 Task: Search one way flight ticket for 2 adults, 2 children, 2 infants in seat in first from Portsmouth: Portsmouth International Airport At Pease to Fort Wayne: Fort Wayne International Airport on 5-4-2023. Number of bags: 2 checked bags. Price is upto 86000. Outbound departure time preference is 13:30.
Action: Mouse moved to (374, 149)
Screenshot: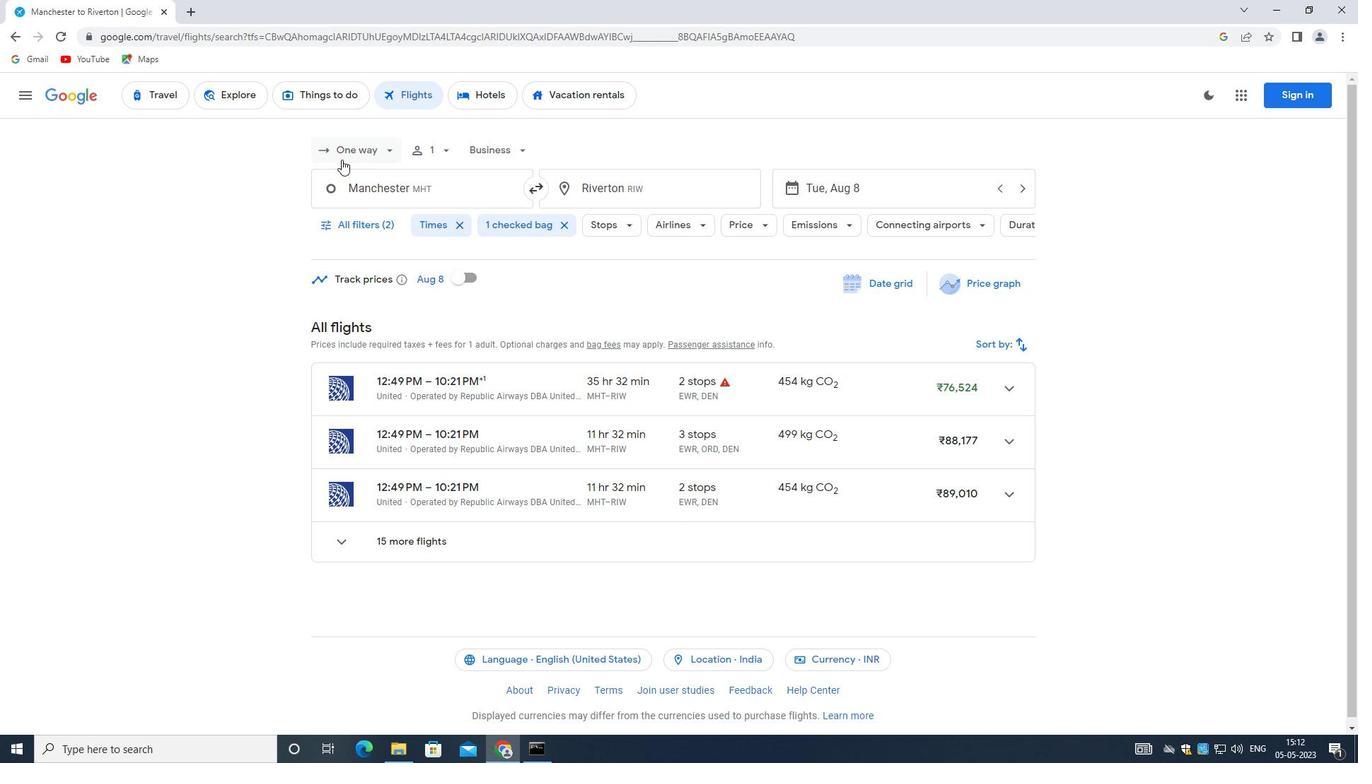 
Action: Mouse pressed left at (374, 149)
Screenshot: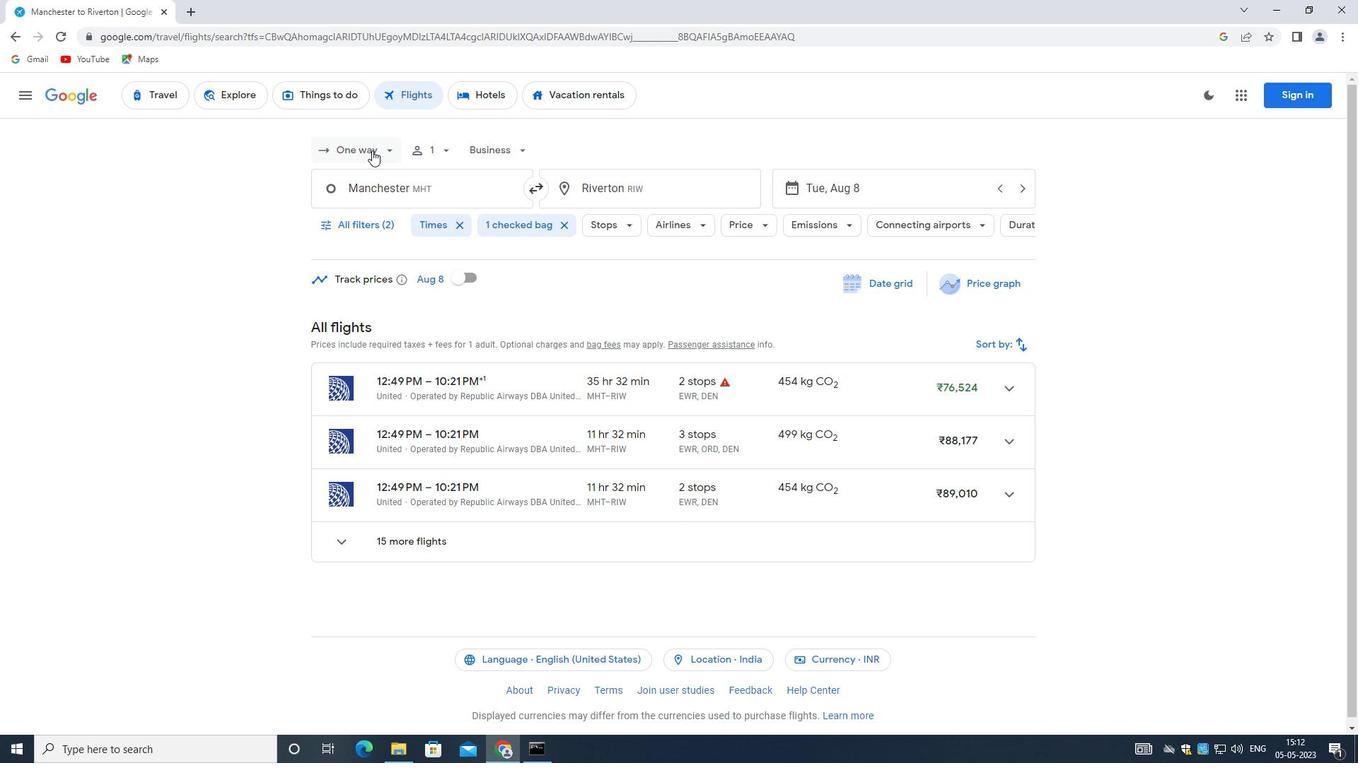 
Action: Mouse moved to (379, 210)
Screenshot: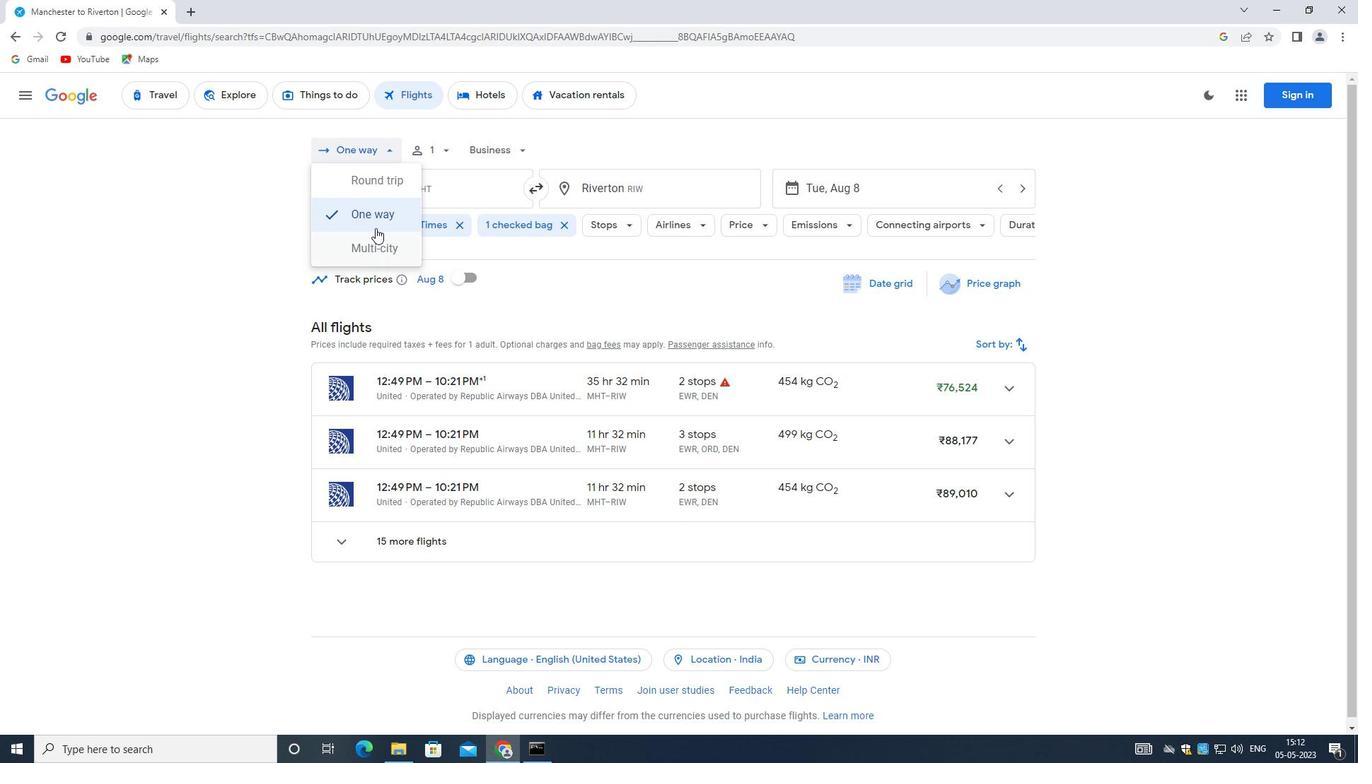 
Action: Mouse pressed left at (379, 210)
Screenshot: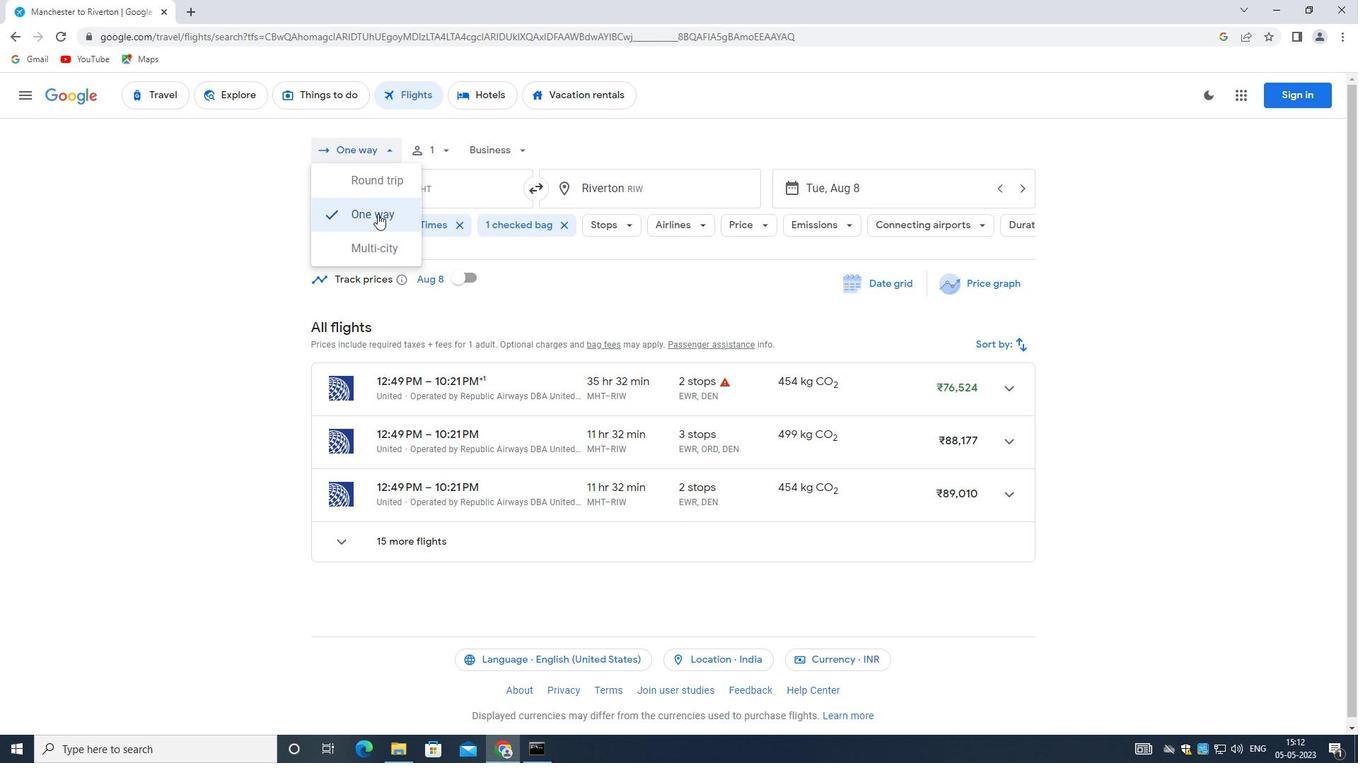 
Action: Mouse moved to (446, 152)
Screenshot: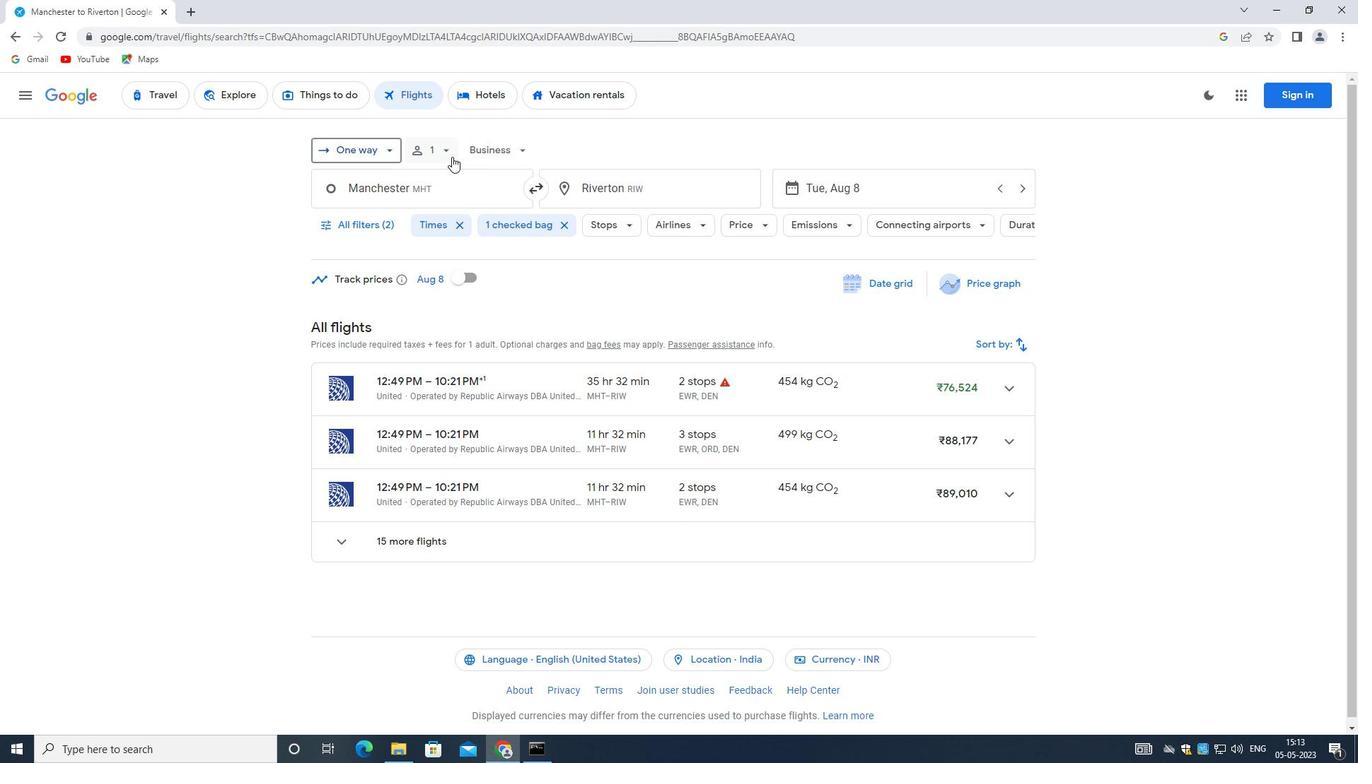 
Action: Mouse pressed left at (446, 152)
Screenshot: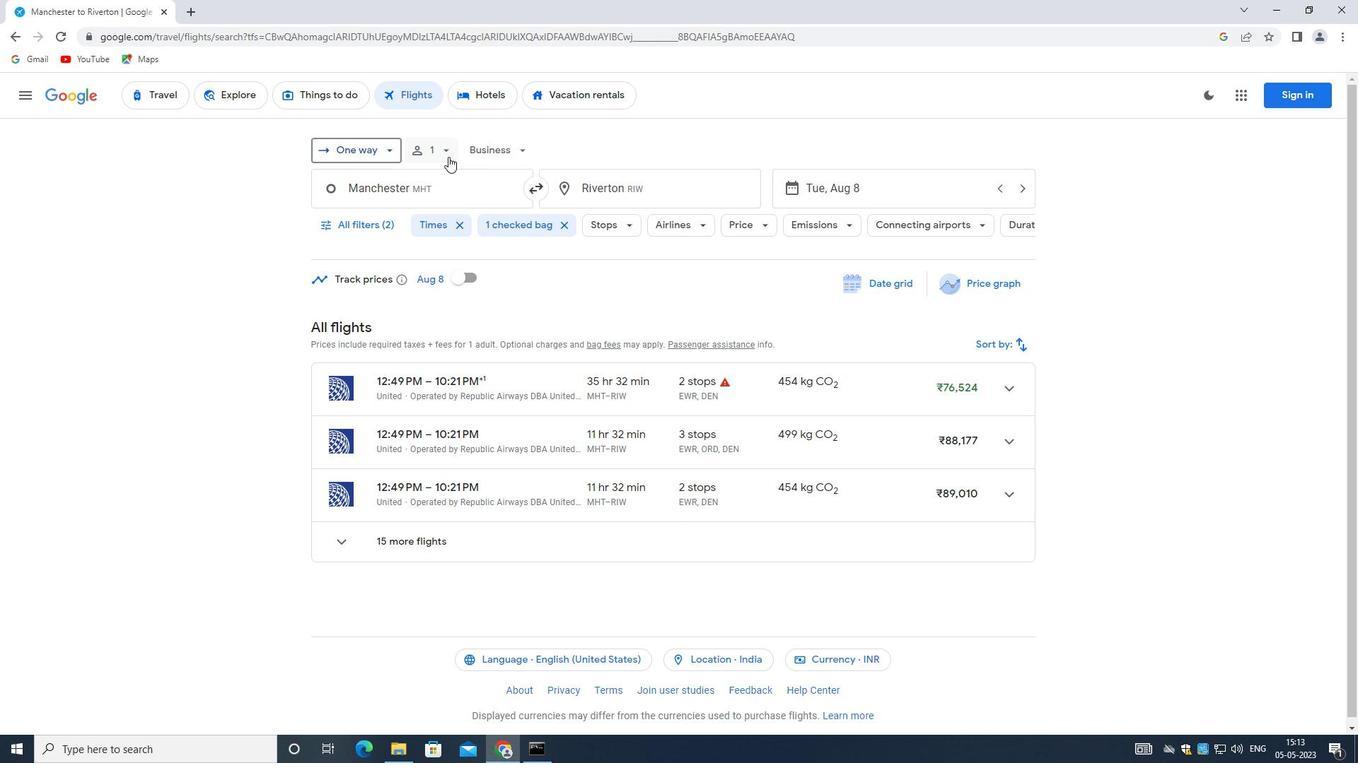 
Action: Mouse moved to (552, 180)
Screenshot: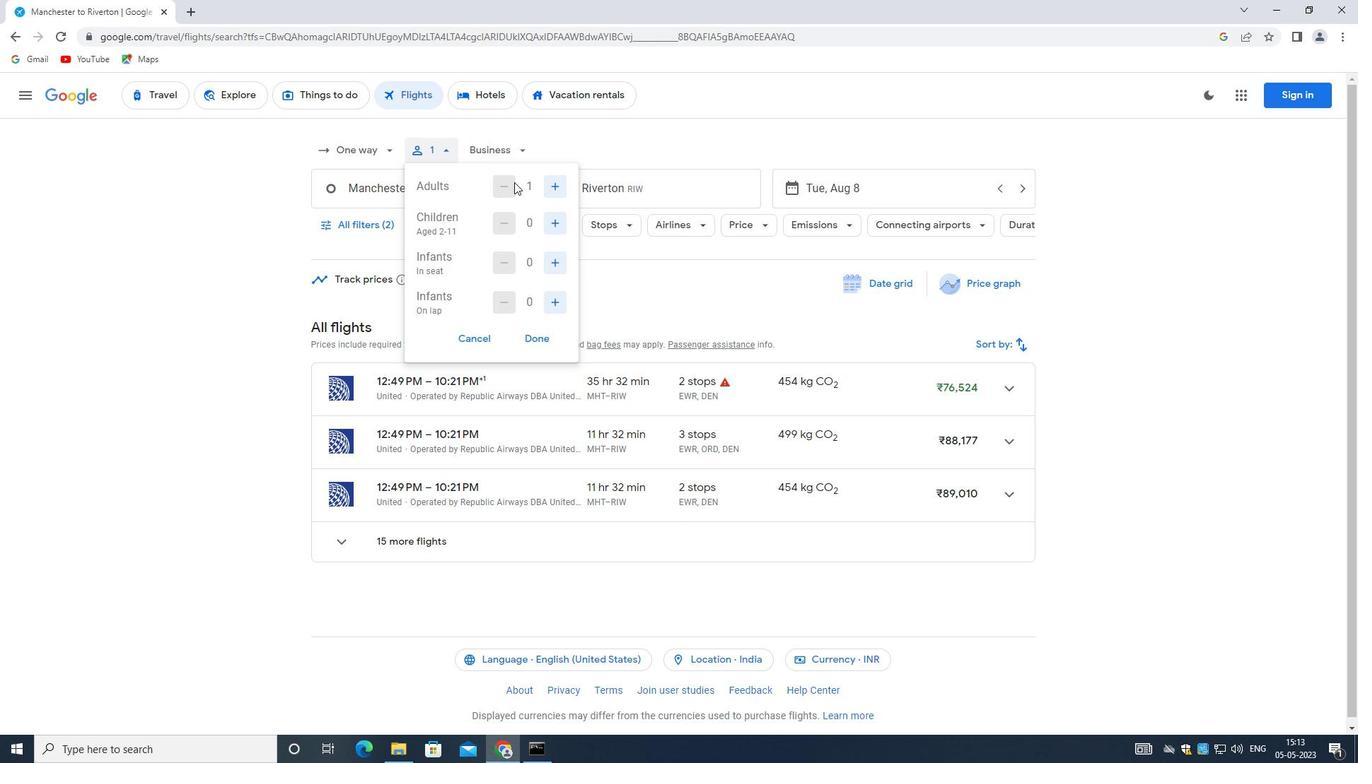 
Action: Mouse pressed left at (552, 180)
Screenshot: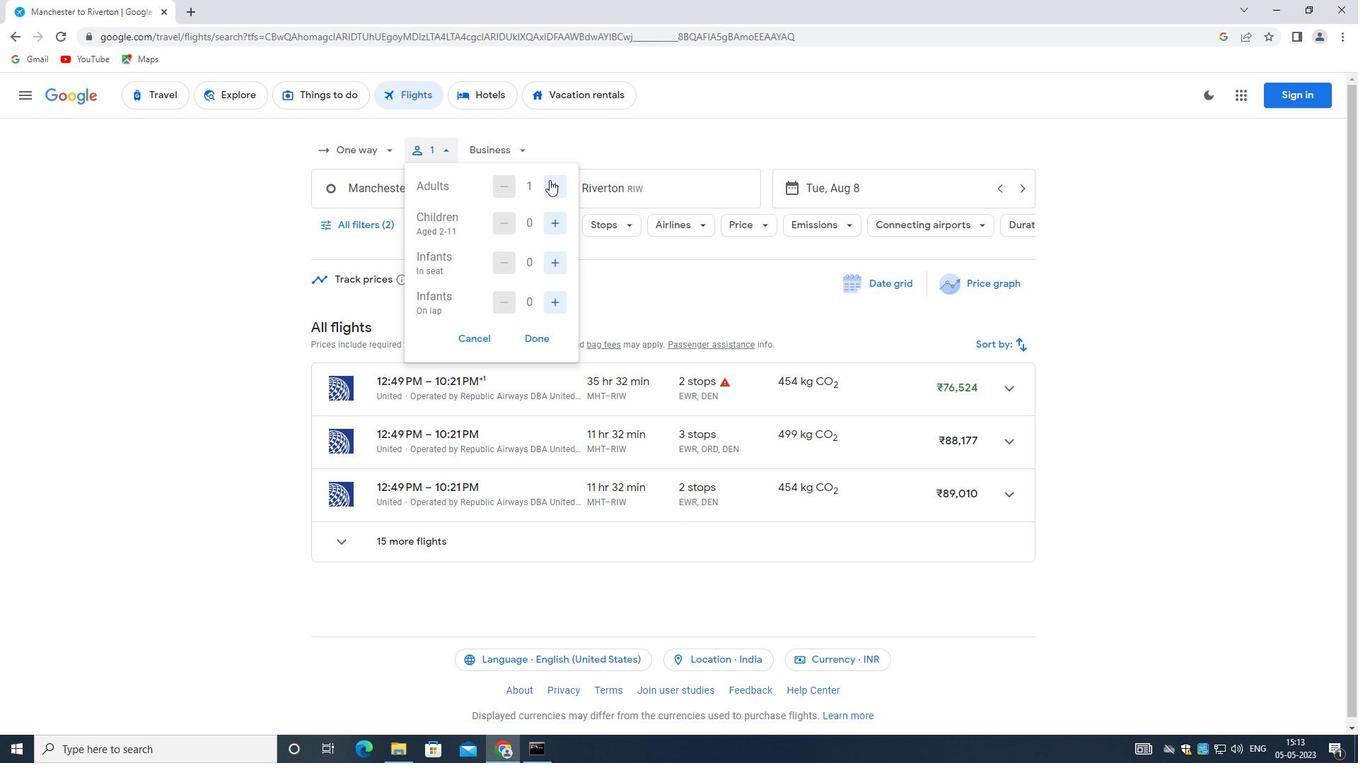 
Action: Mouse moved to (554, 222)
Screenshot: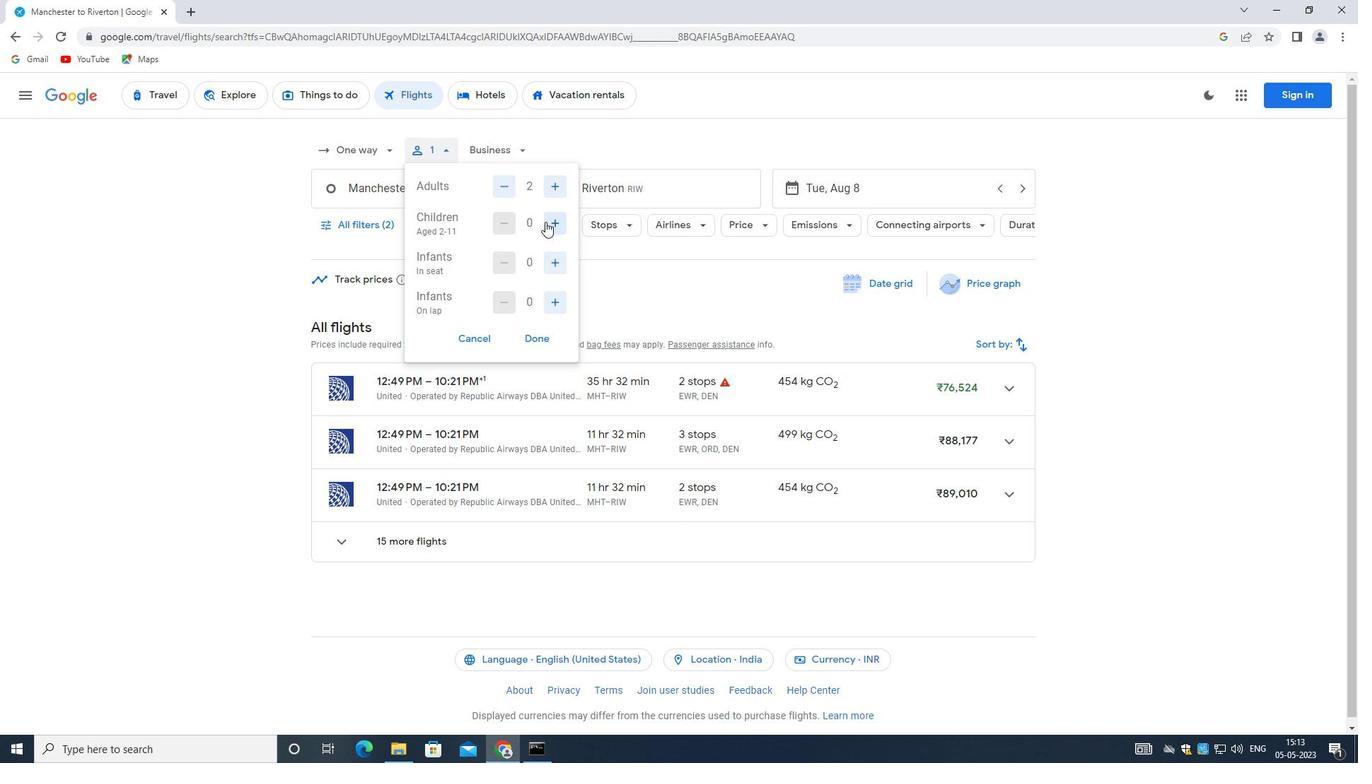 
Action: Mouse pressed left at (554, 222)
Screenshot: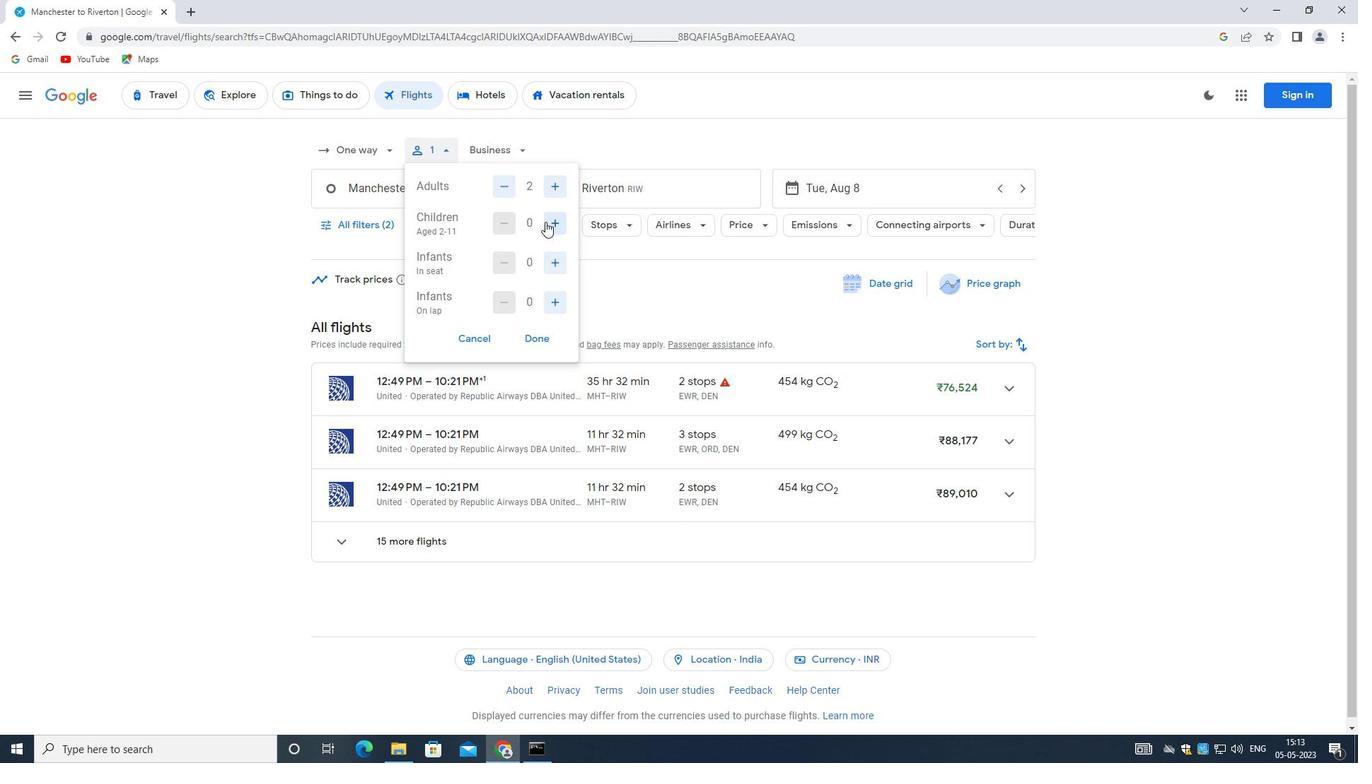 
Action: Mouse pressed left at (554, 222)
Screenshot: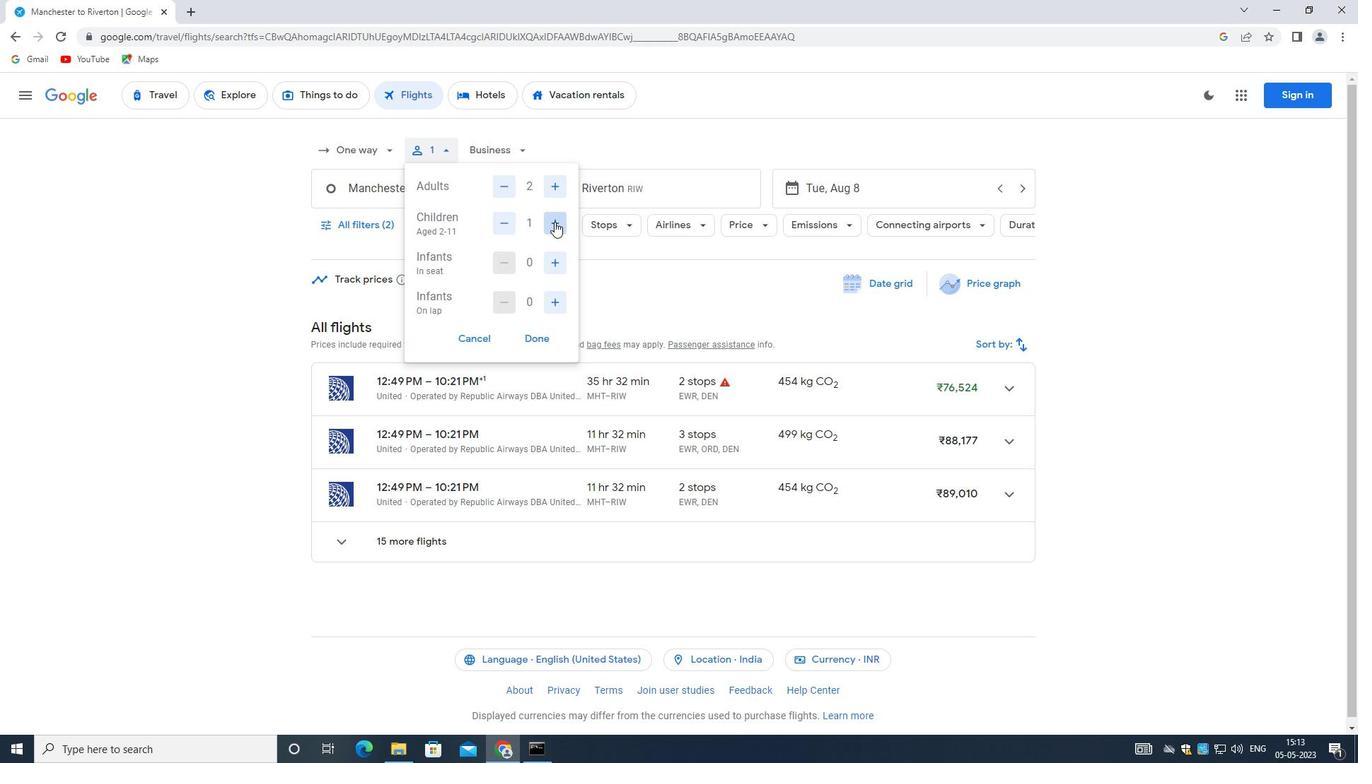 
Action: Mouse moved to (548, 261)
Screenshot: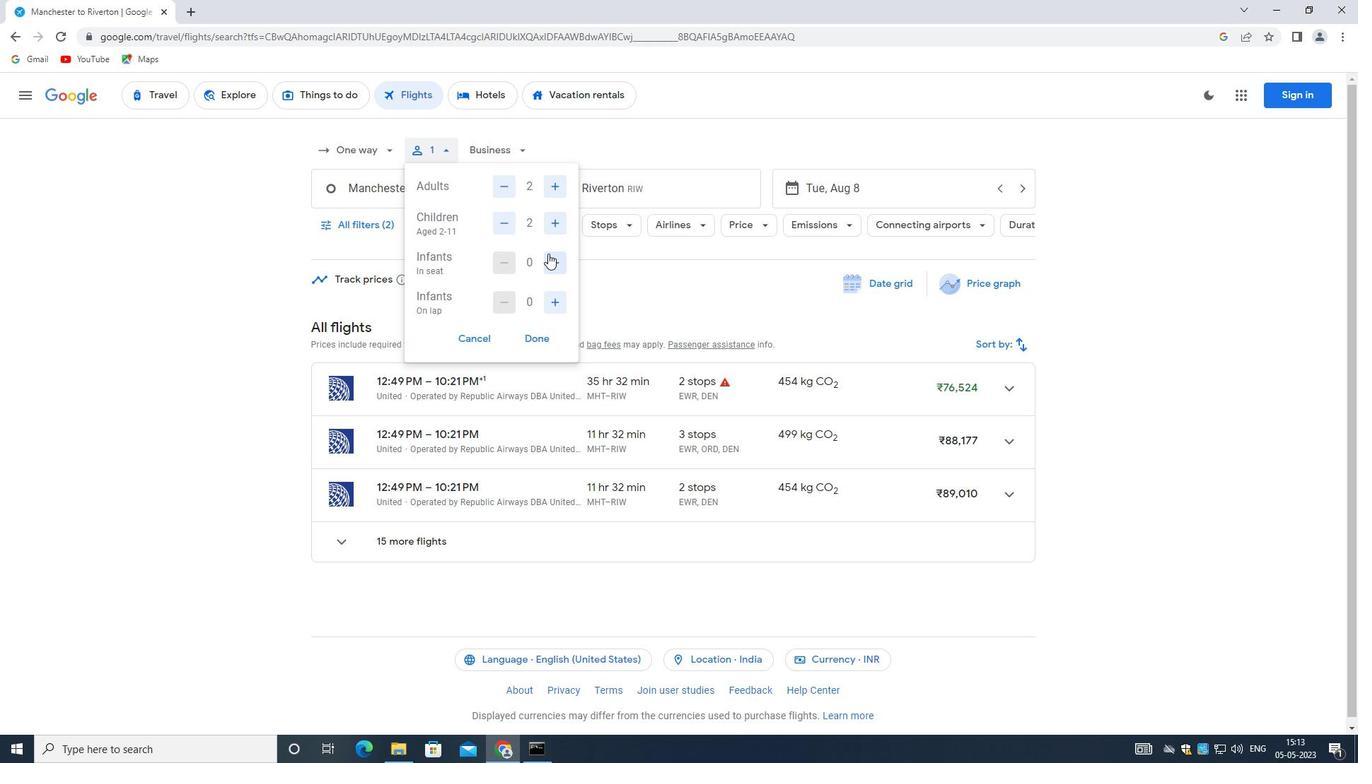
Action: Mouse pressed left at (548, 261)
Screenshot: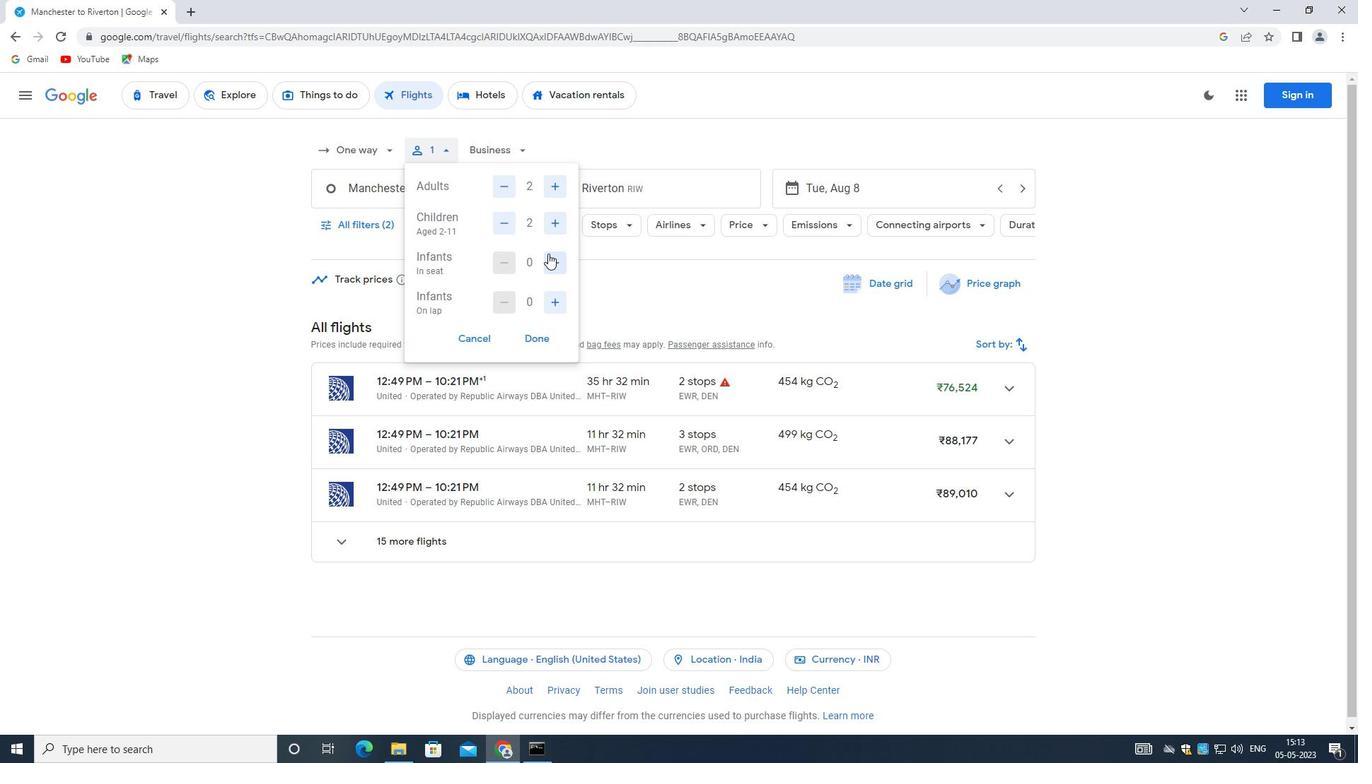 
Action: Mouse moved to (548, 260)
Screenshot: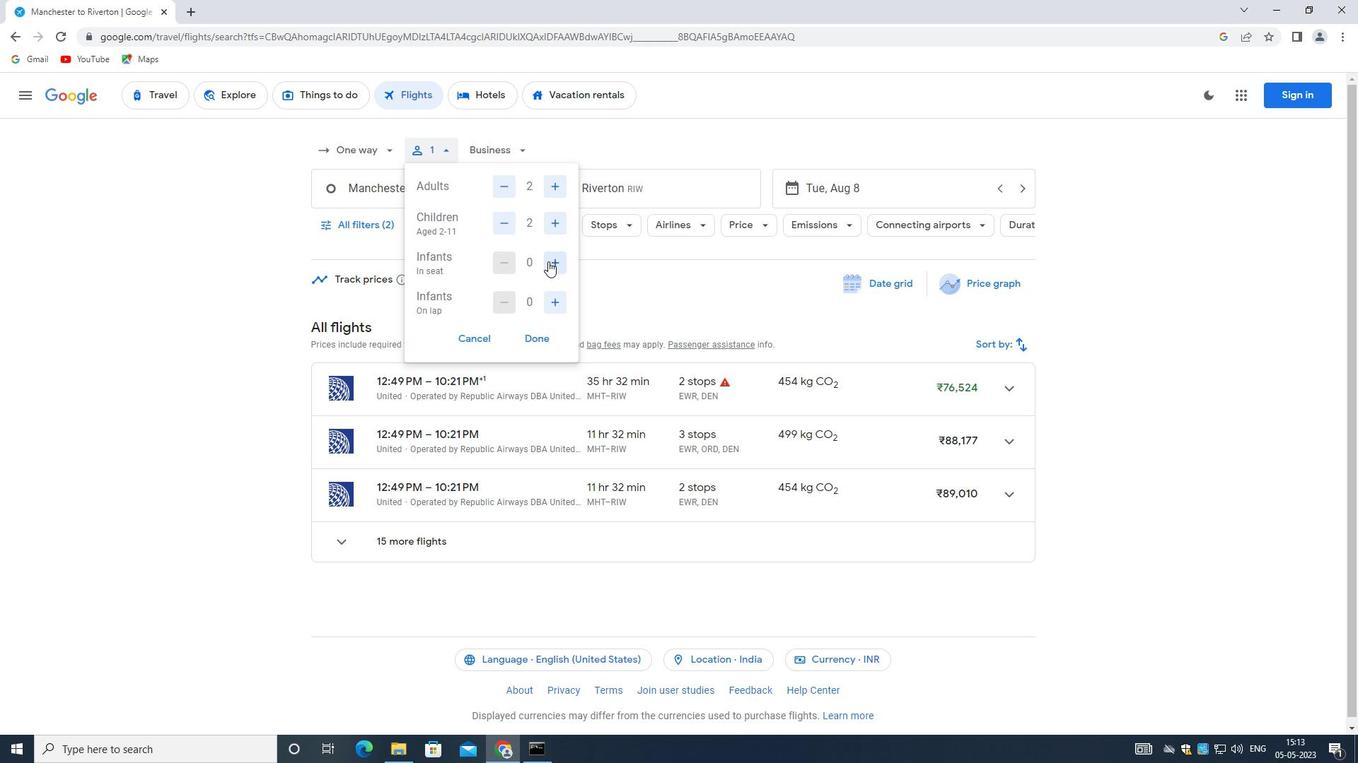 
Action: Mouse pressed left at (548, 260)
Screenshot: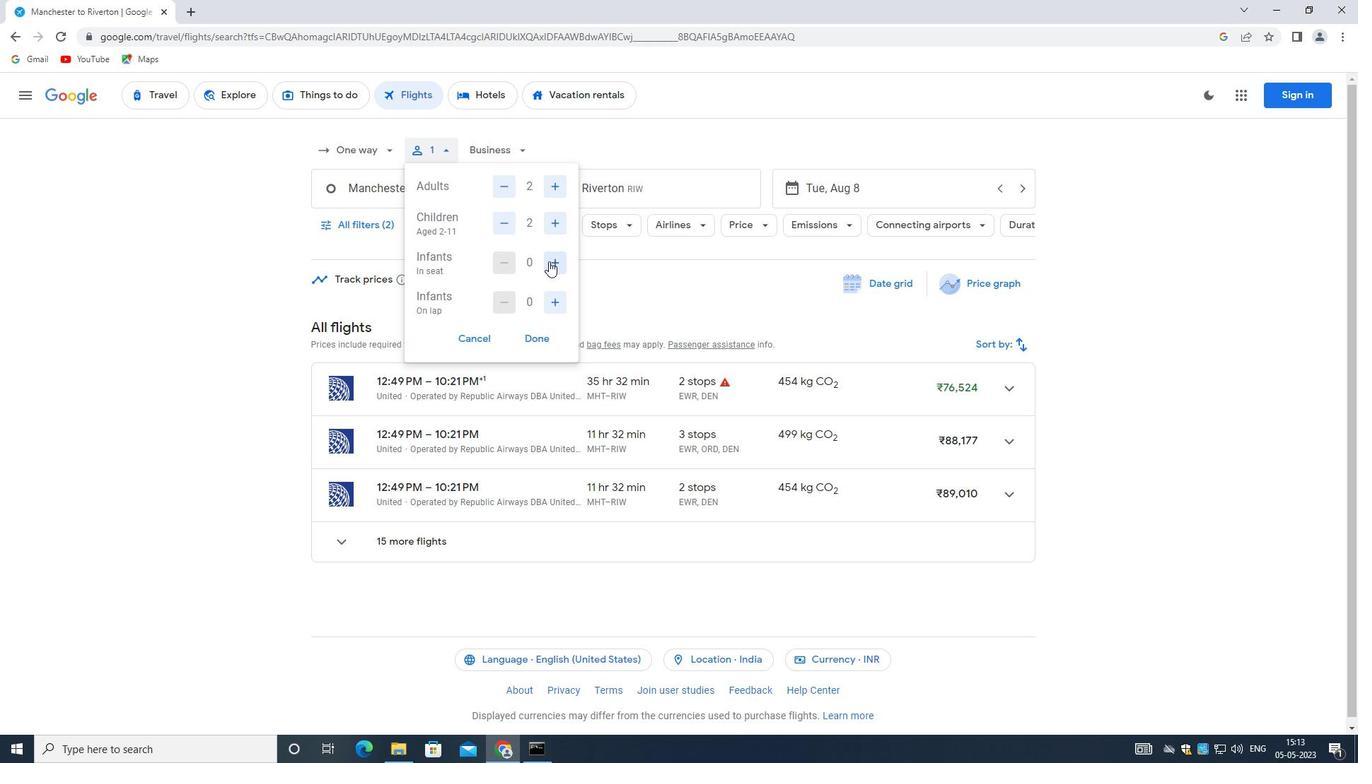 
Action: Mouse moved to (542, 336)
Screenshot: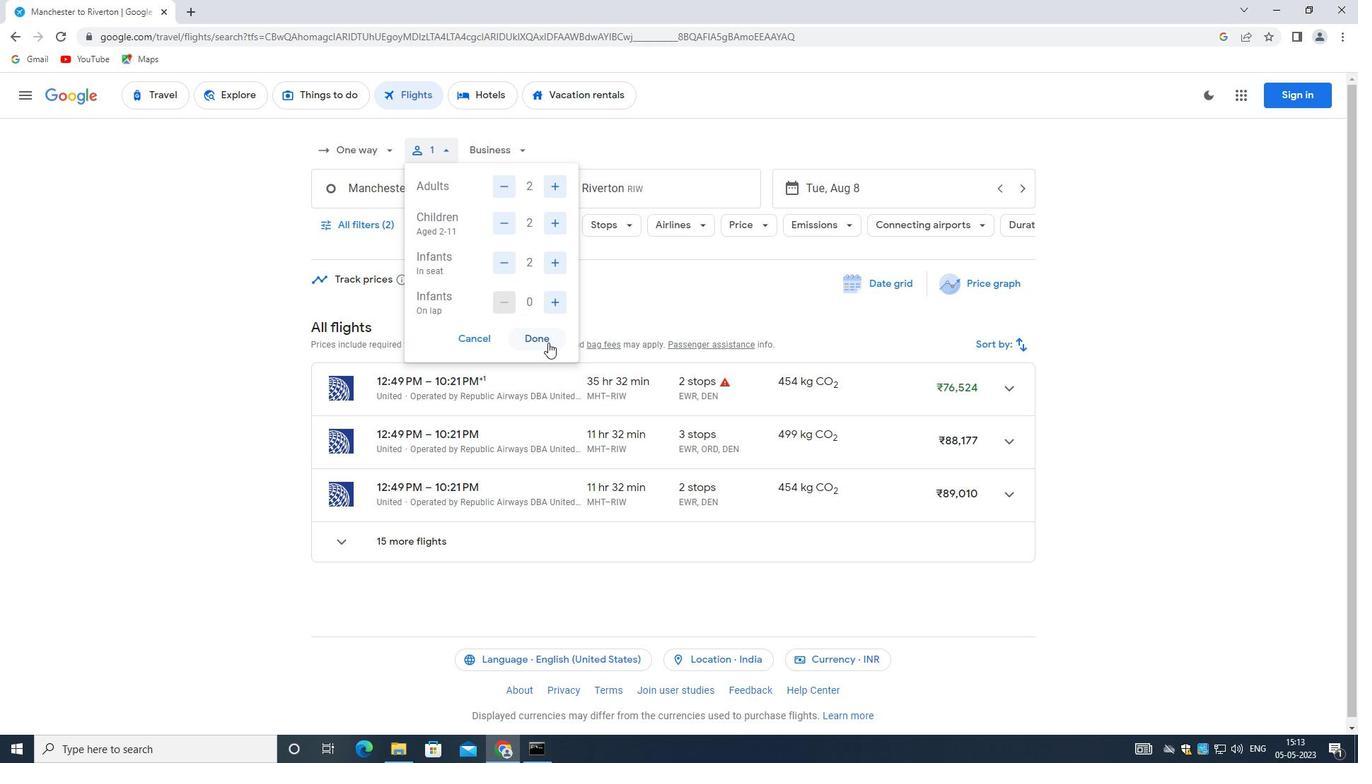
Action: Mouse pressed left at (542, 336)
Screenshot: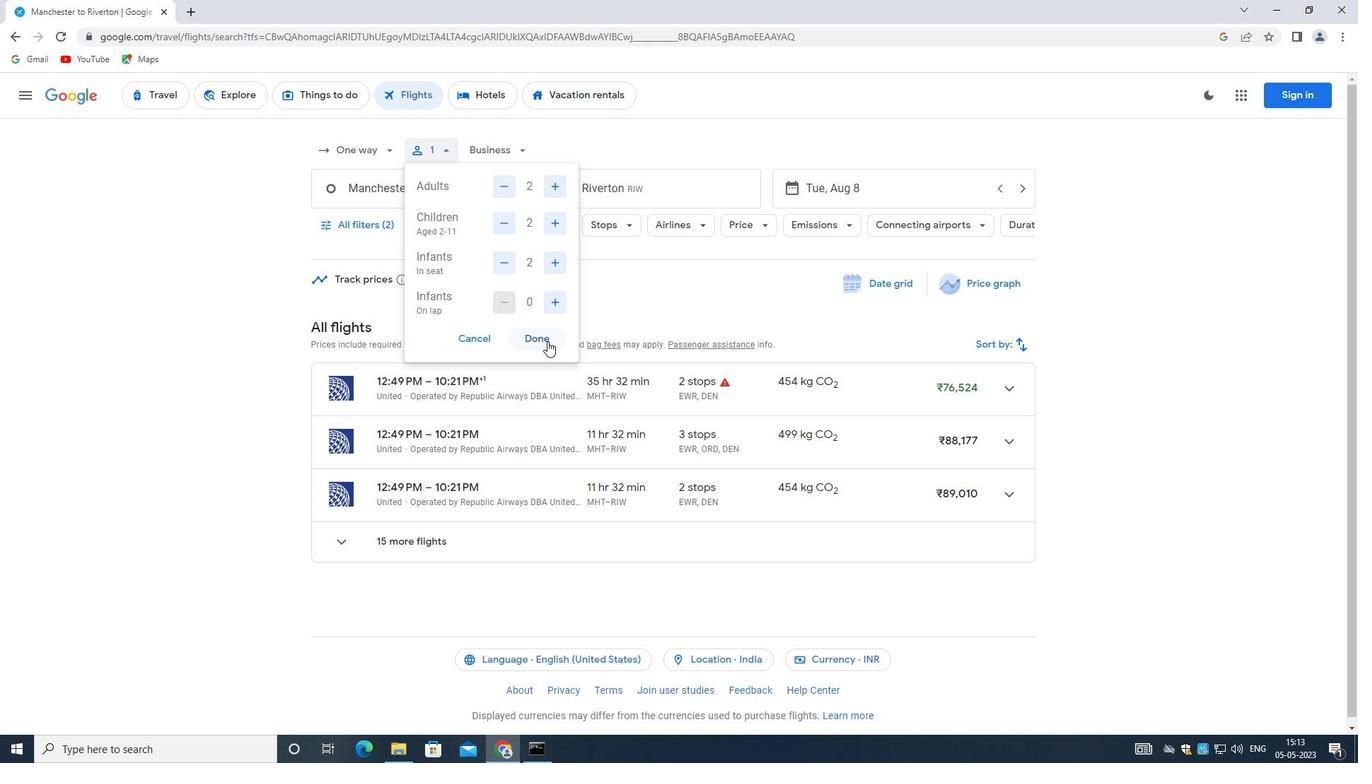 
Action: Mouse moved to (422, 190)
Screenshot: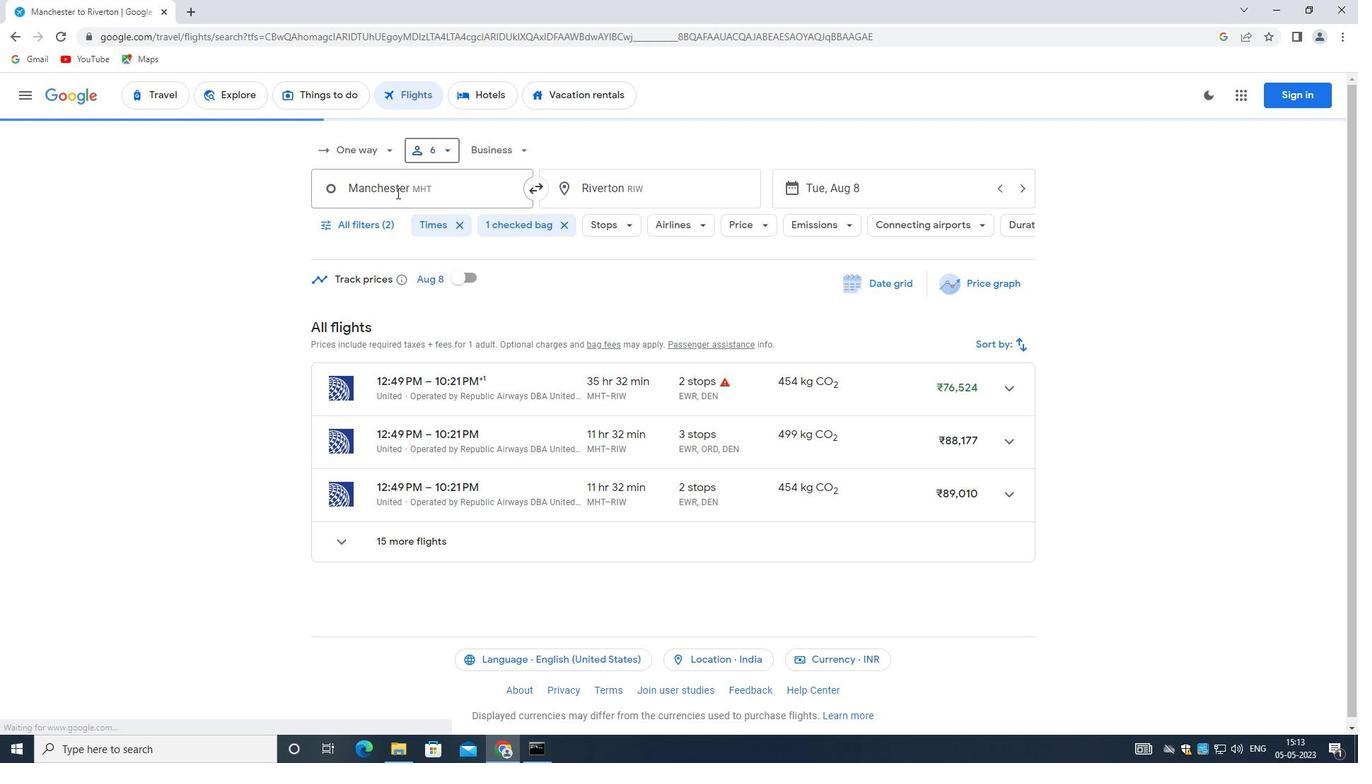 
Action: Mouse pressed left at (422, 190)
Screenshot: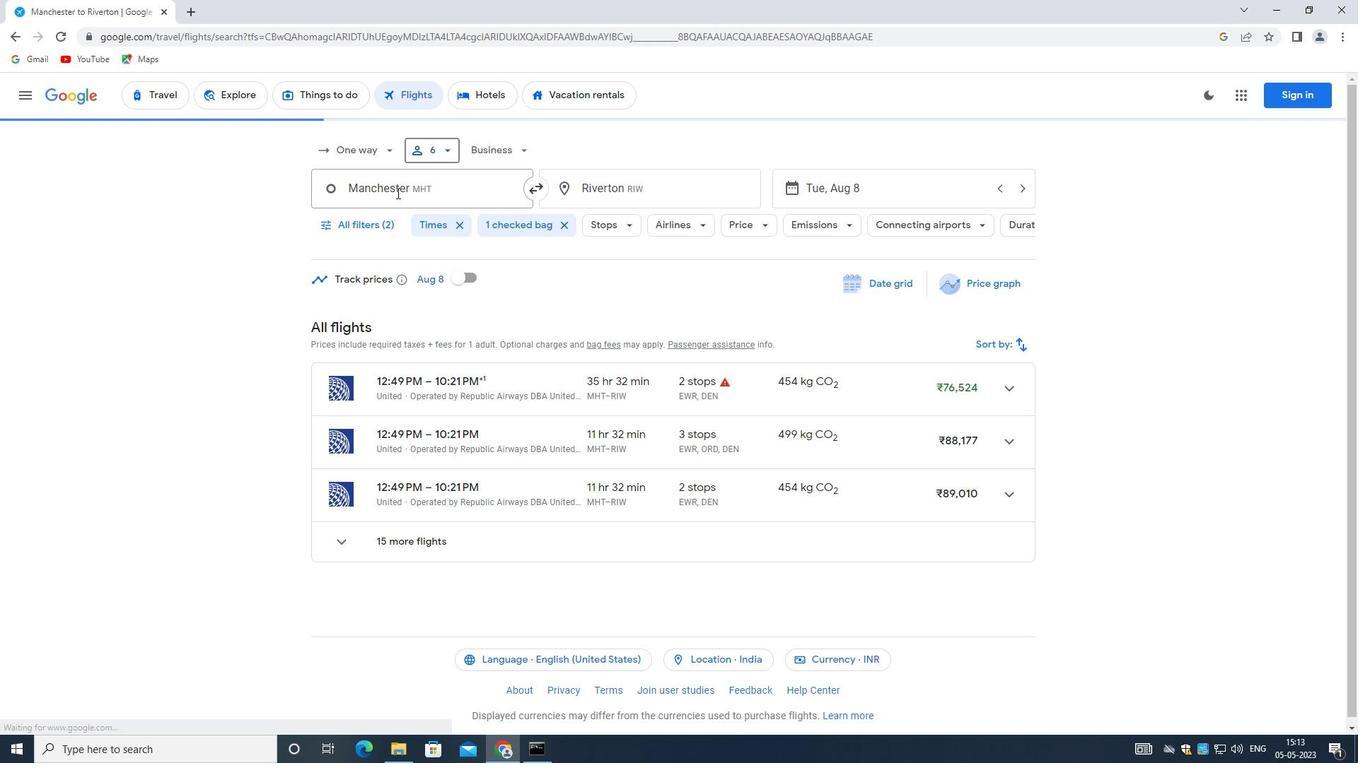 
Action: Key pressed <Key.backspace><Key.shift_r>Portsmouth<Key.space><Key.shift_r>I
Screenshot: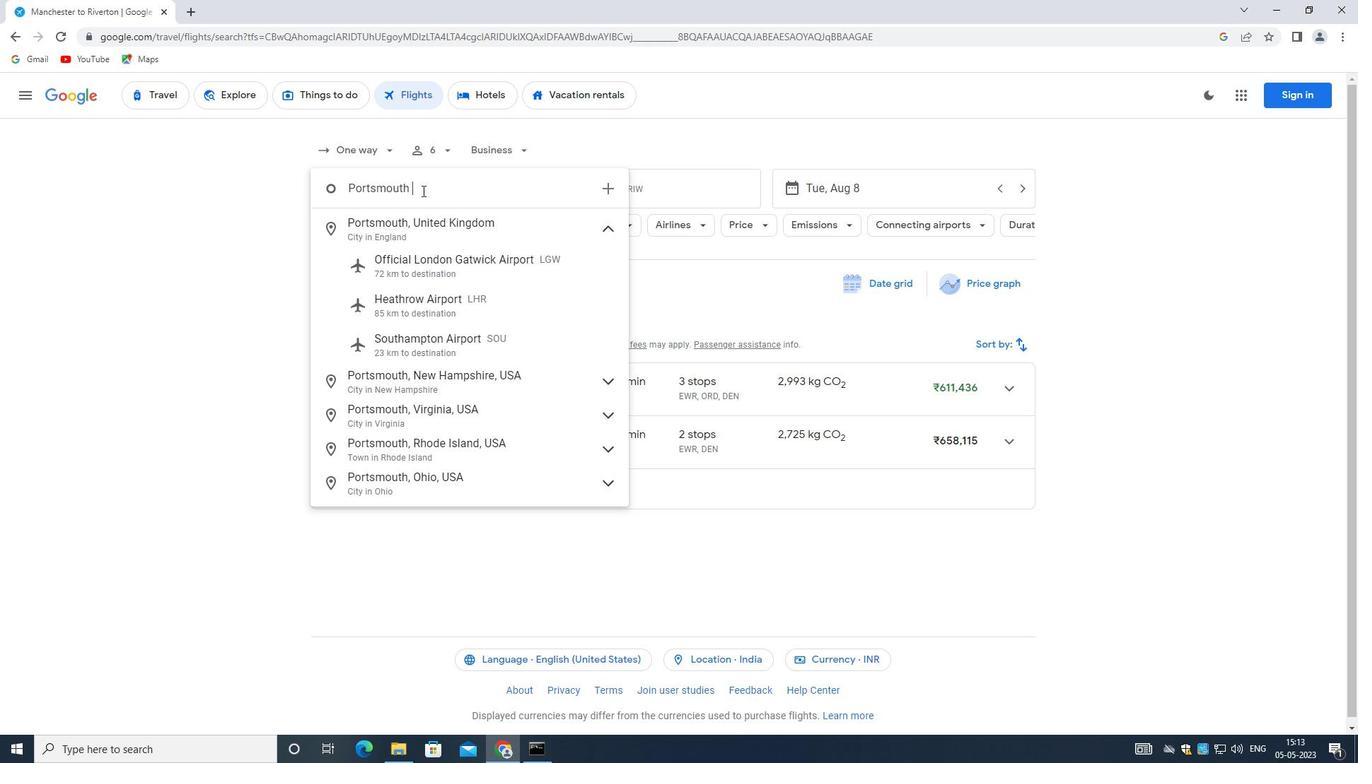 
Action: Mouse moved to (498, 223)
Screenshot: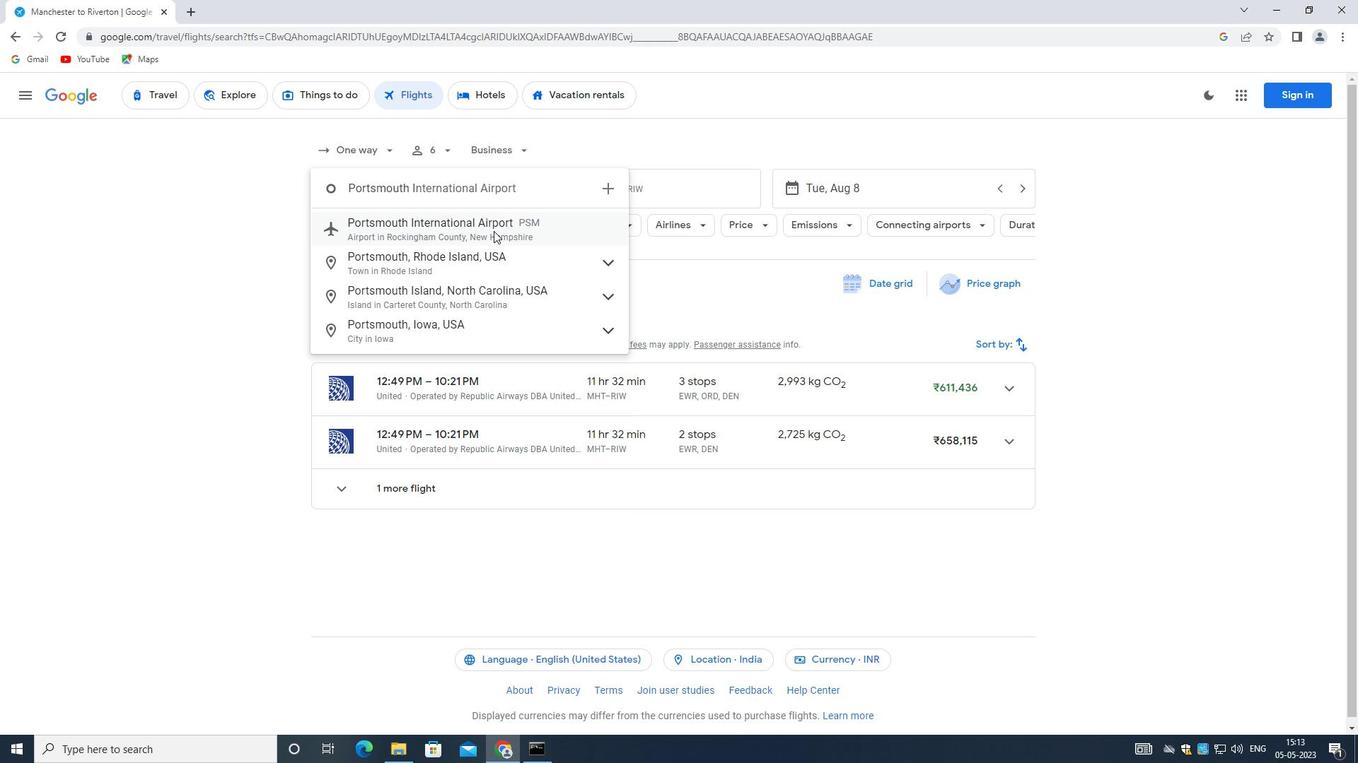 
Action: Mouse pressed left at (498, 223)
Screenshot: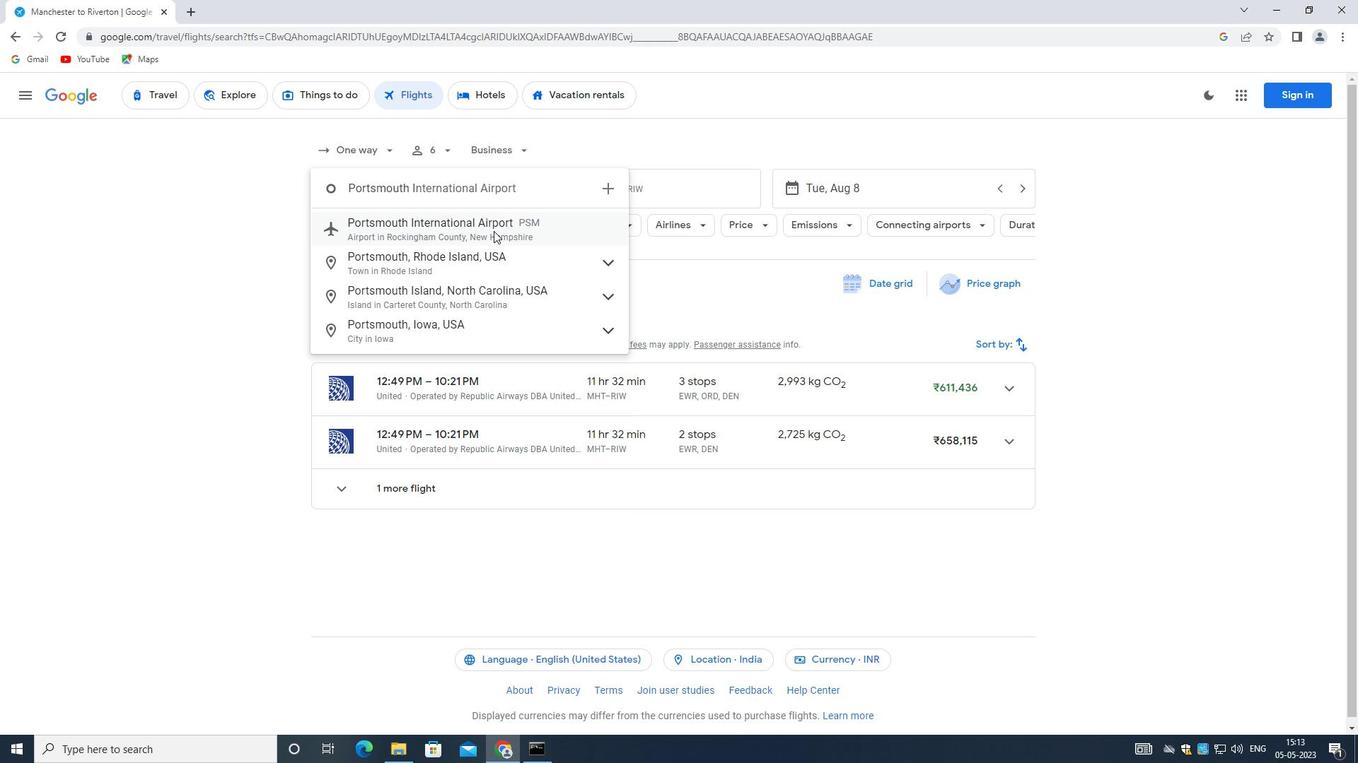 
Action: Mouse moved to (626, 188)
Screenshot: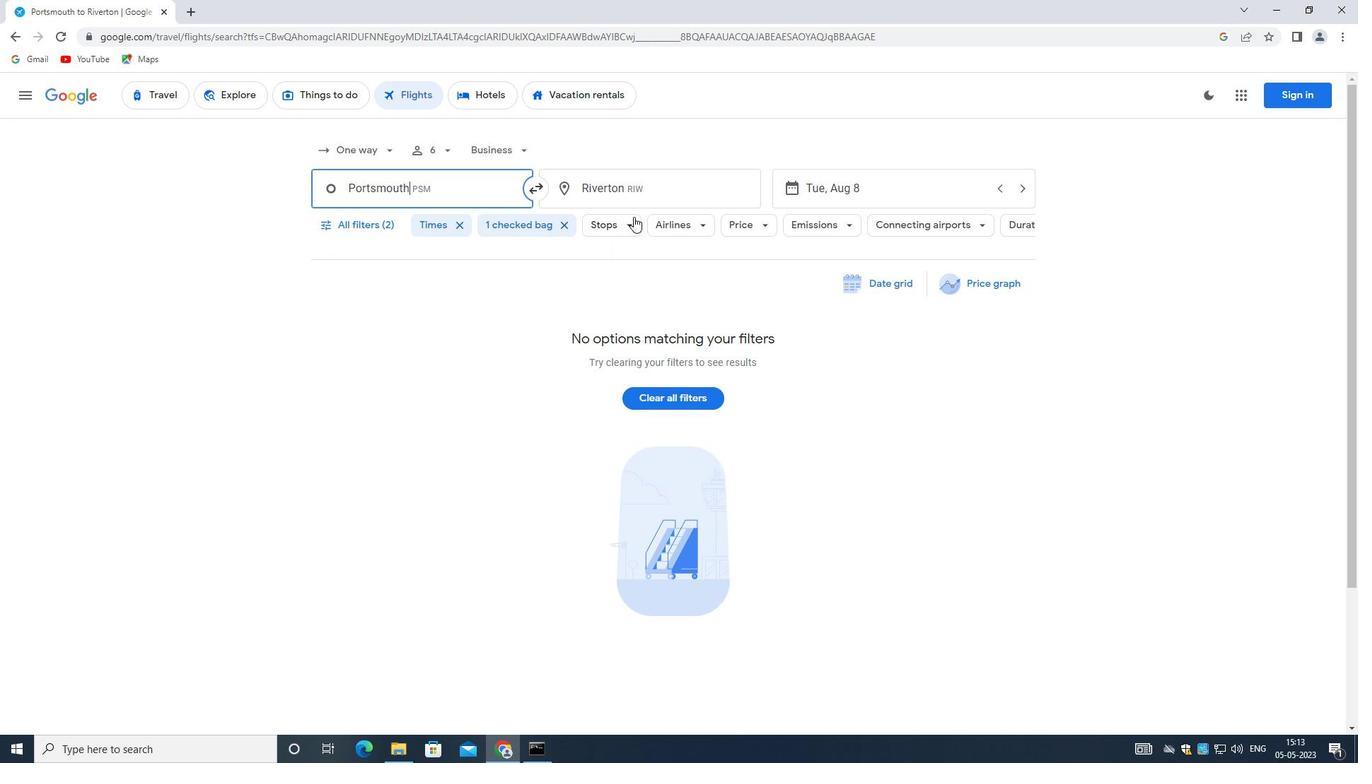 
Action: Mouse pressed left at (626, 188)
Screenshot: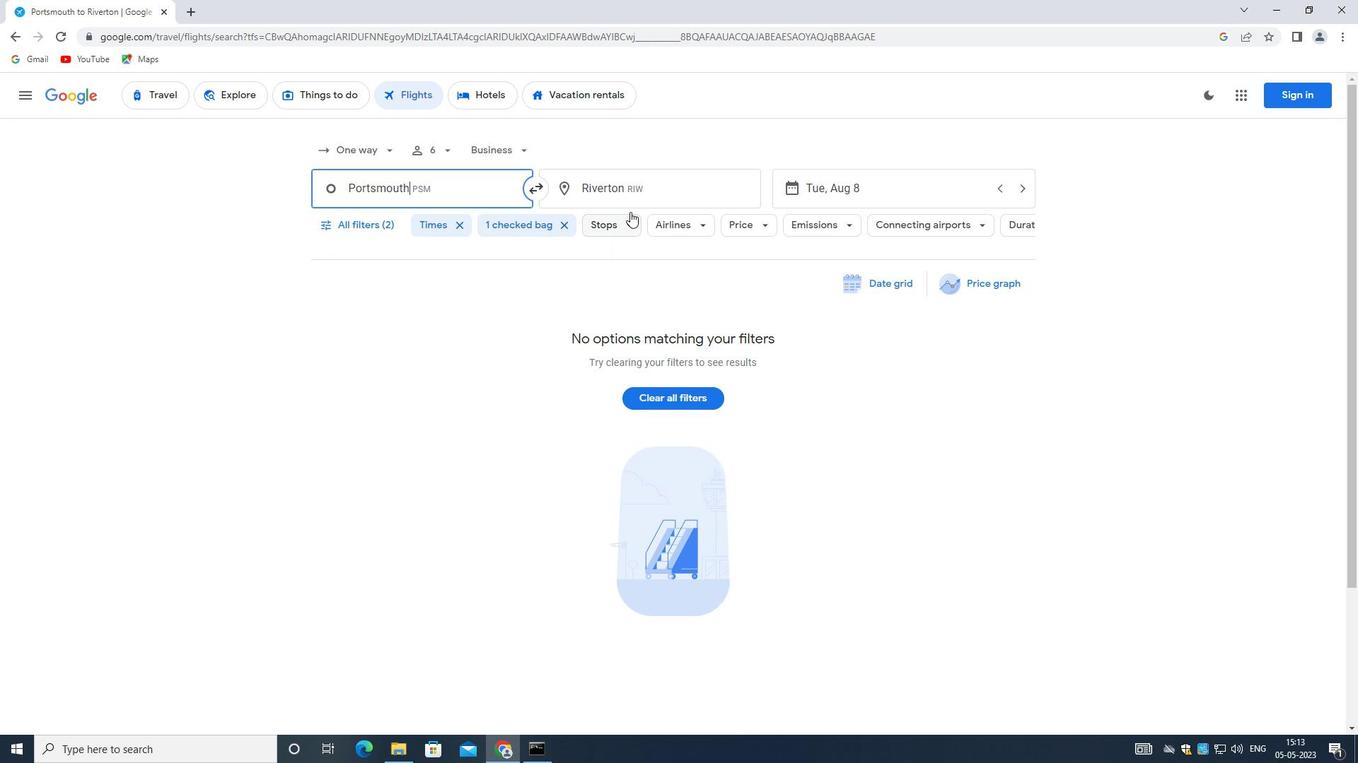 
Action: Key pressed <Key.backspace><Key.shift><Key.shift><Key.shift>FORT<Key.space><Key.shift>WAYNE<Key.space><Key.shift_r>I
Screenshot: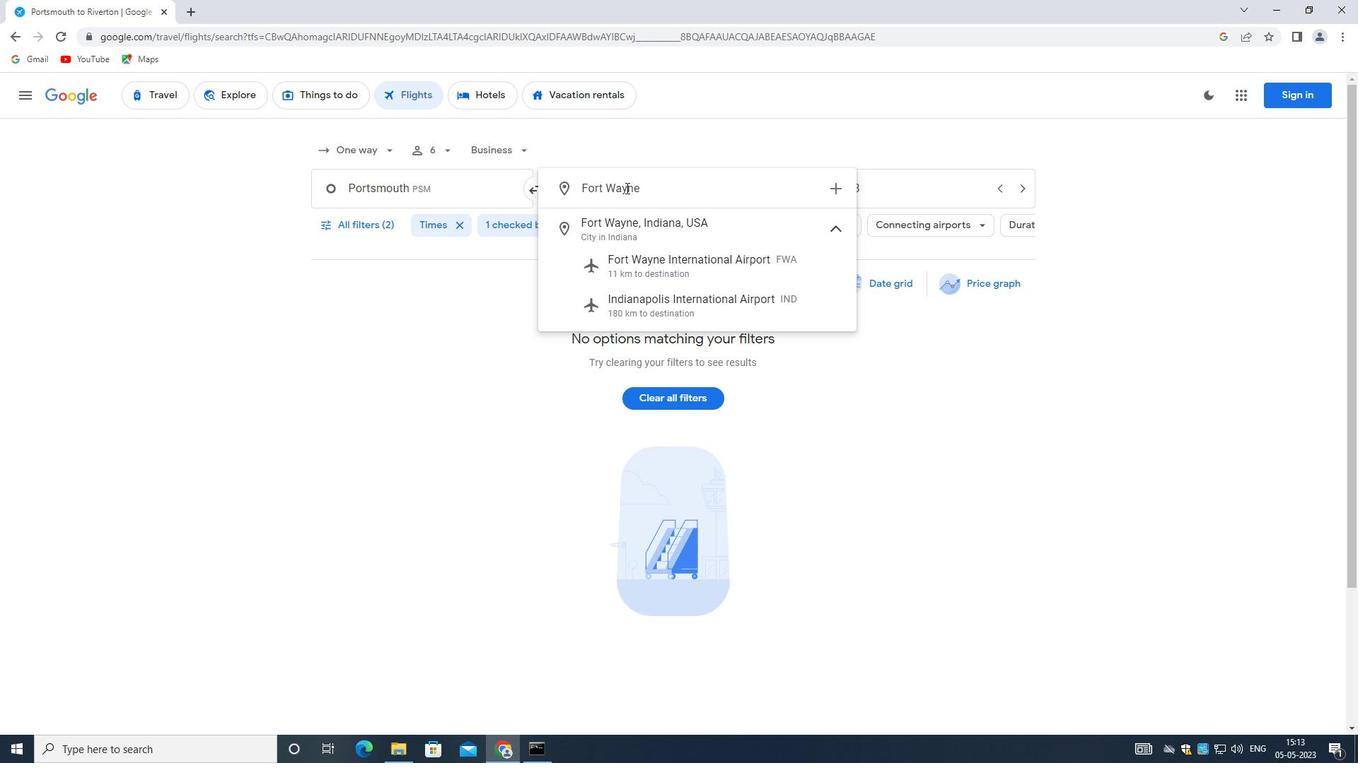 
Action: Mouse moved to (675, 263)
Screenshot: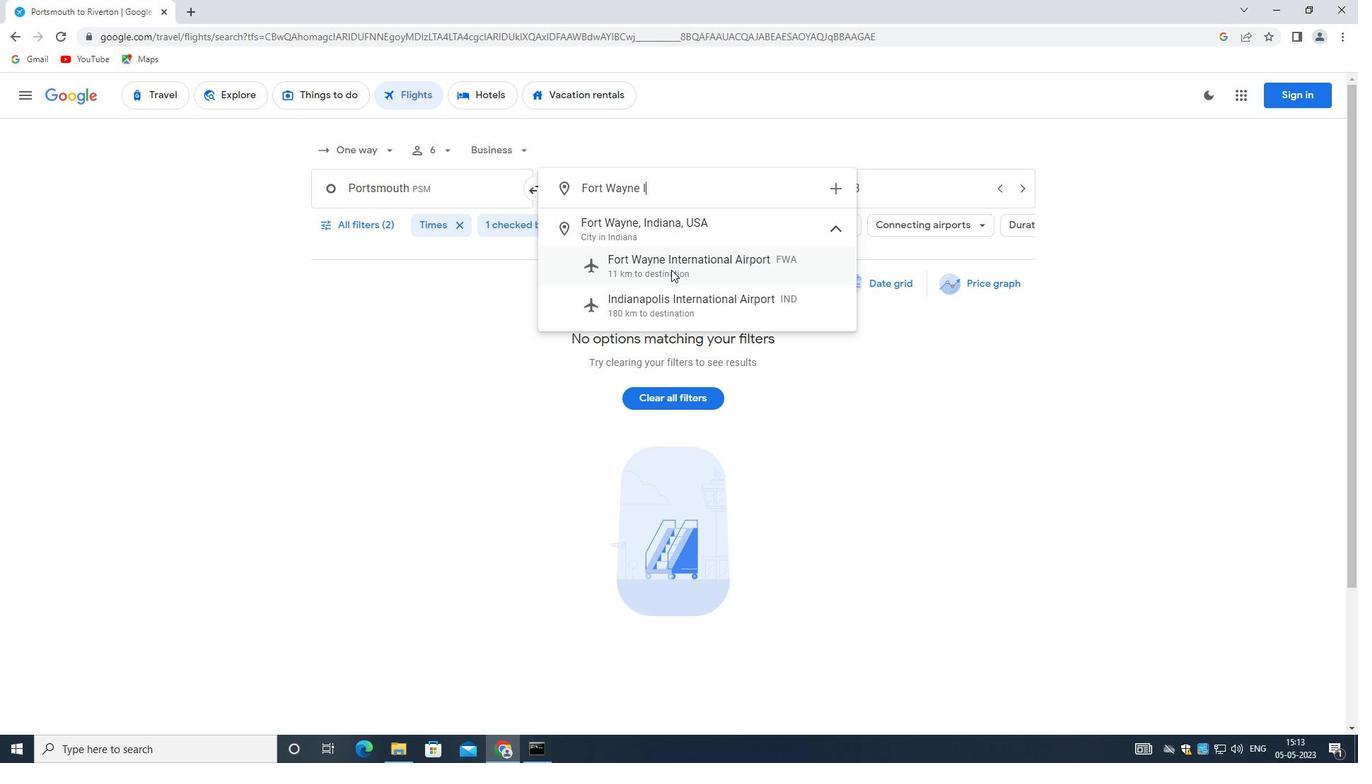 
Action: Mouse pressed left at (675, 263)
Screenshot: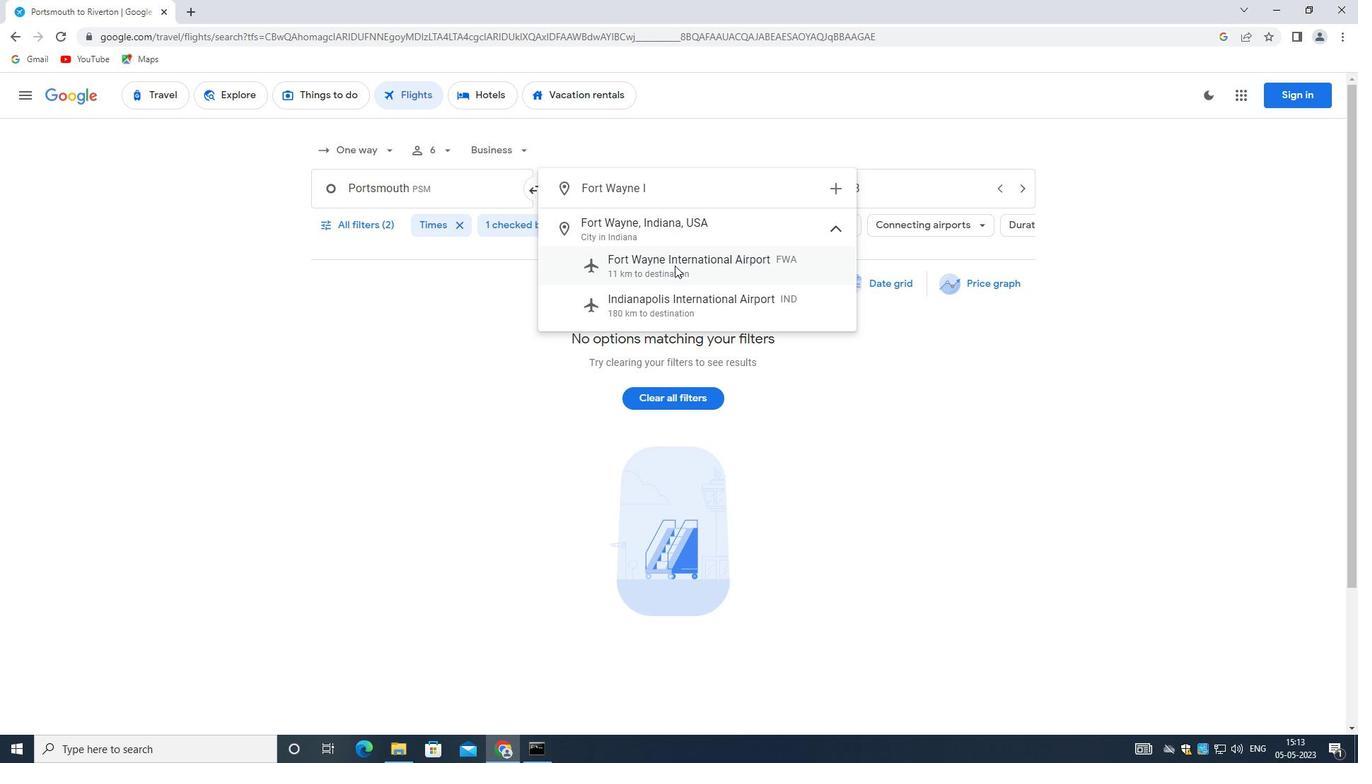 
Action: Mouse moved to (836, 194)
Screenshot: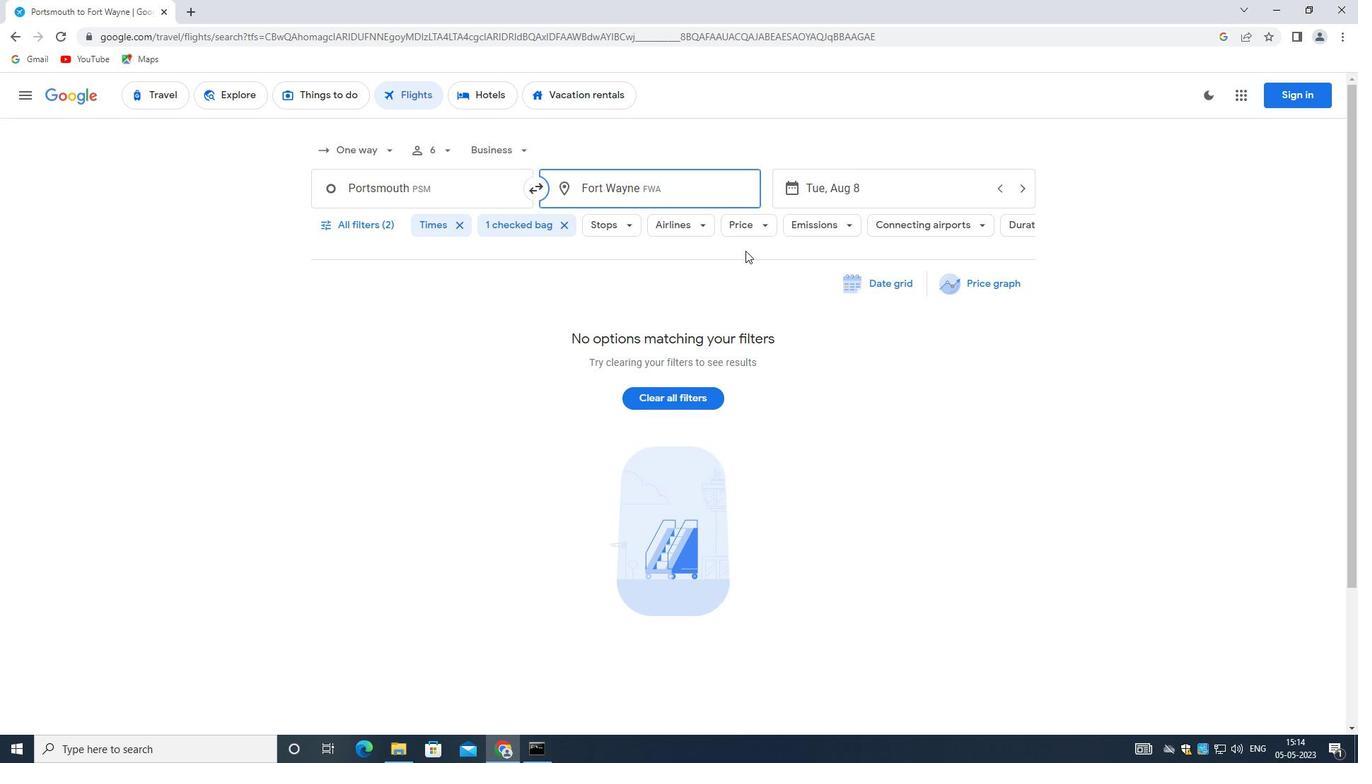 
Action: Mouse pressed left at (836, 194)
Screenshot: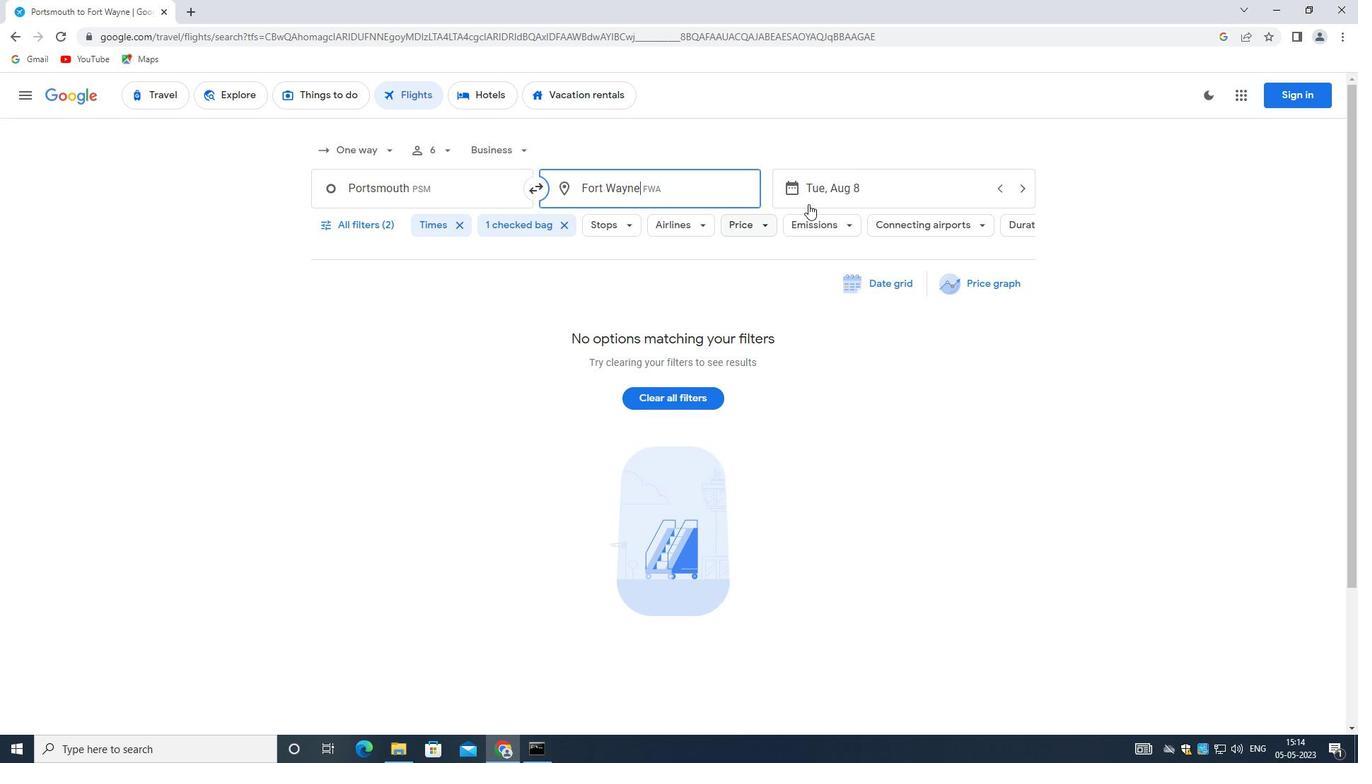 
Action: Mouse moved to (1019, 529)
Screenshot: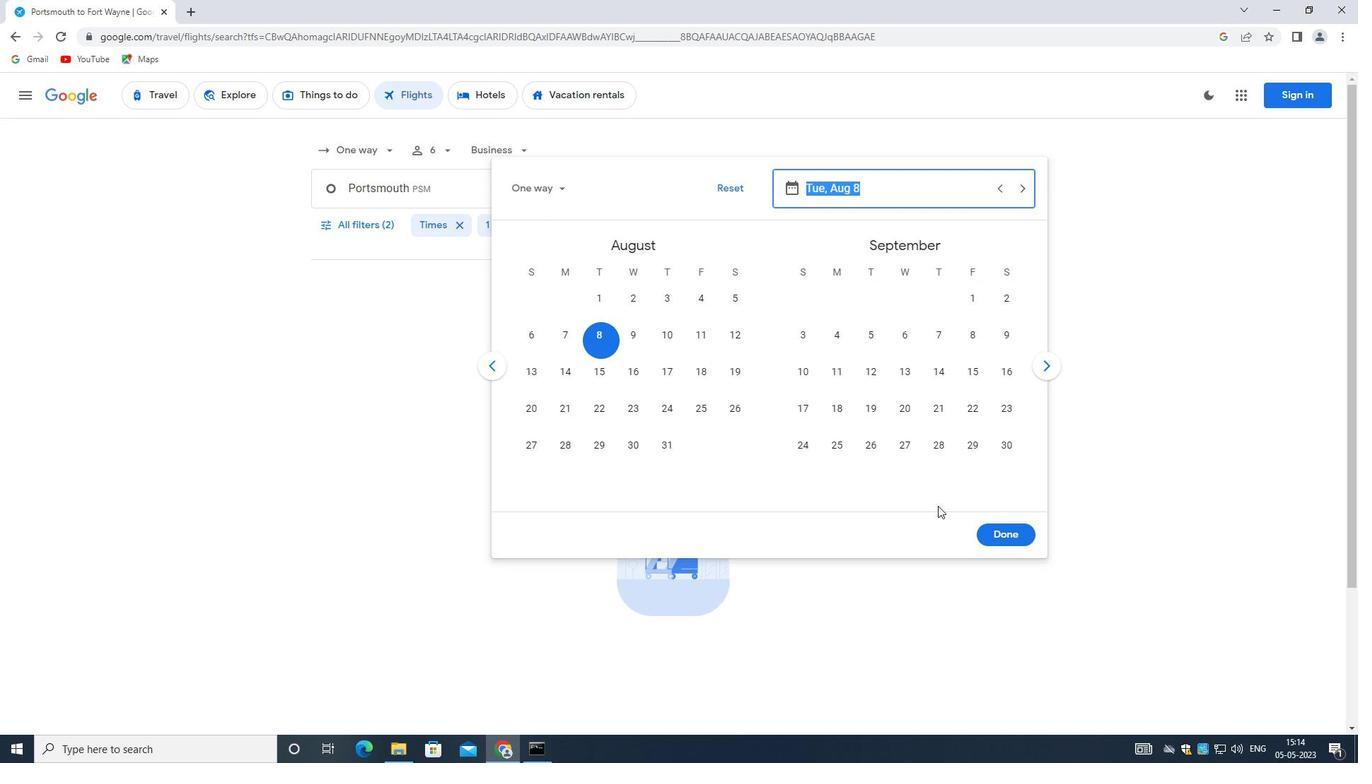 
Action: Mouse pressed left at (1019, 529)
Screenshot: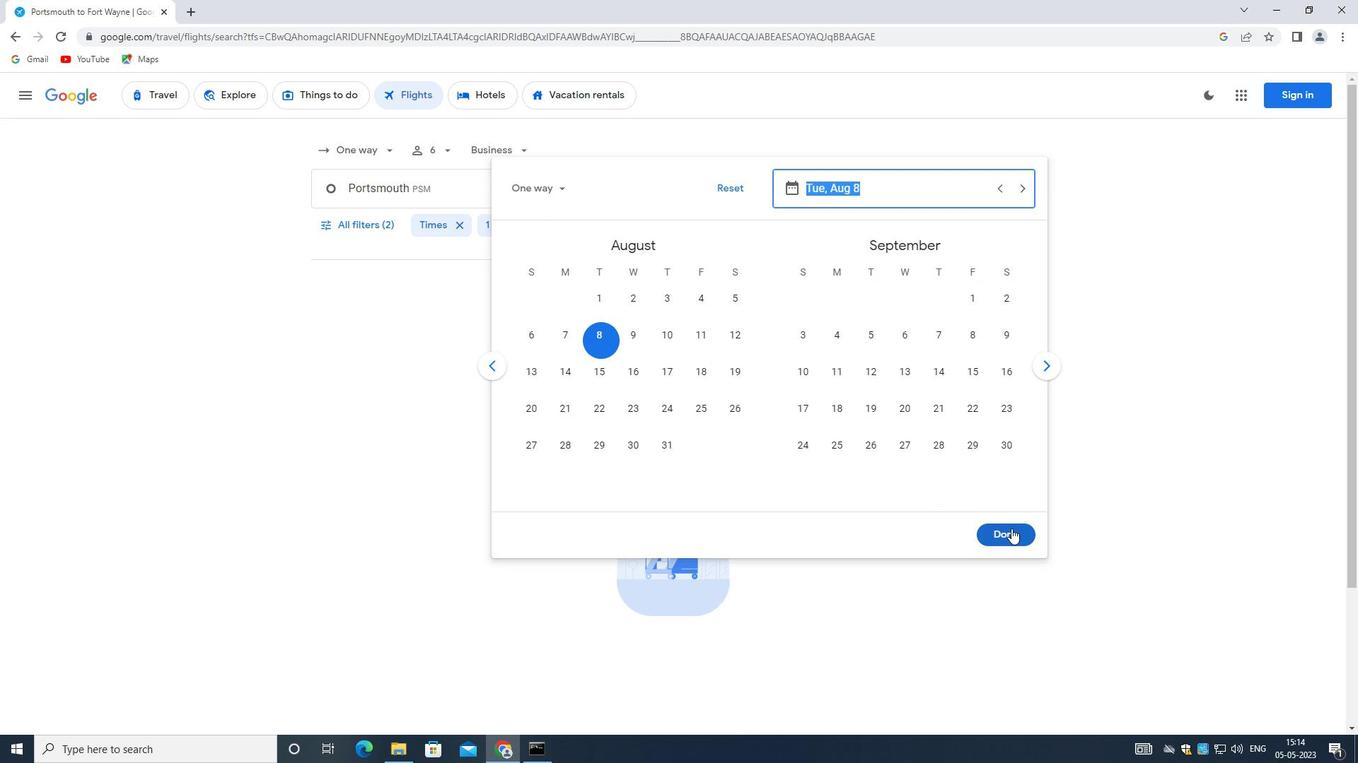 
Action: Mouse moved to (359, 220)
Screenshot: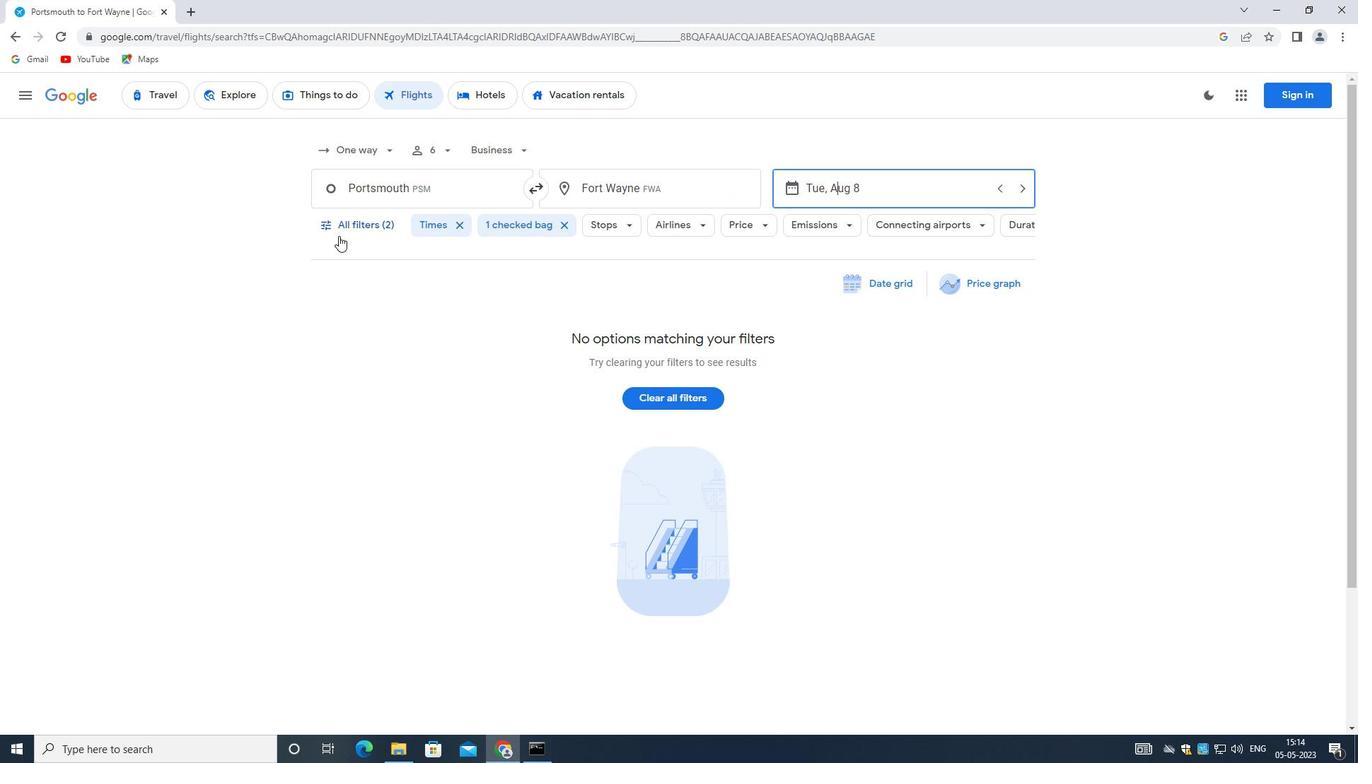 
Action: Mouse pressed left at (359, 220)
Screenshot: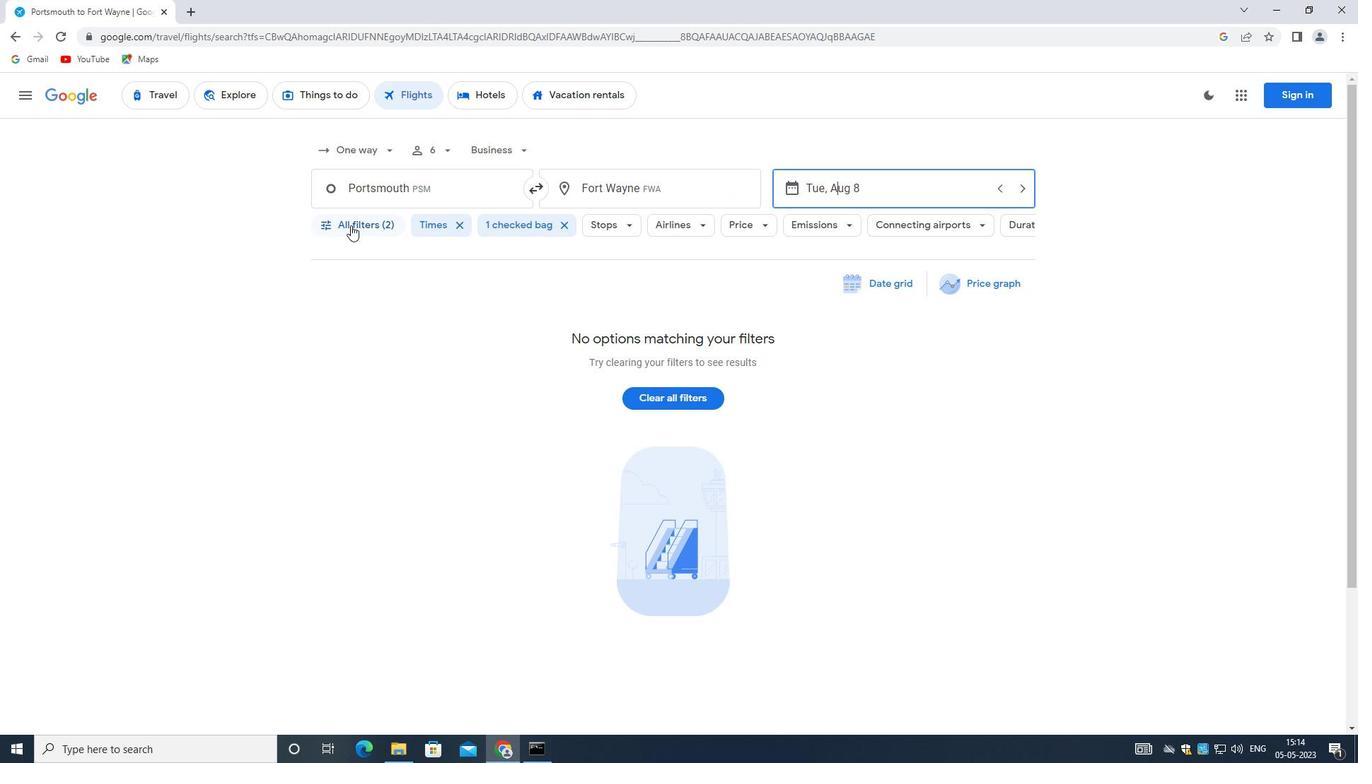 
Action: Mouse moved to (515, 529)
Screenshot: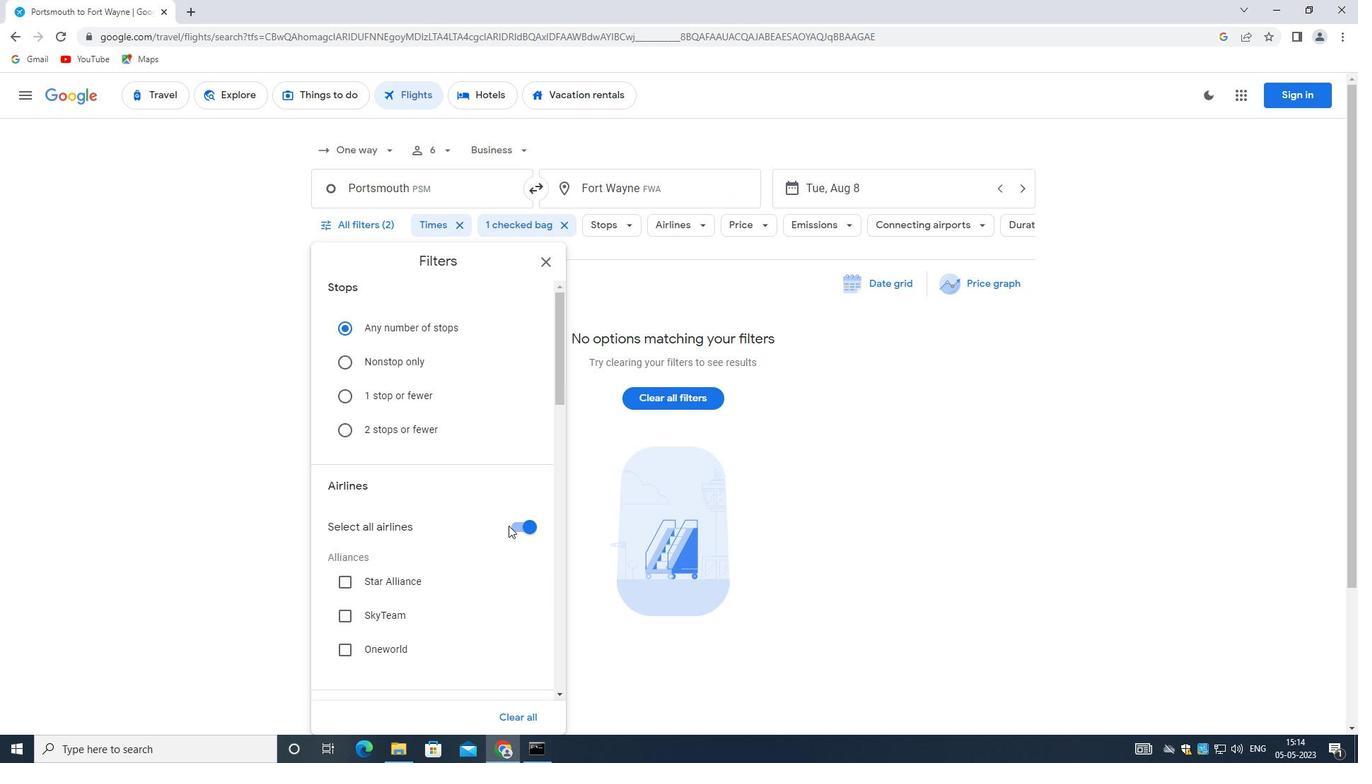 
Action: Mouse pressed left at (515, 529)
Screenshot: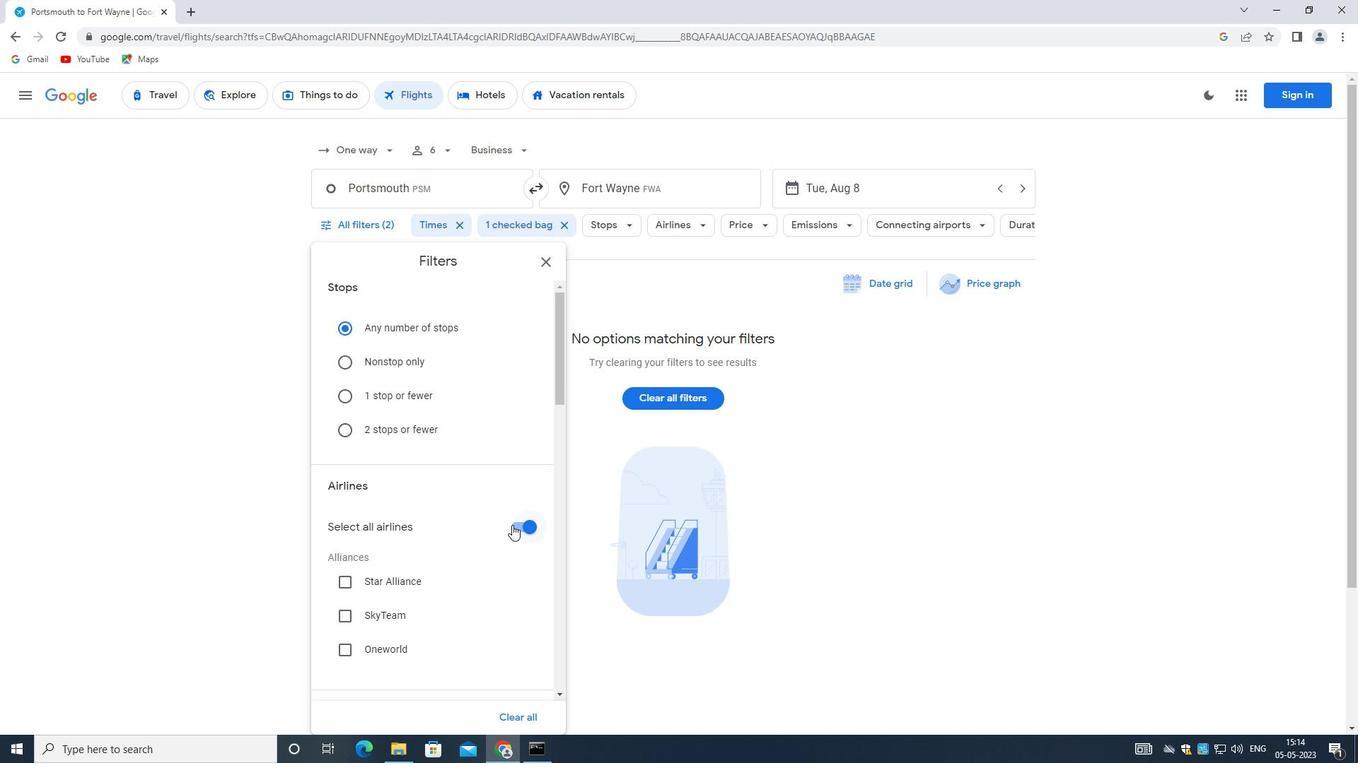 
Action: Mouse moved to (378, 541)
Screenshot: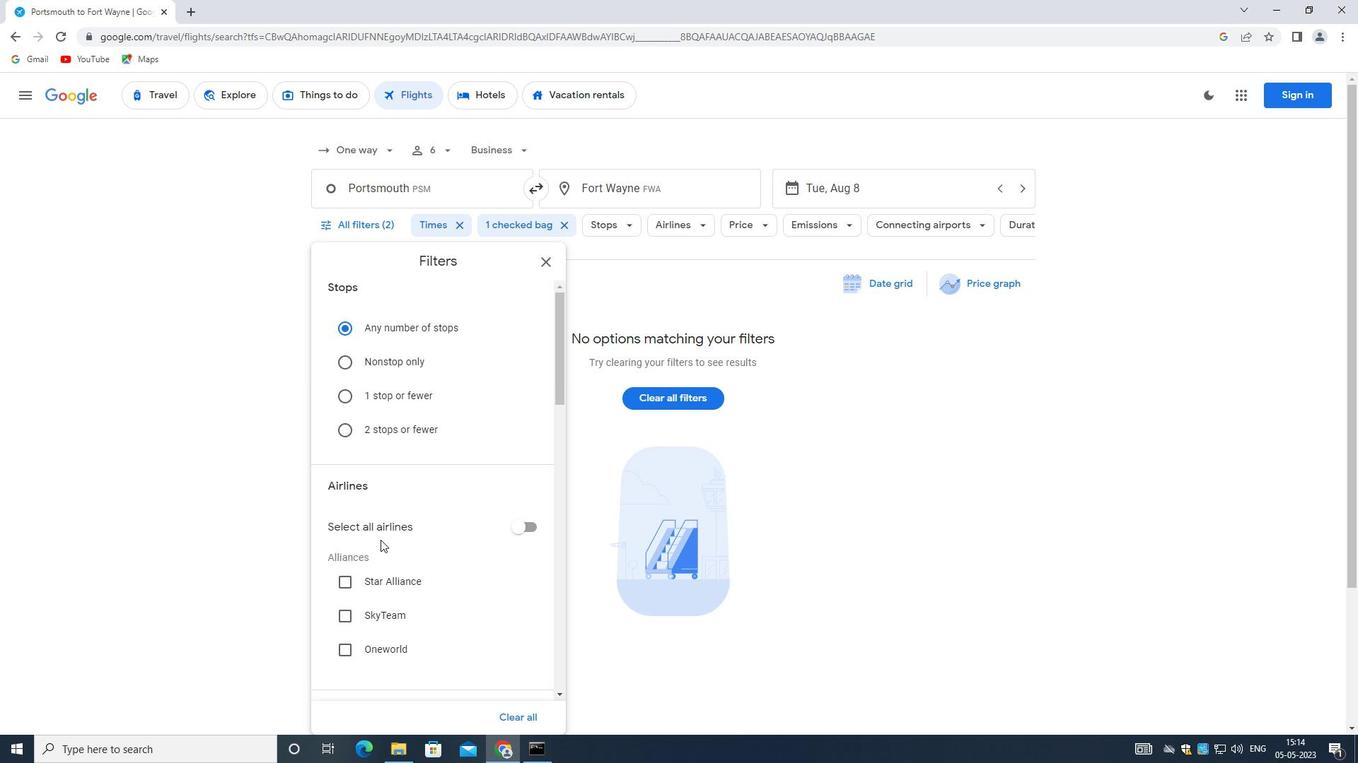
Action: Mouse scrolled (378, 540) with delta (0, 0)
Screenshot: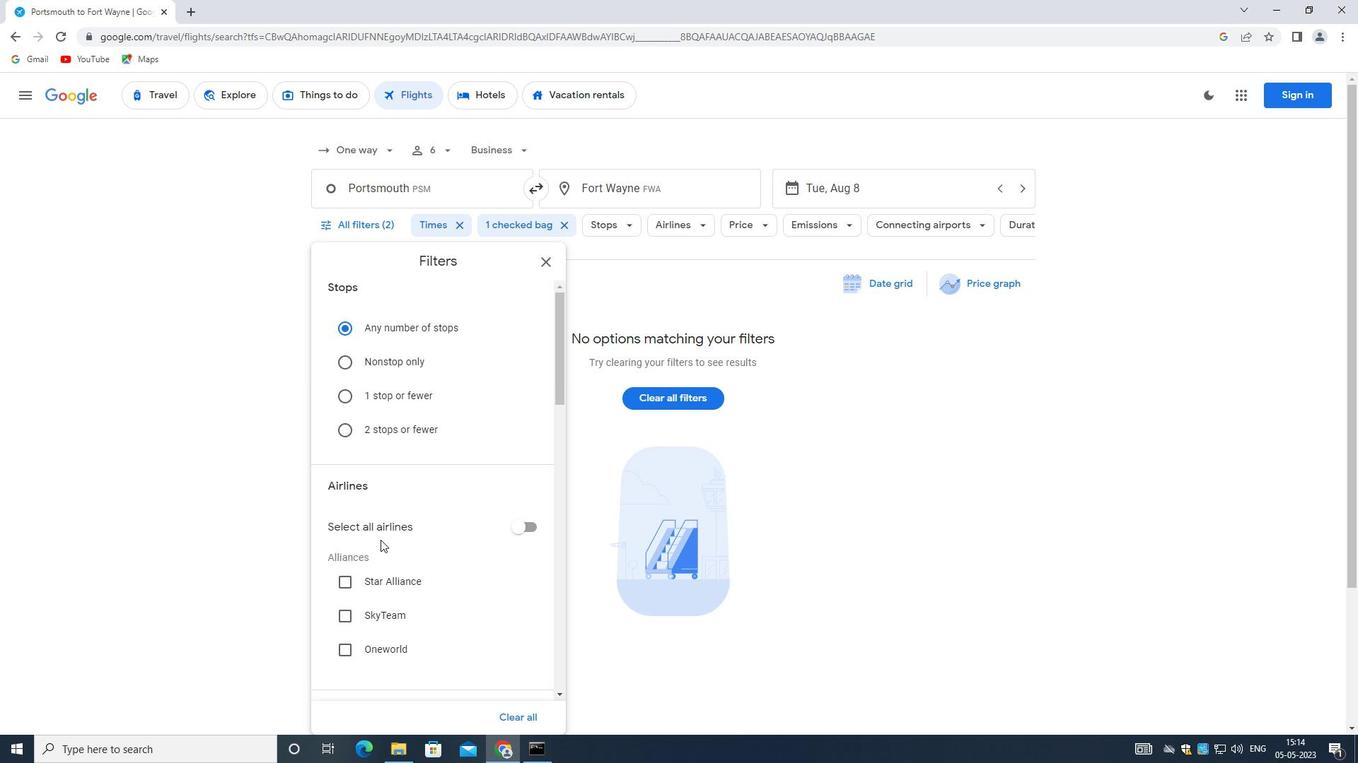 
Action: Mouse moved to (377, 546)
Screenshot: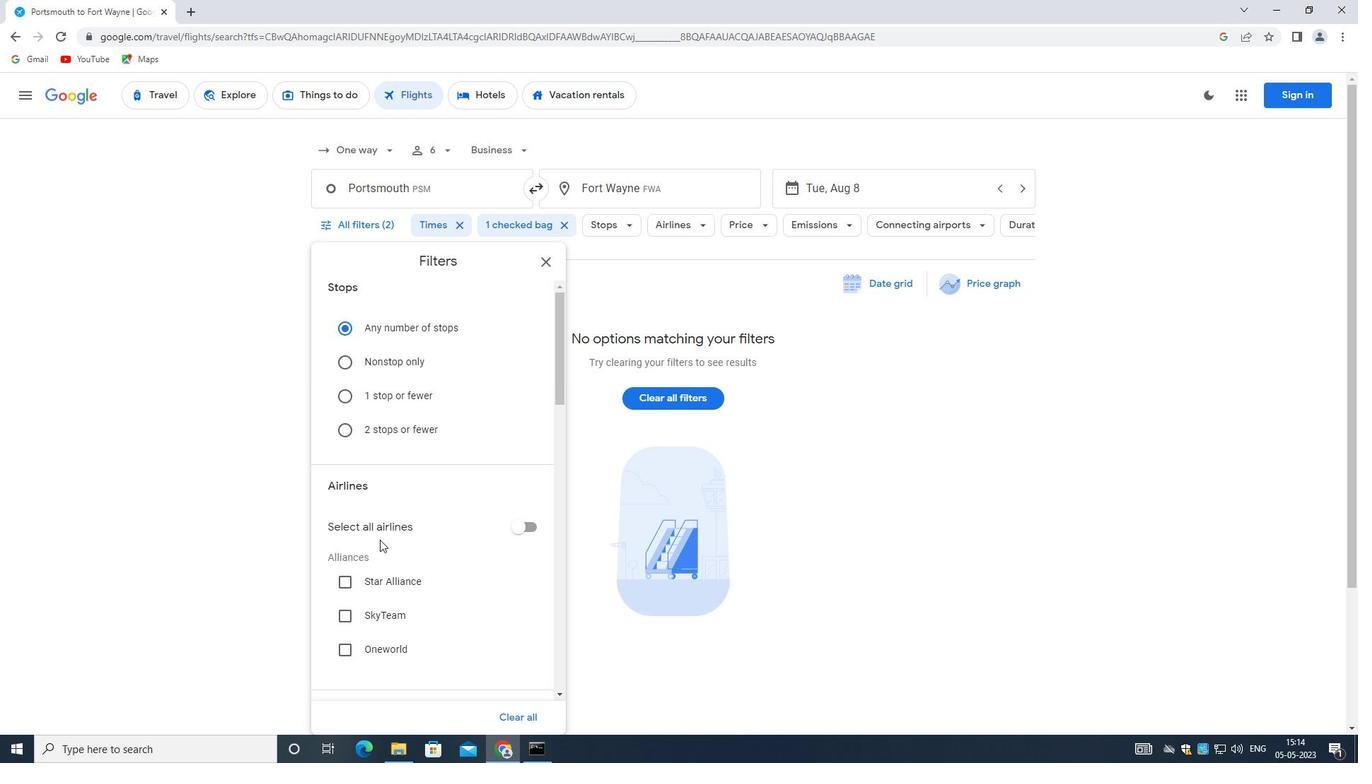 
Action: Mouse scrolled (377, 546) with delta (0, 0)
Screenshot: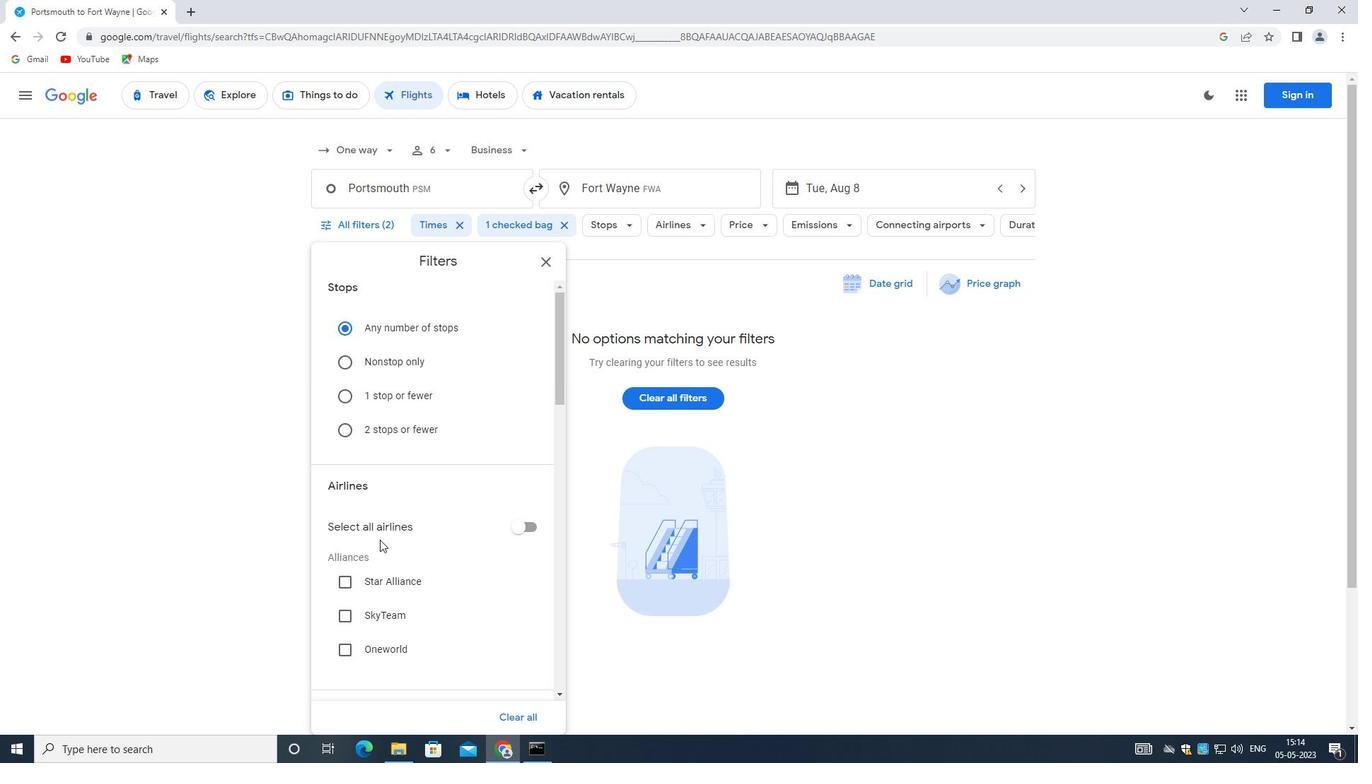 
Action: Mouse moved to (377, 548)
Screenshot: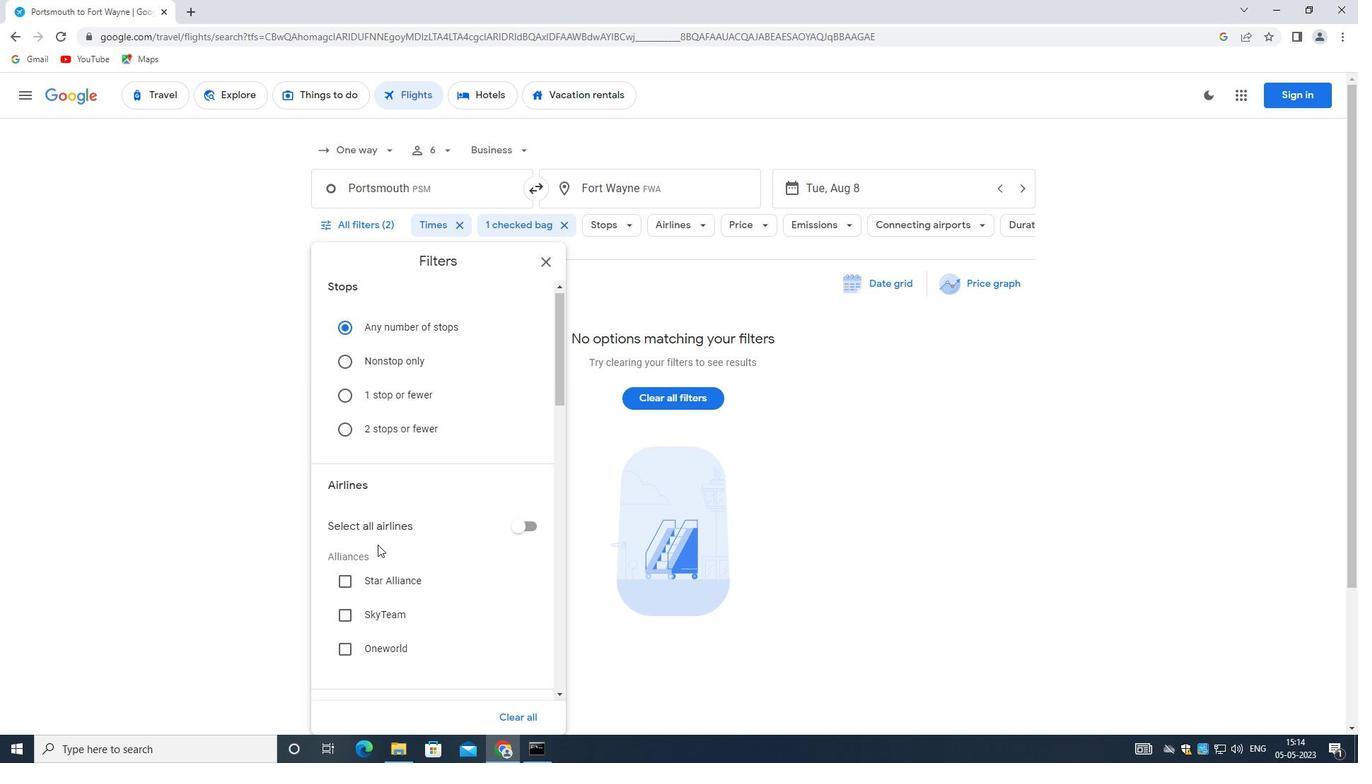 
Action: Mouse scrolled (377, 548) with delta (0, 0)
Screenshot: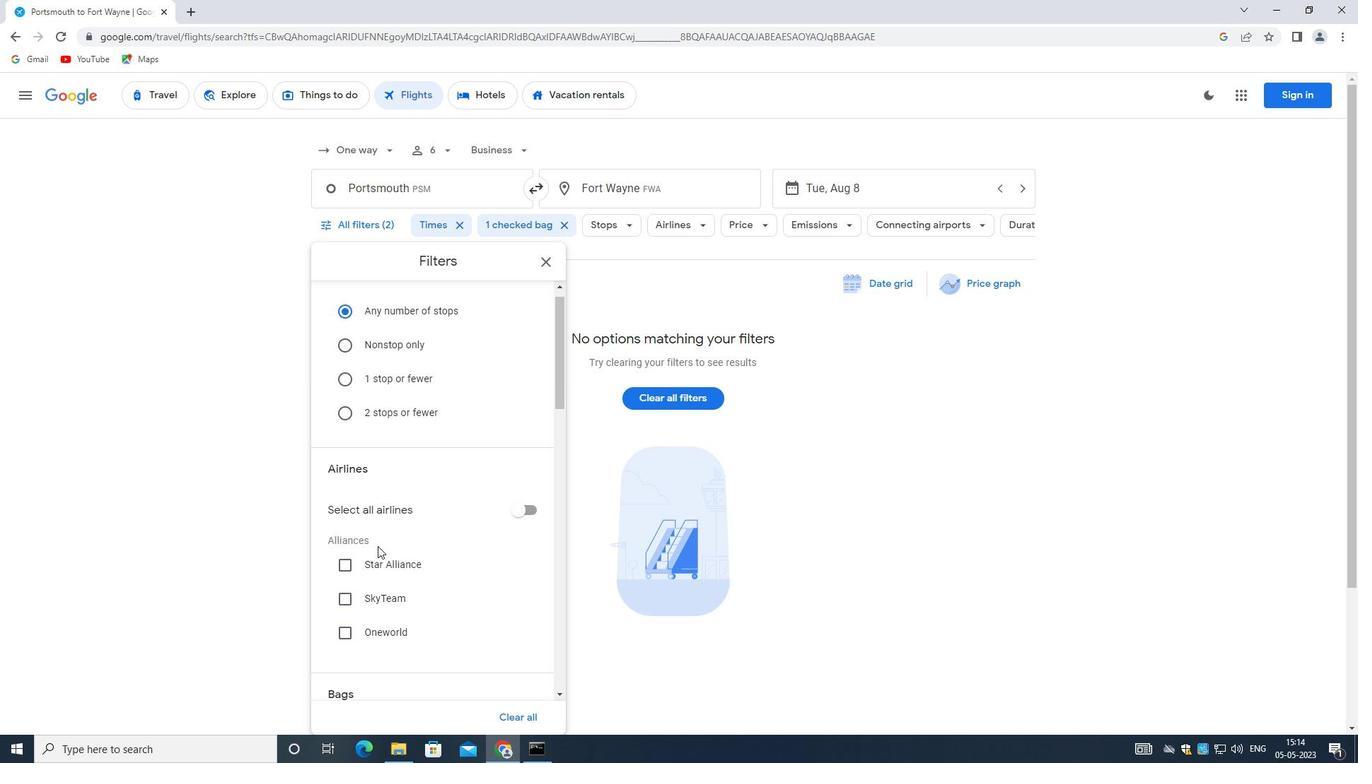 
Action: Mouse moved to (377, 551)
Screenshot: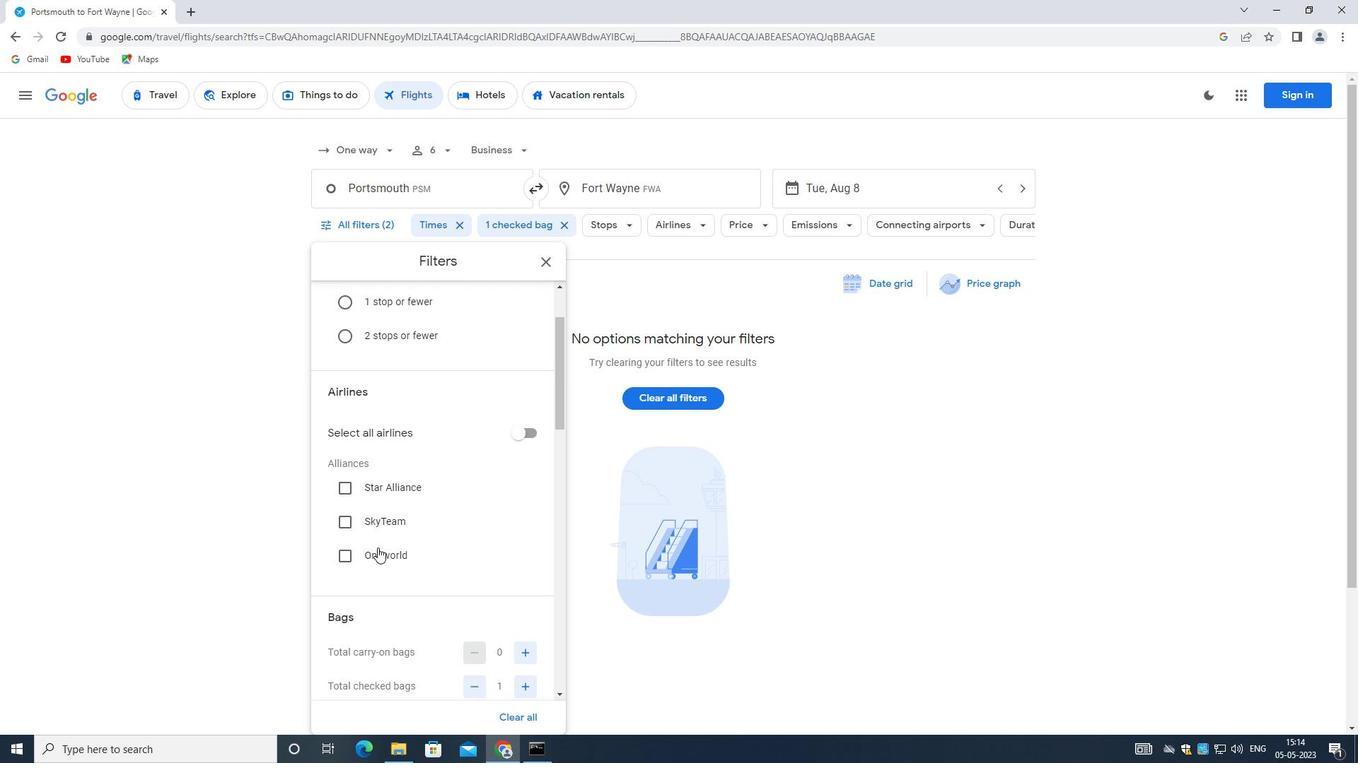 
Action: Mouse scrolled (377, 550) with delta (0, 0)
Screenshot: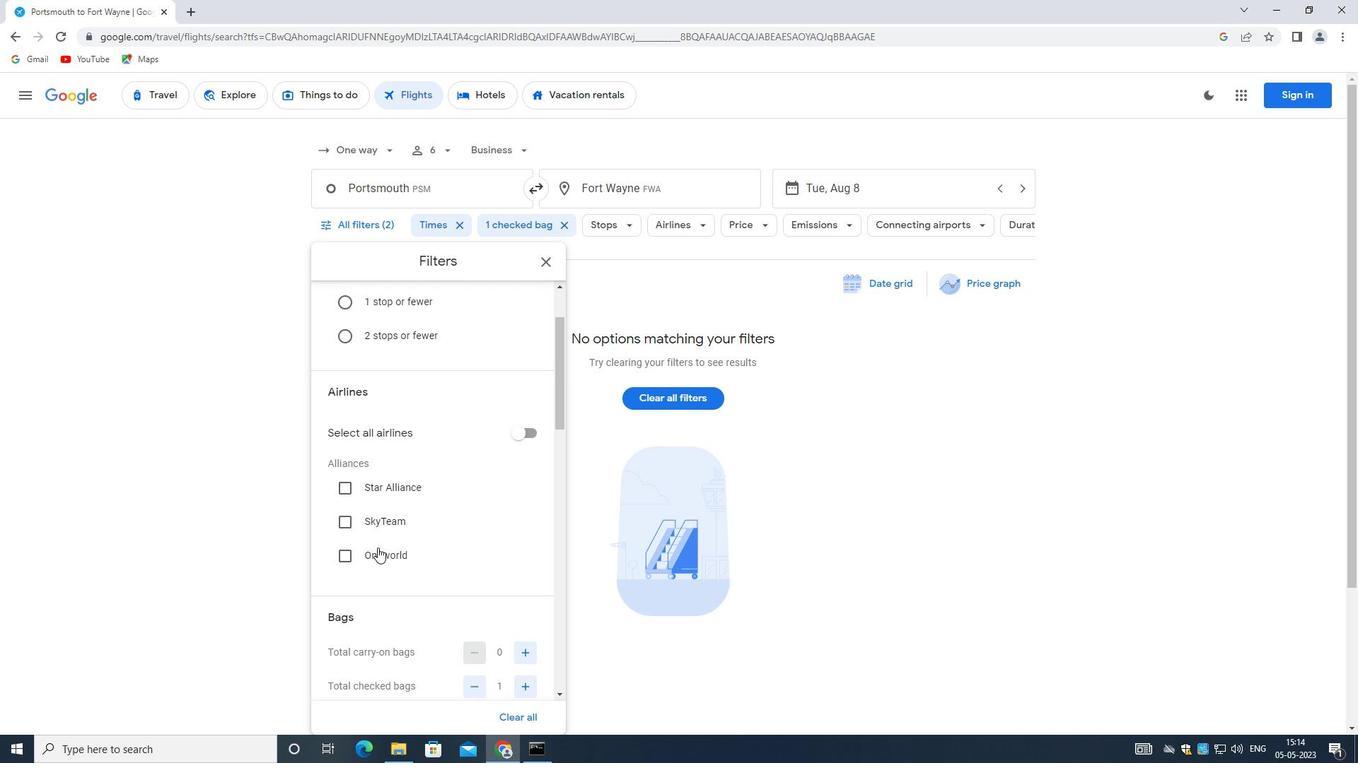 
Action: Mouse moved to (528, 502)
Screenshot: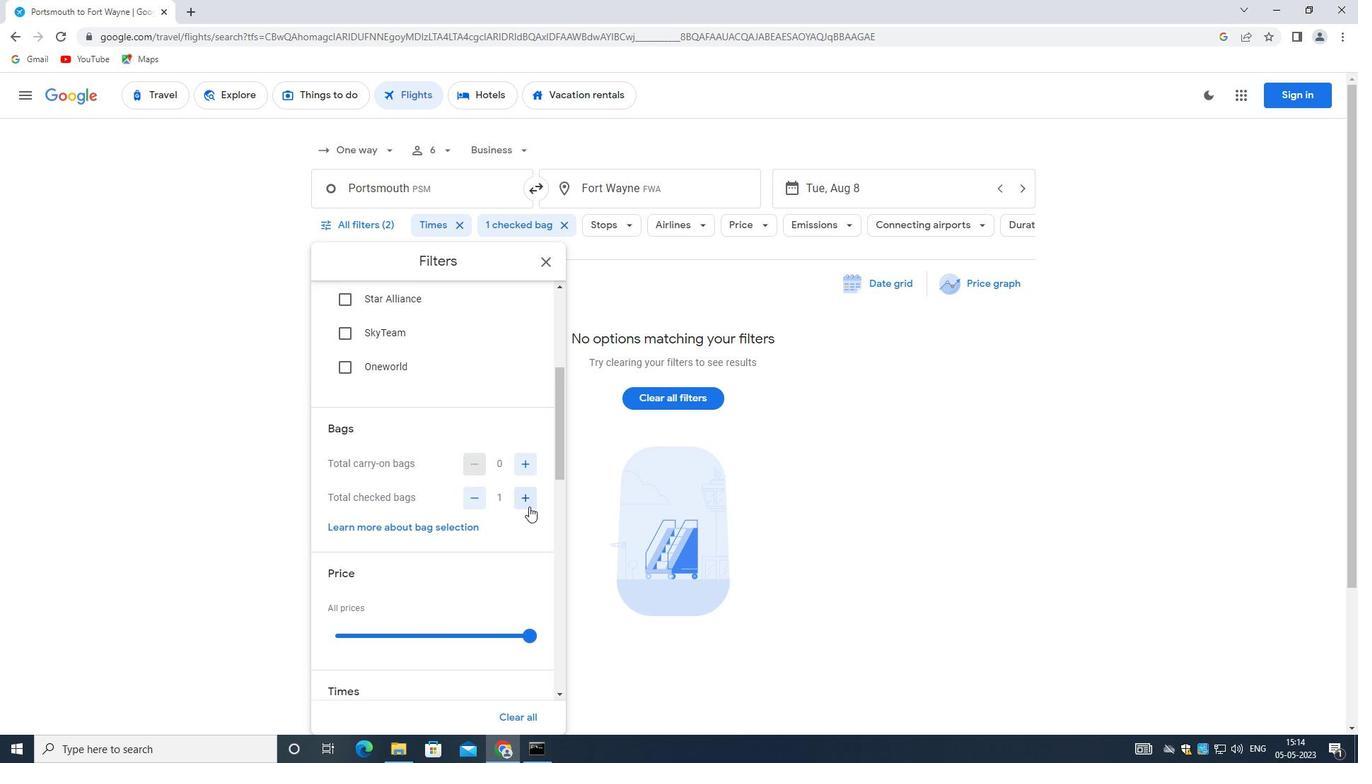 
Action: Mouse pressed left at (528, 502)
Screenshot: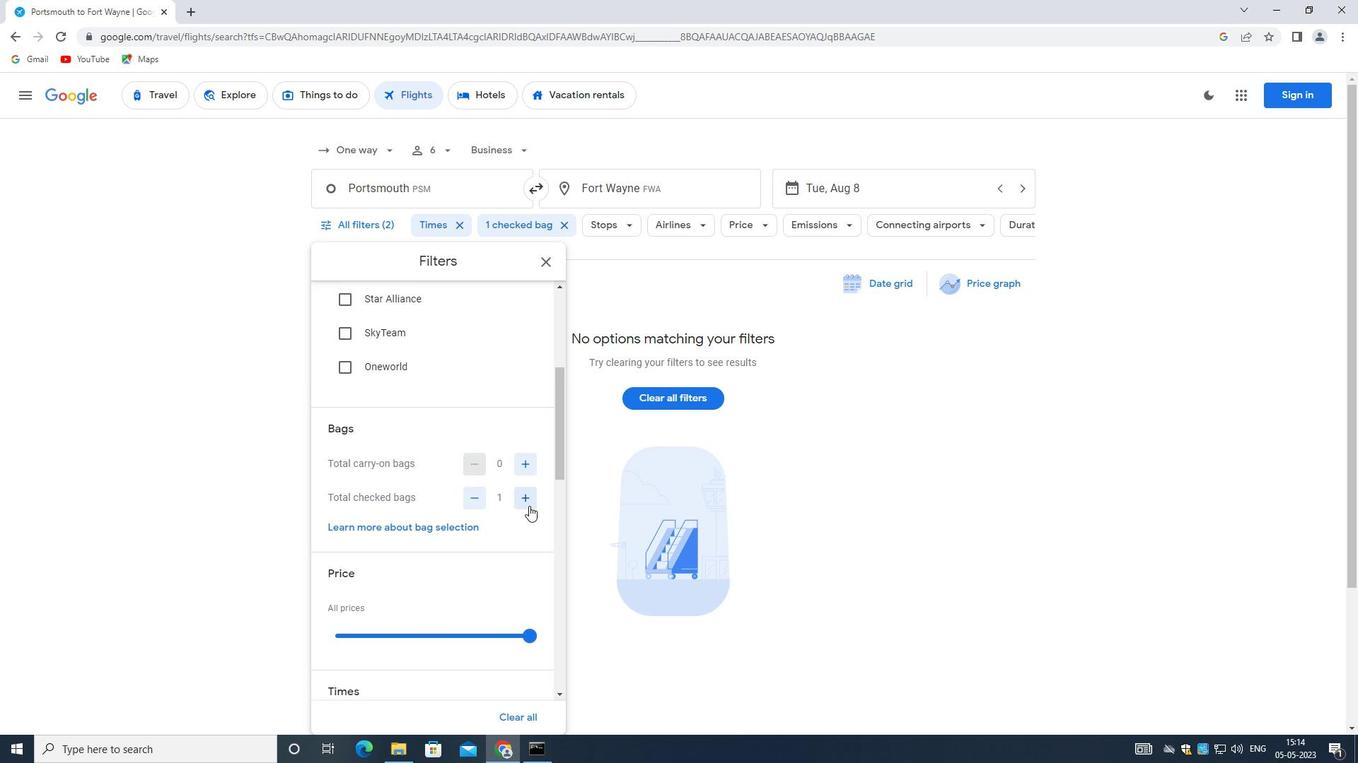 
Action: Mouse moved to (520, 553)
Screenshot: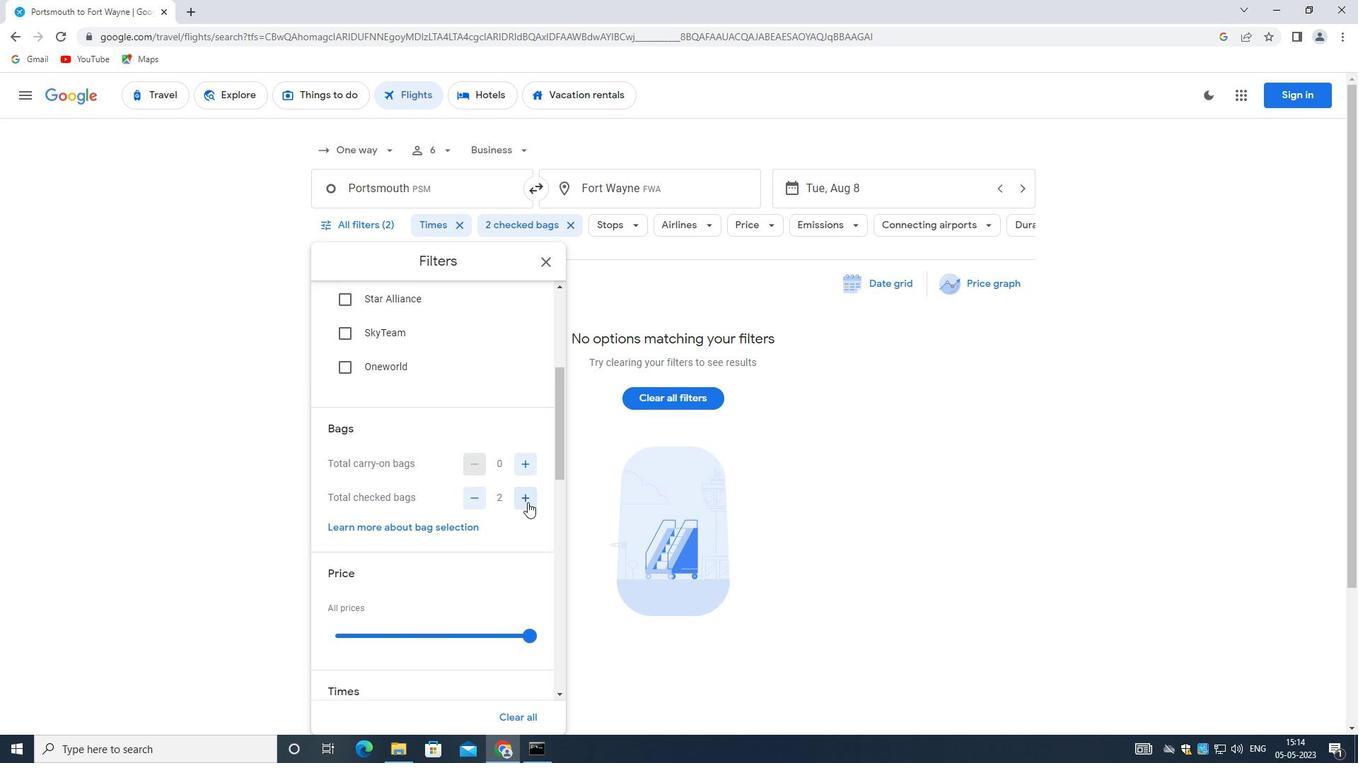 
Action: Mouse scrolled (520, 553) with delta (0, 0)
Screenshot: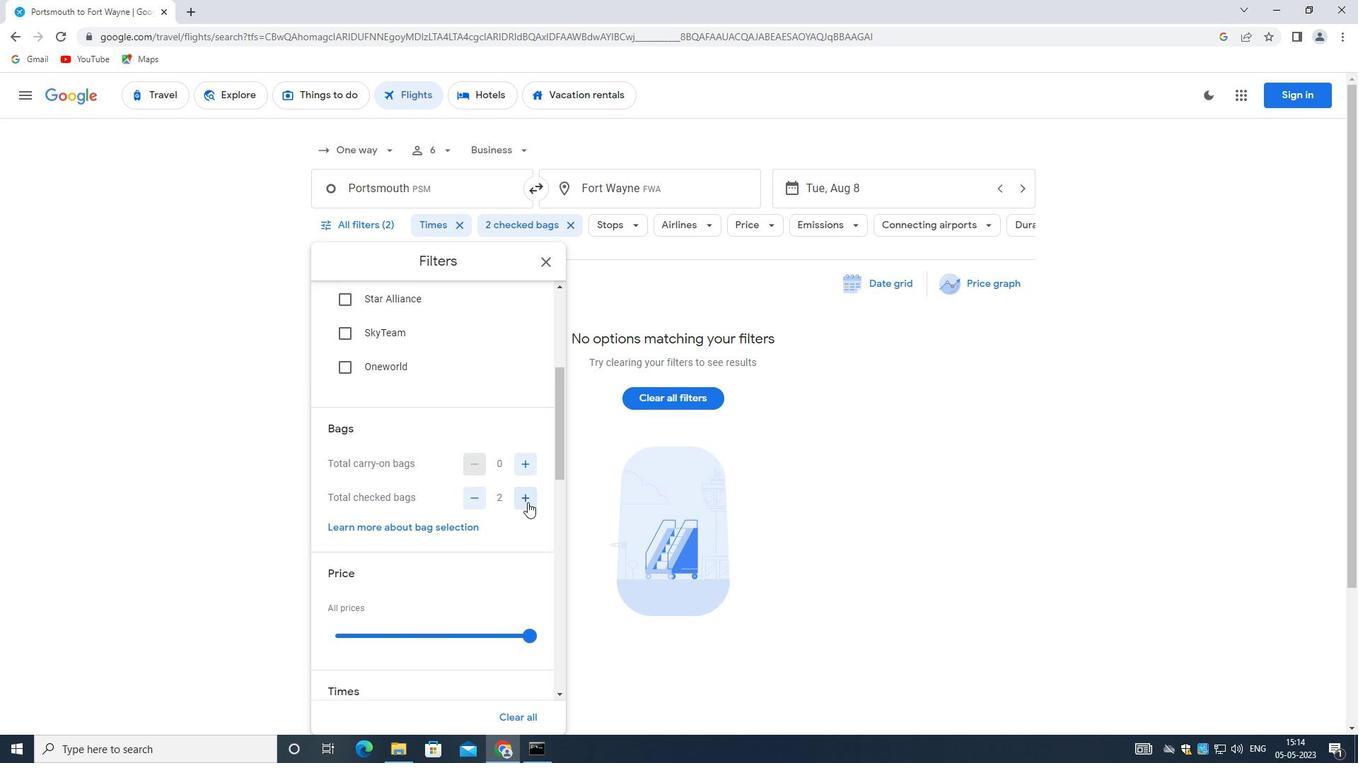 
Action: Mouse moved to (524, 606)
Screenshot: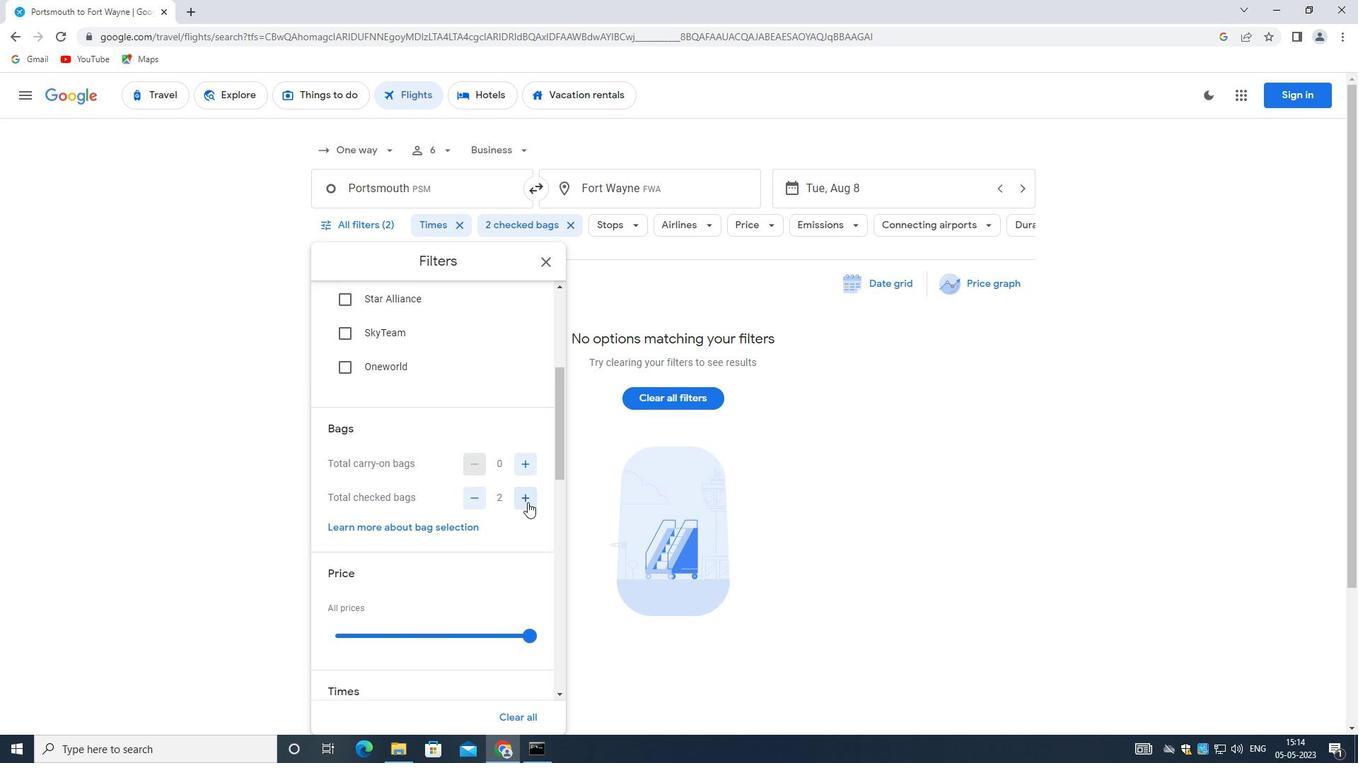 
Action: Mouse scrolled (524, 605) with delta (0, 0)
Screenshot: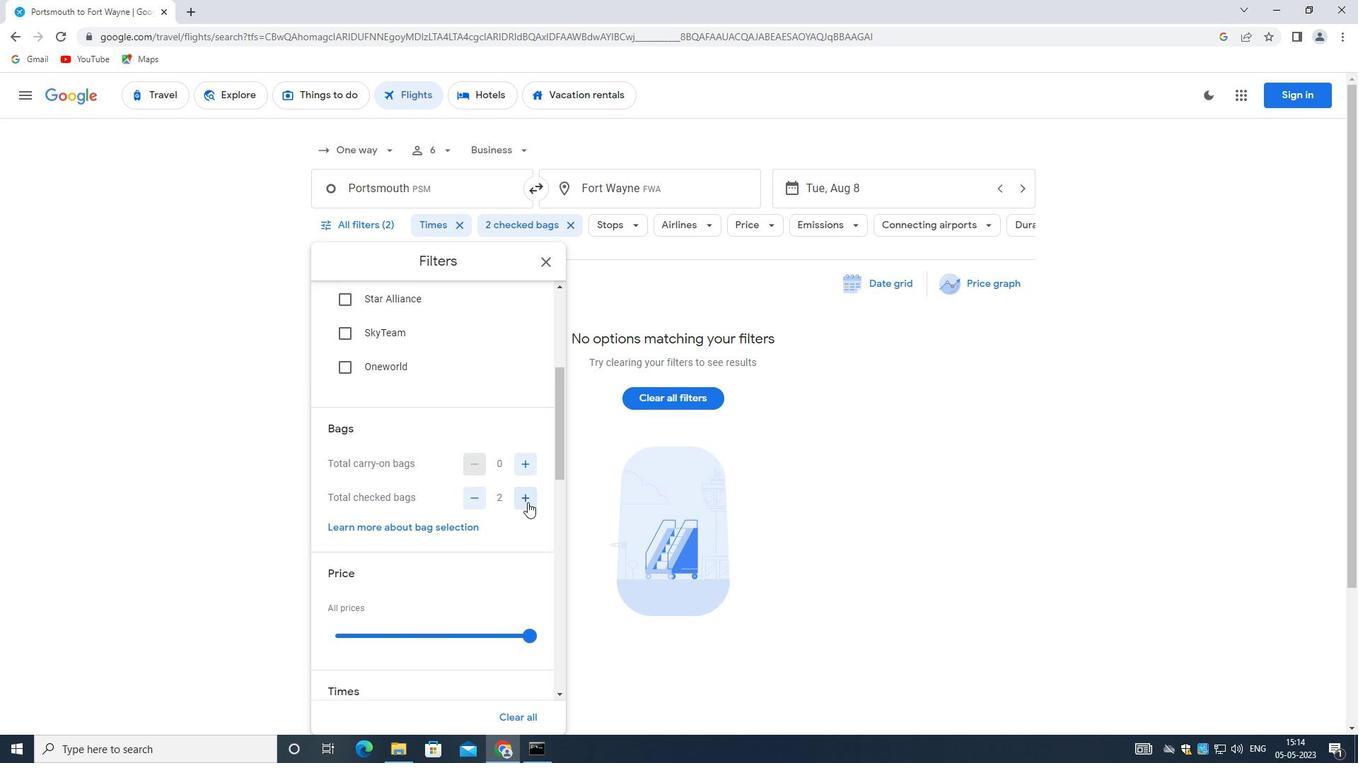 
Action: Mouse moved to (529, 498)
Screenshot: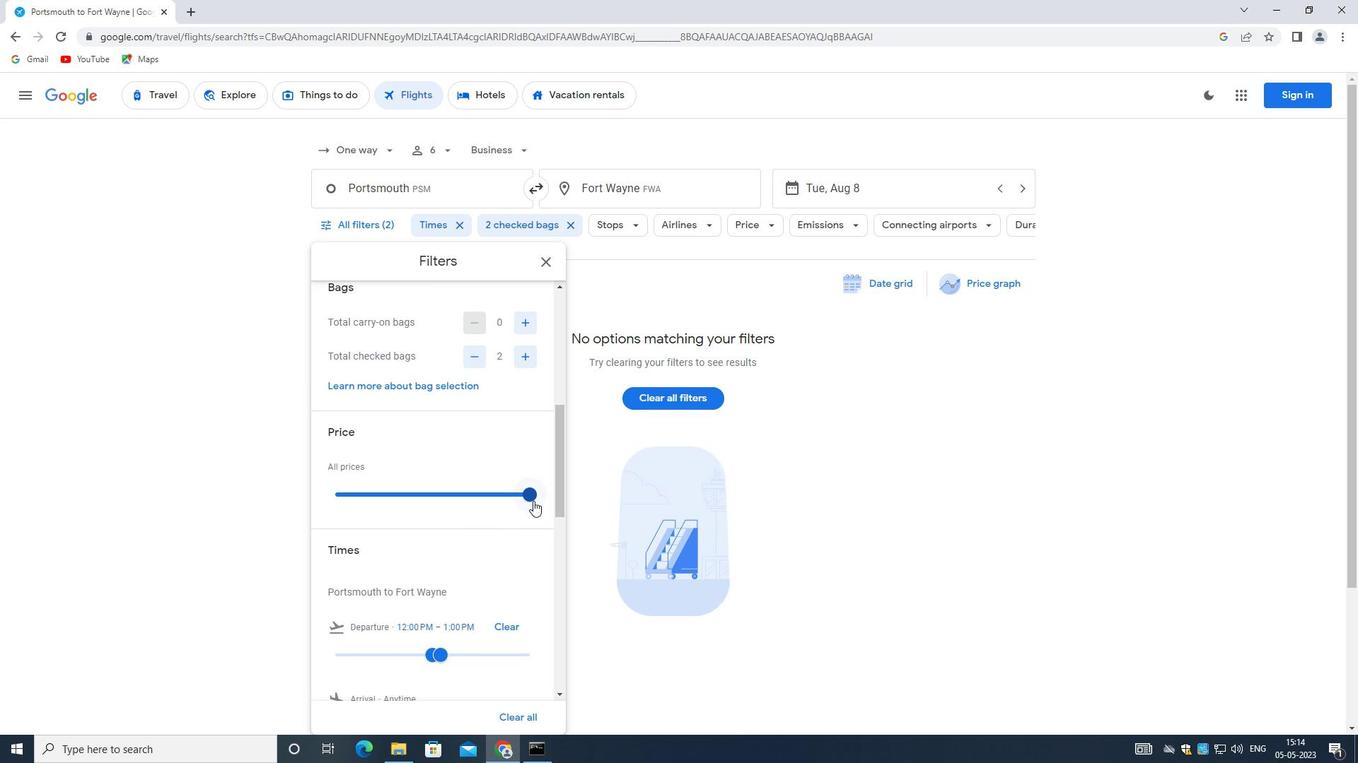 
Action: Mouse pressed left at (529, 498)
Screenshot: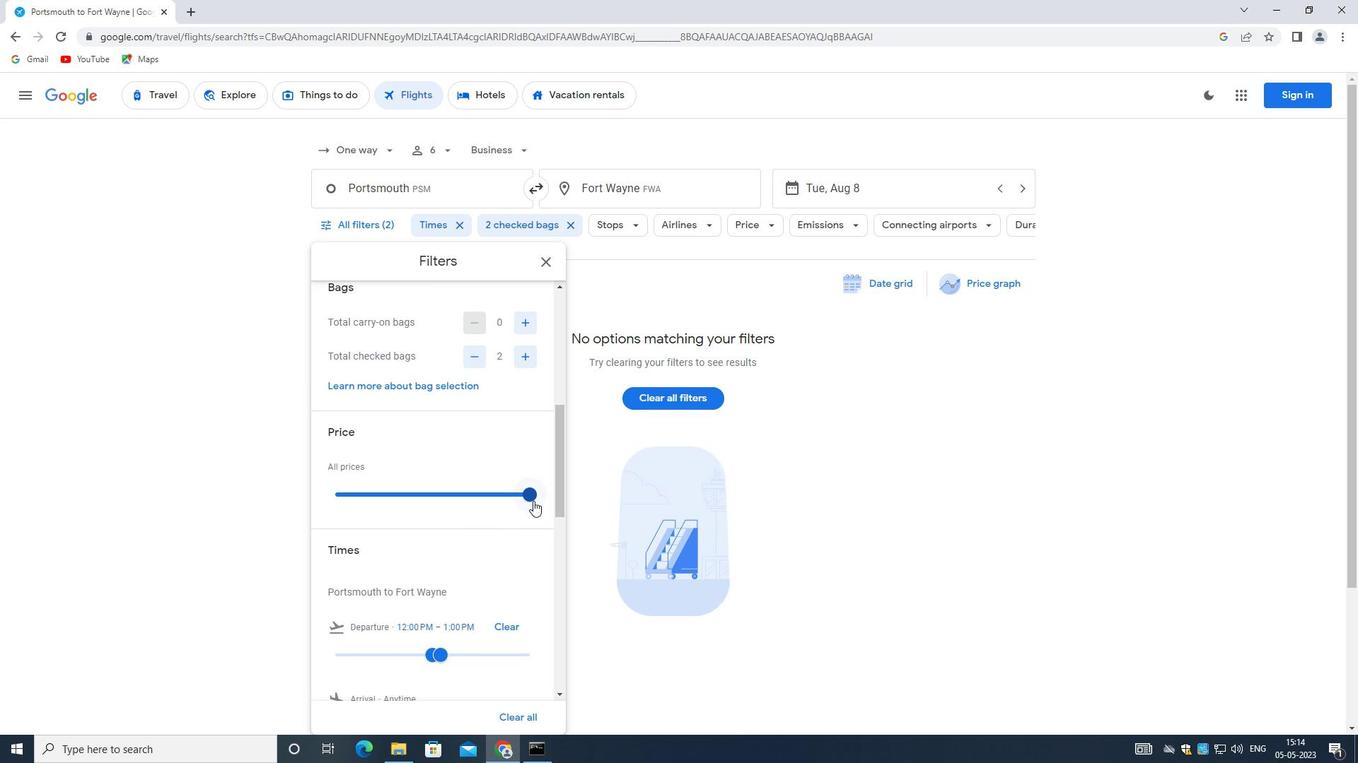
Action: Mouse moved to (351, 484)
Screenshot: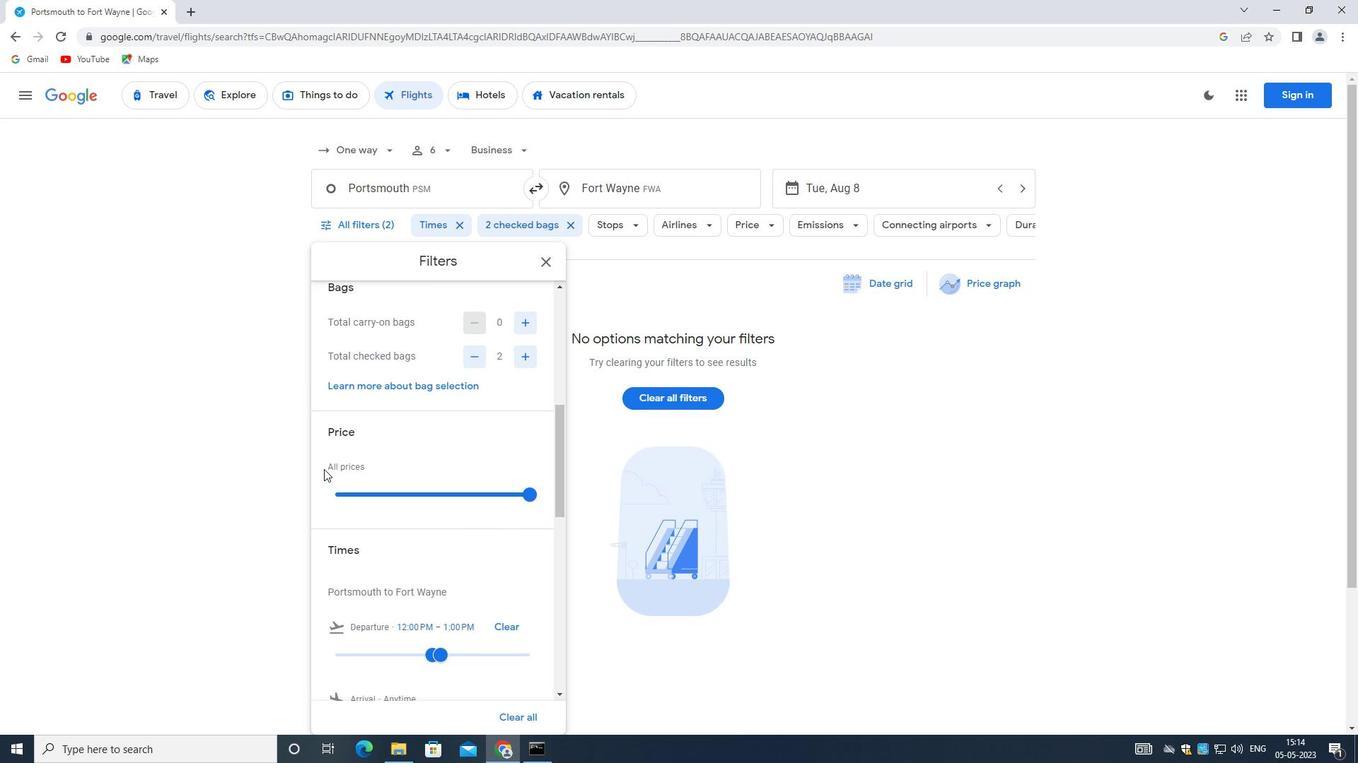 
Action: Mouse scrolled (351, 483) with delta (0, 0)
Screenshot: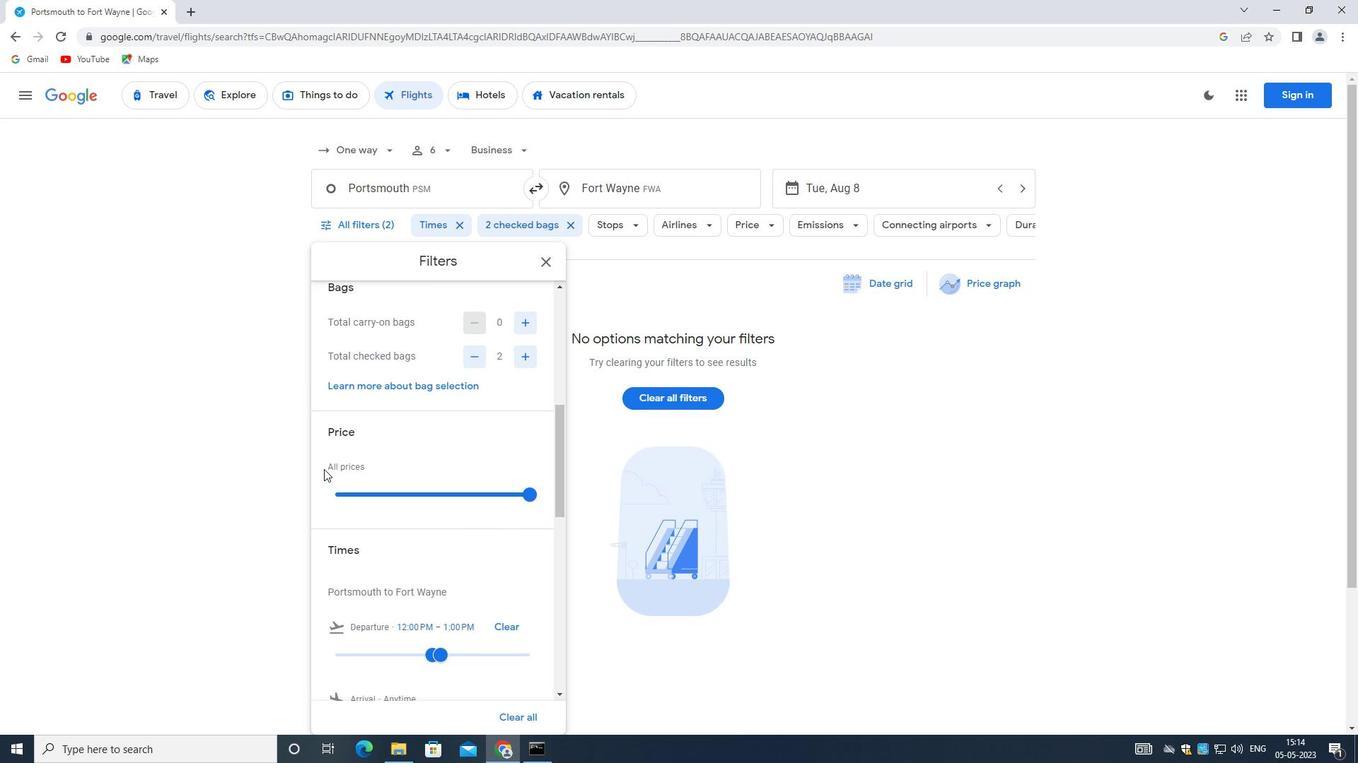 
Action: Mouse moved to (357, 490)
Screenshot: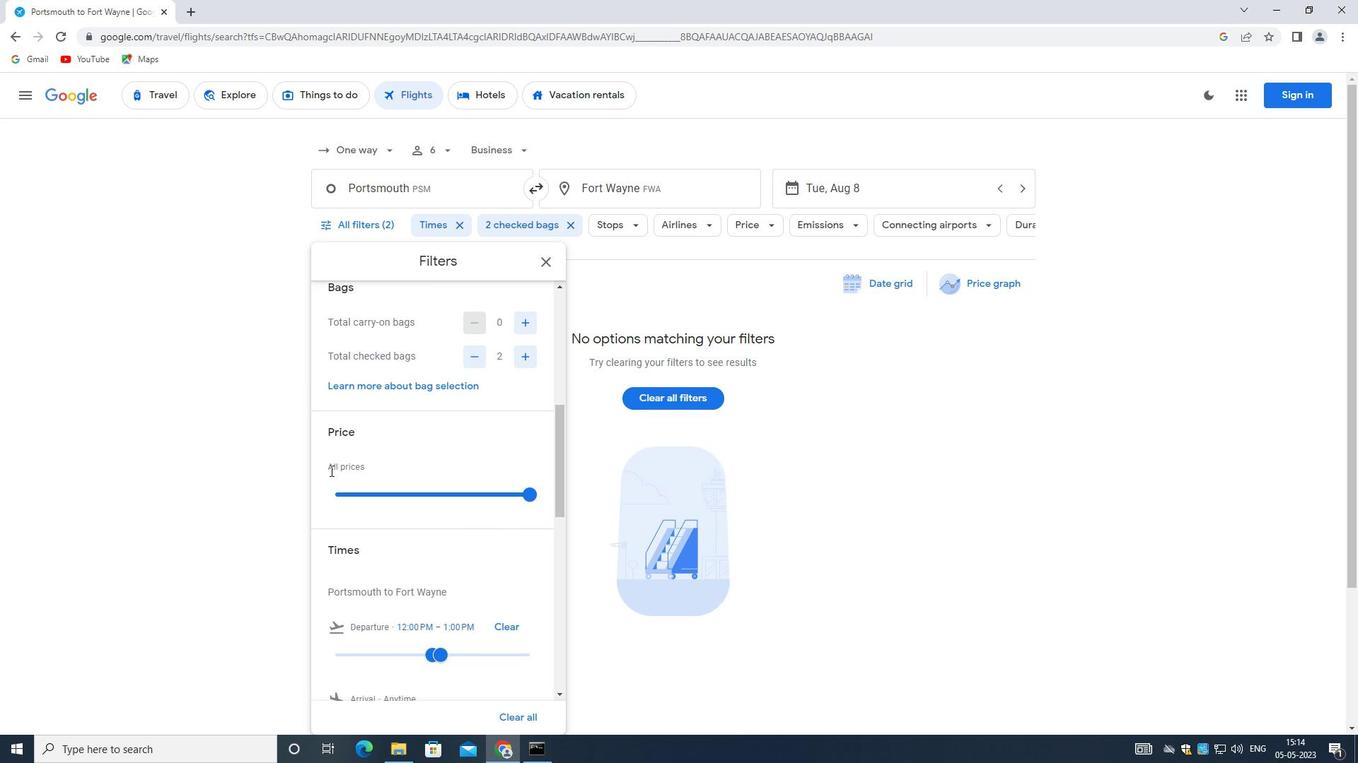 
Action: Mouse scrolled (357, 489) with delta (0, 0)
Screenshot: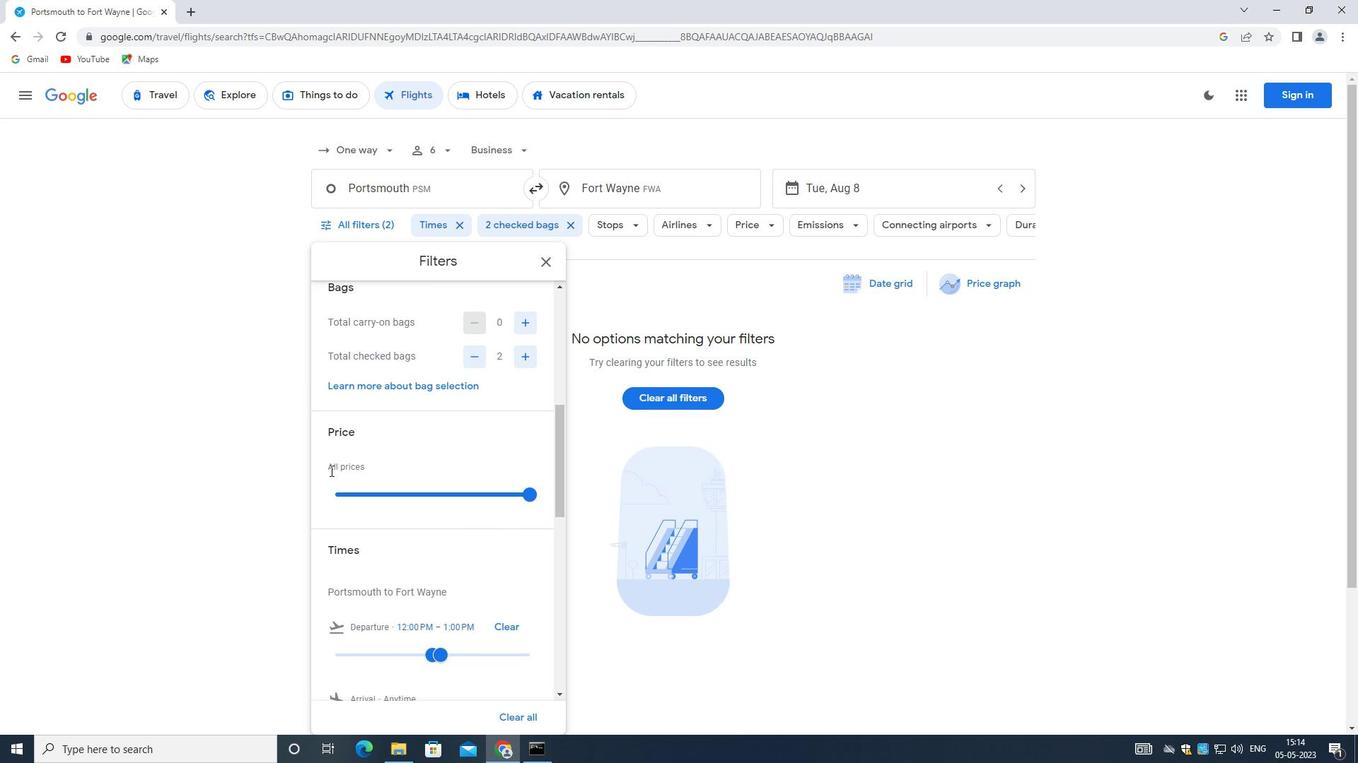 
Action: Mouse moved to (500, 514)
Screenshot: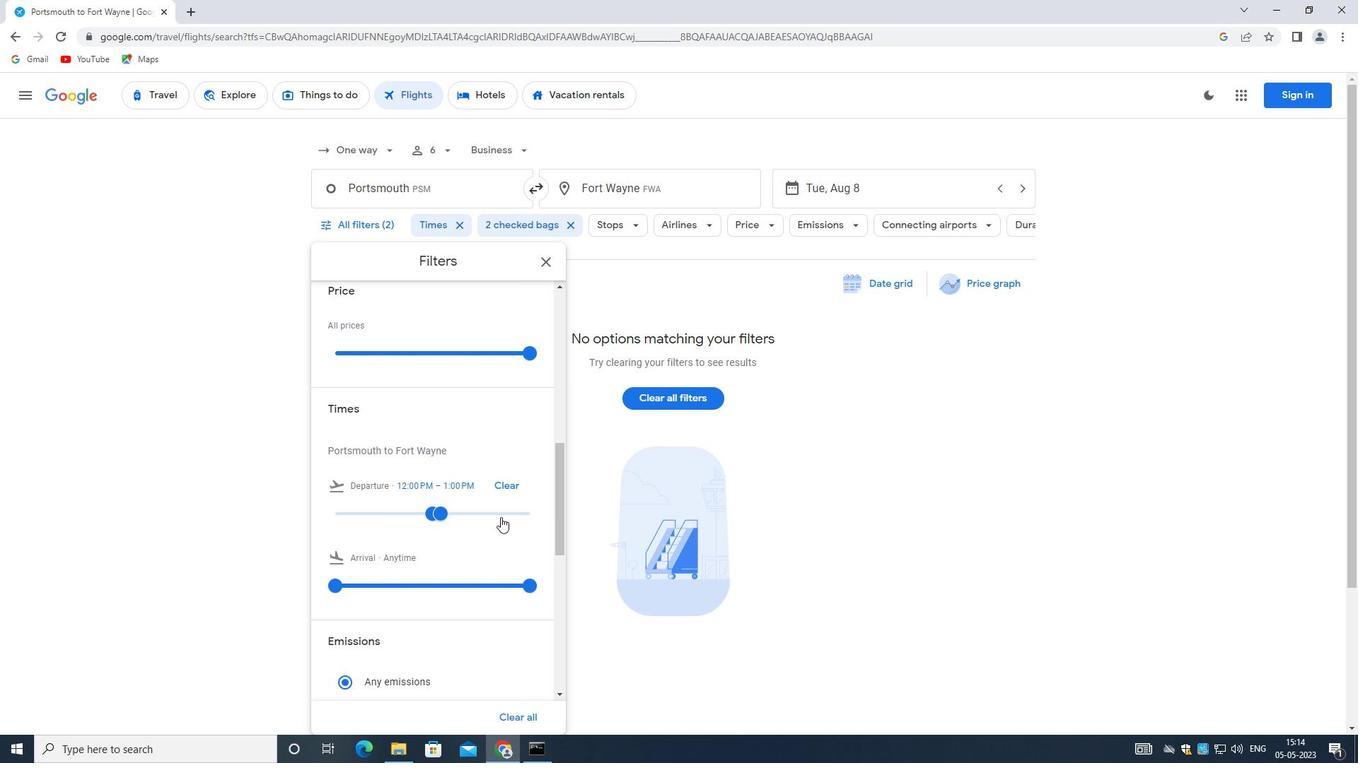 
Action: Mouse pressed left at (500, 514)
Screenshot: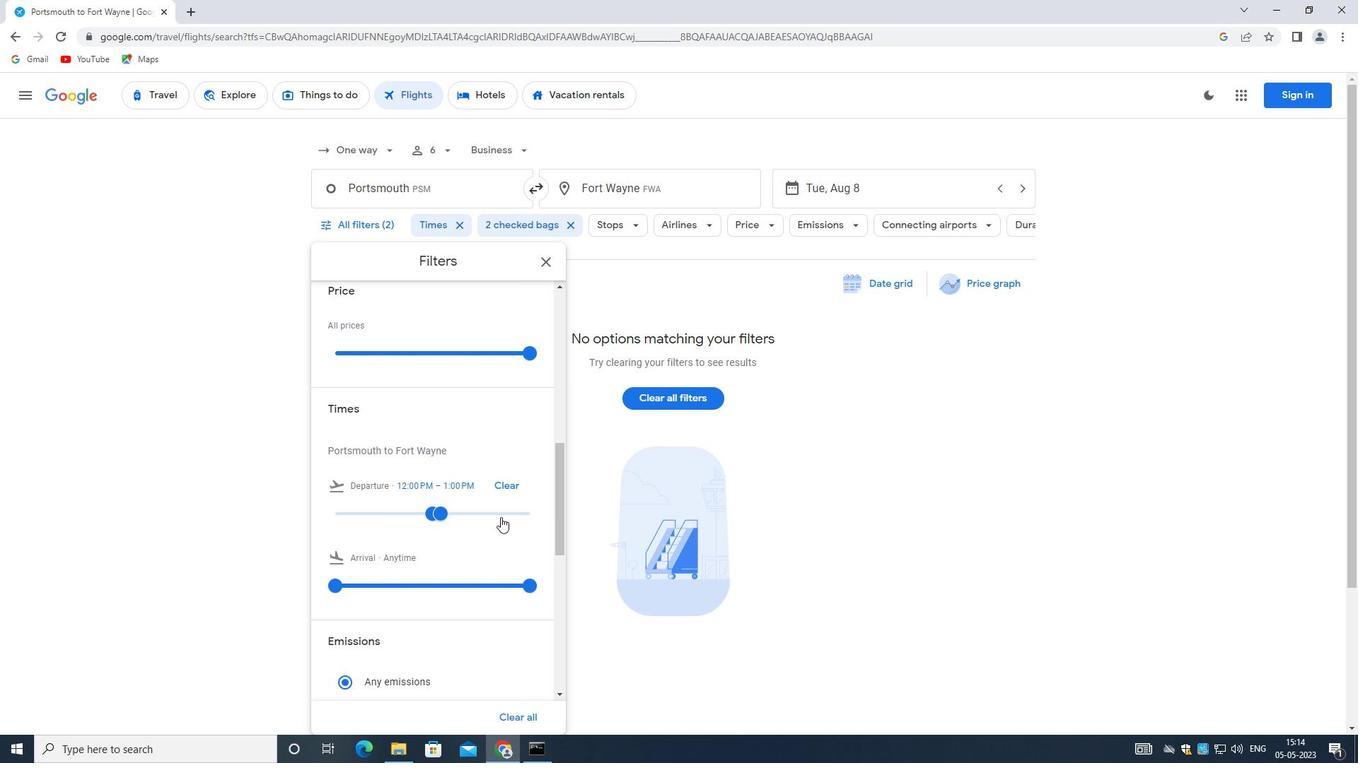 
Action: Mouse moved to (440, 510)
Screenshot: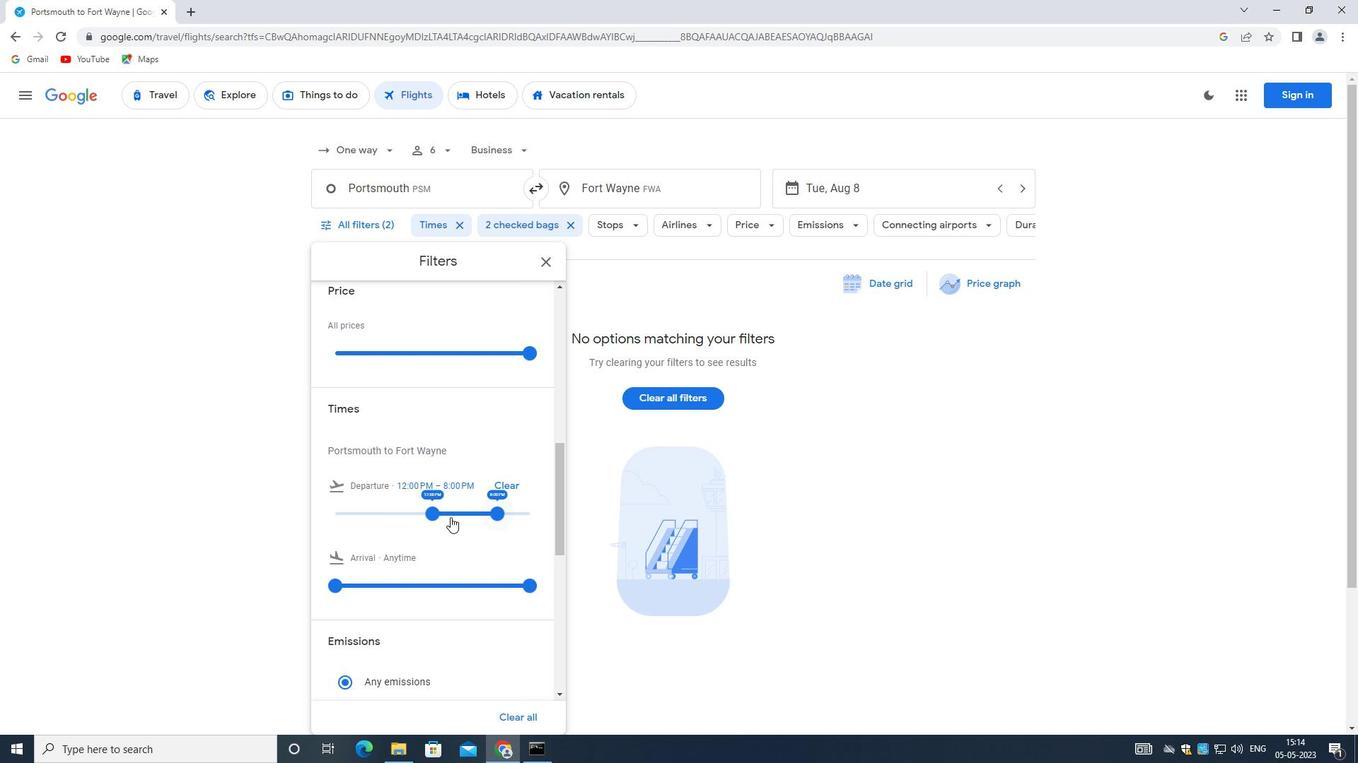 
Action: Mouse pressed left at (440, 510)
Screenshot: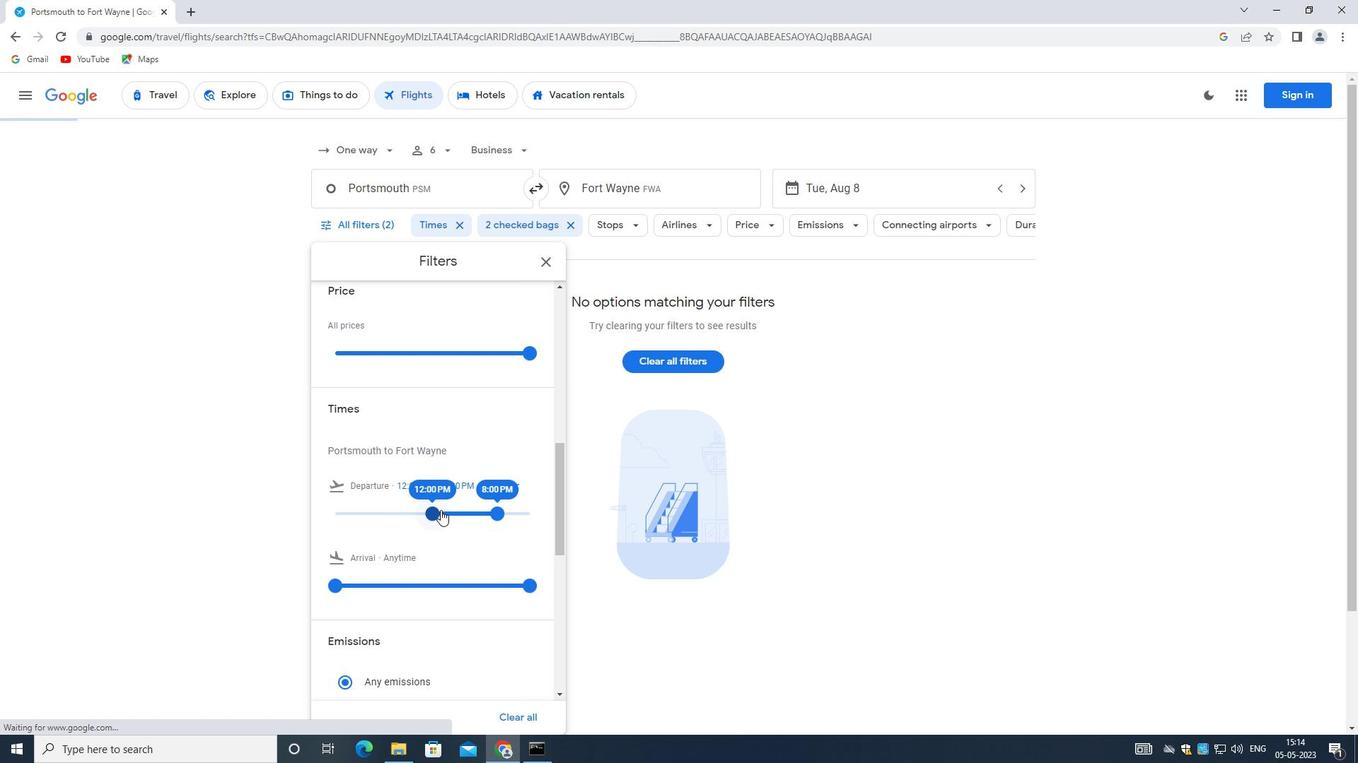 
Action: Mouse moved to (495, 511)
Screenshot: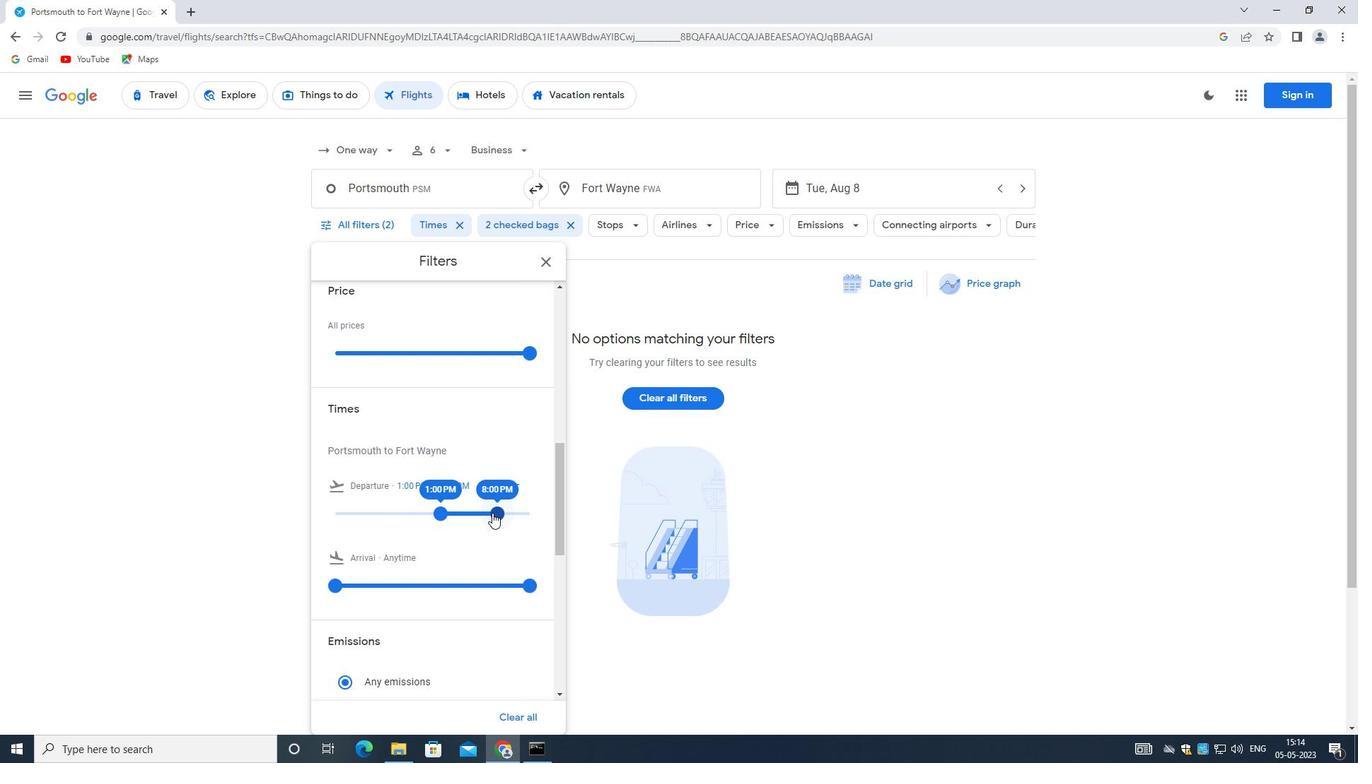 
Action: Mouse pressed left at (495, 511)
Screenshot: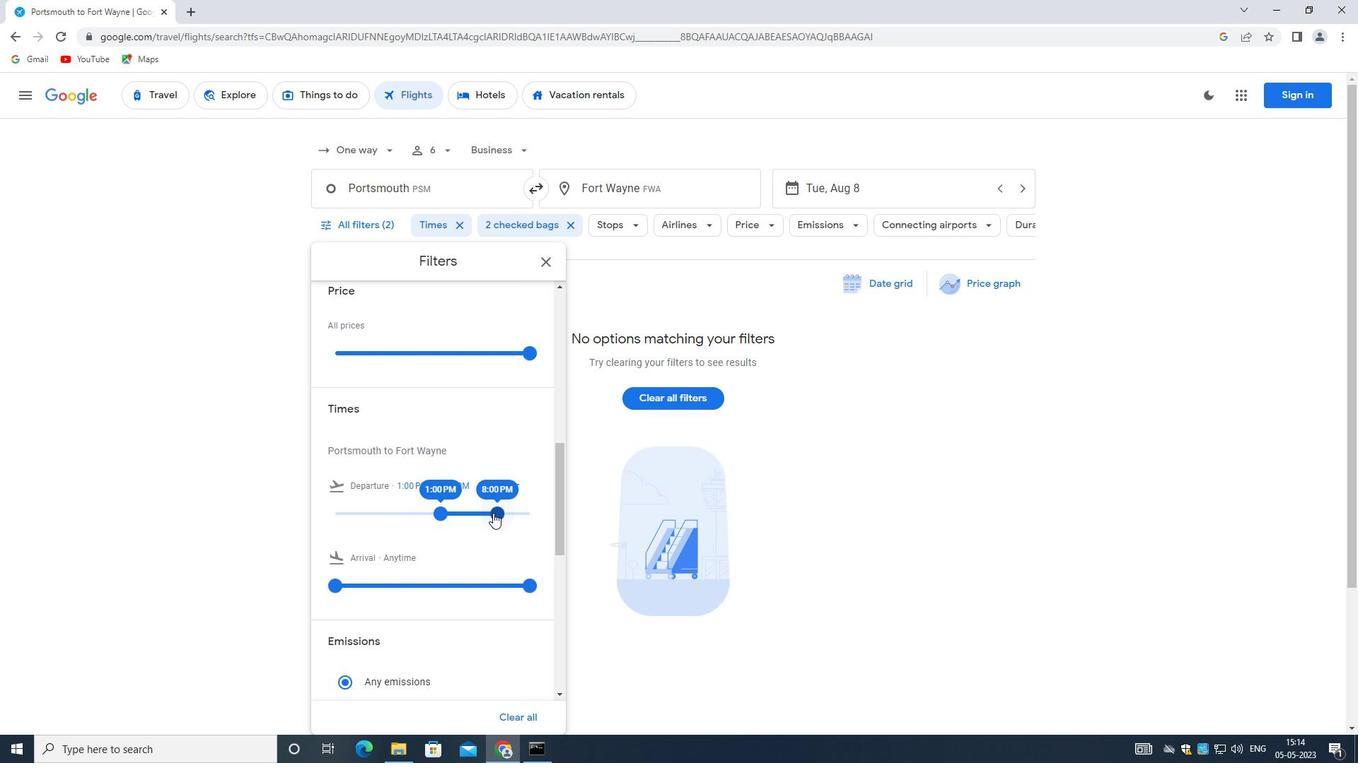 
Action: Mouse moved to (445, 546)
Screenshot: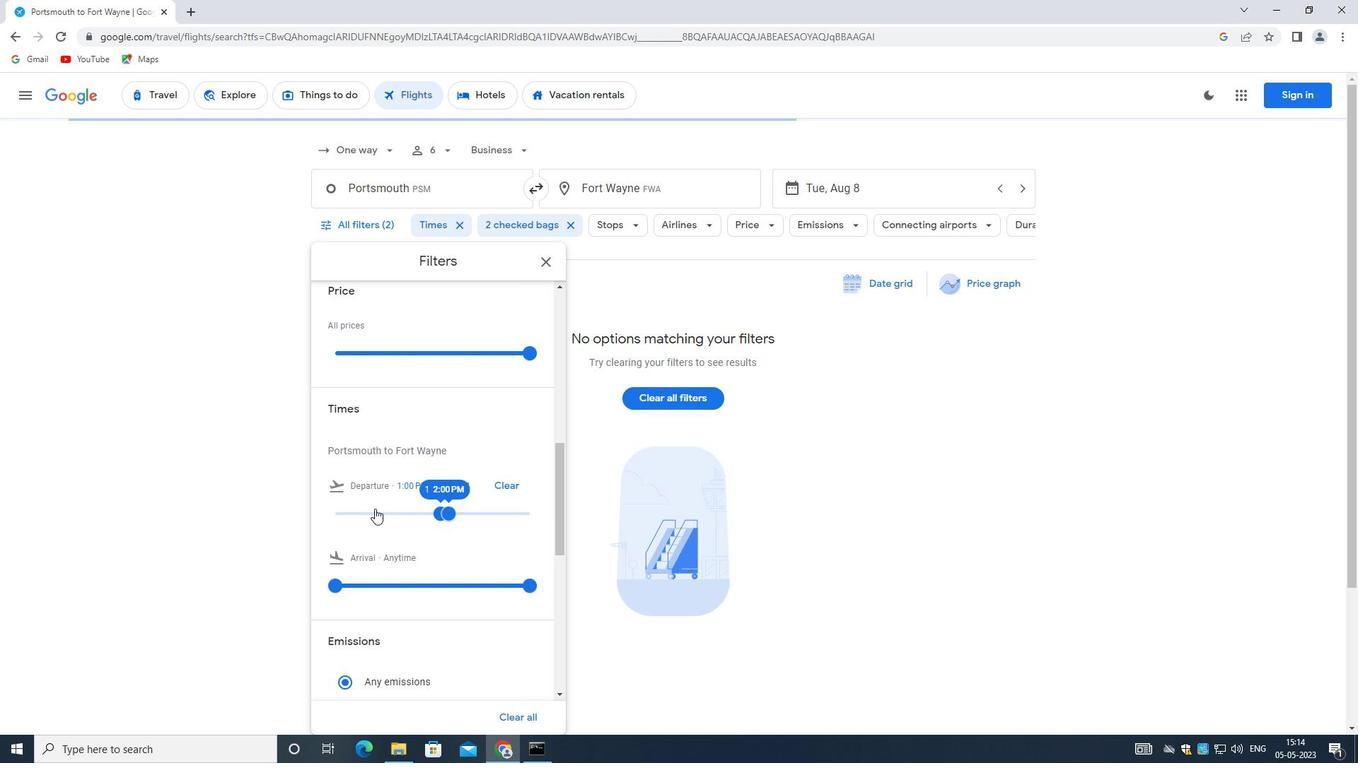 
Action: Mouse scrolled (445, 545) with delta (0, 0)
Screenshot: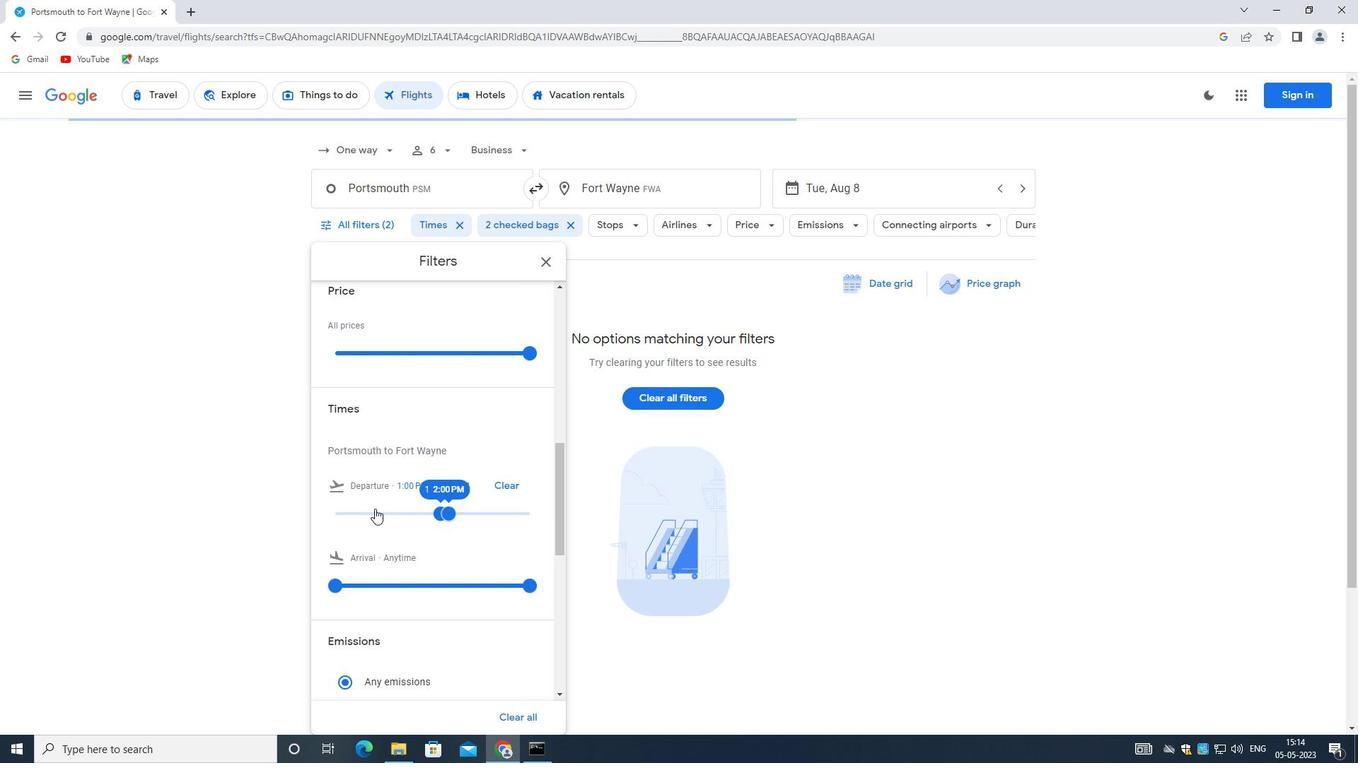 
Action: Mouse moved to (445, 551)
Screenshot: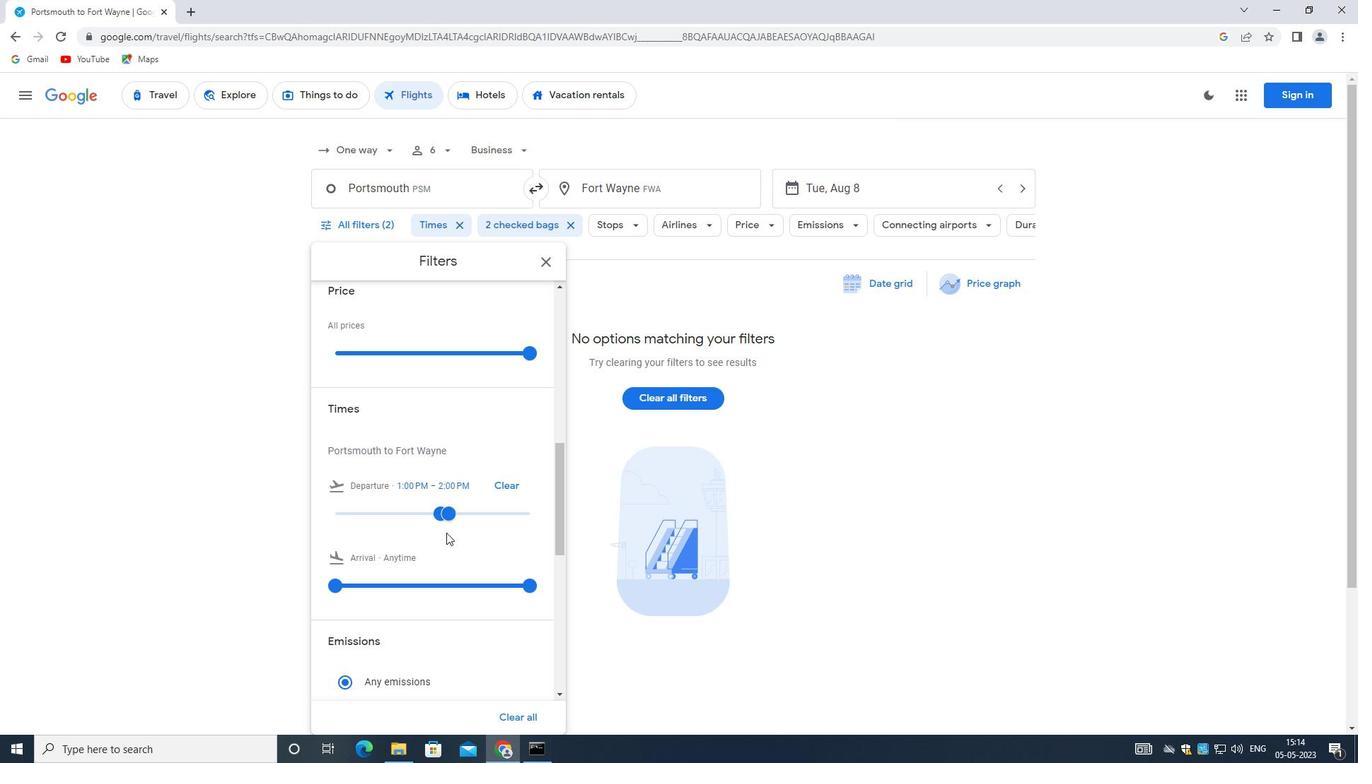
Action: Mouse scrolled (445, 550) with delta (0, 0)
Screenshot: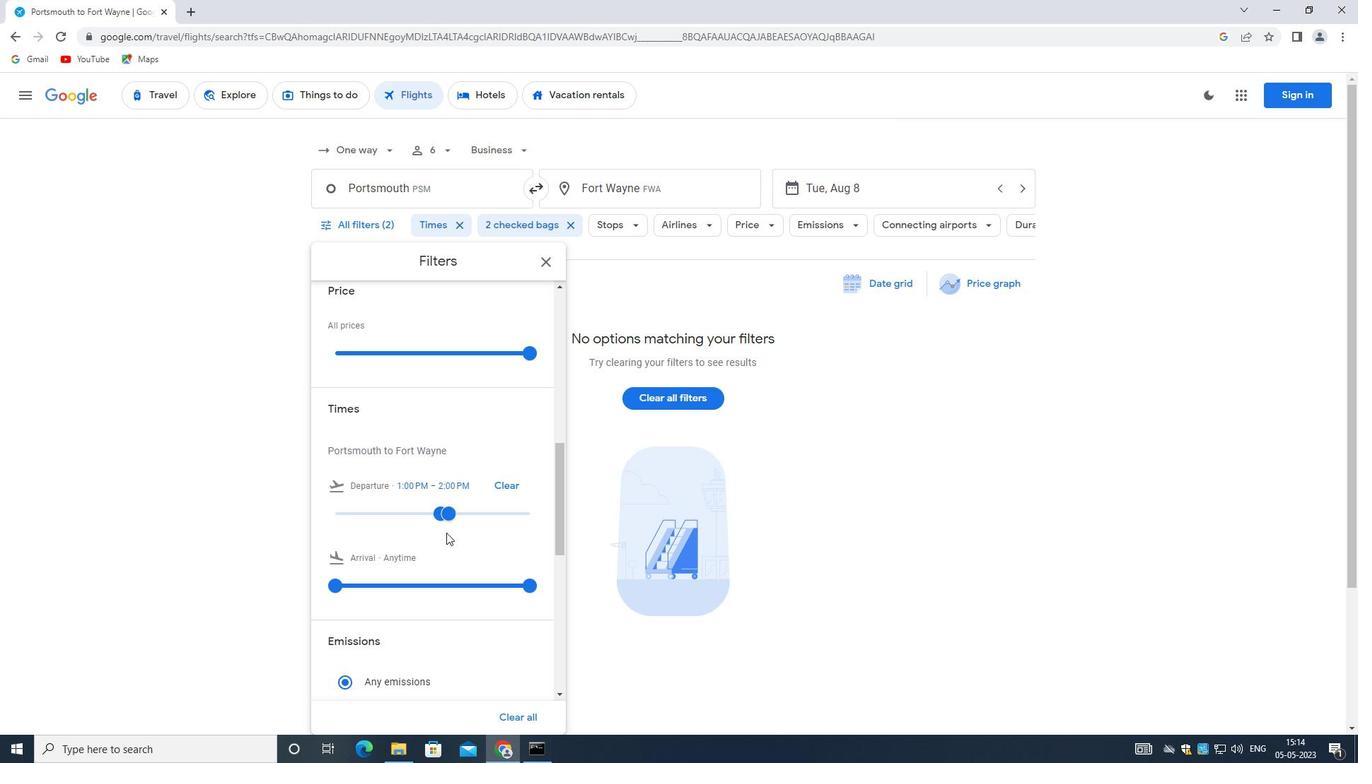 
Action: Mouse scrolled (445, 550) with delta (0, 0)
Screenshot: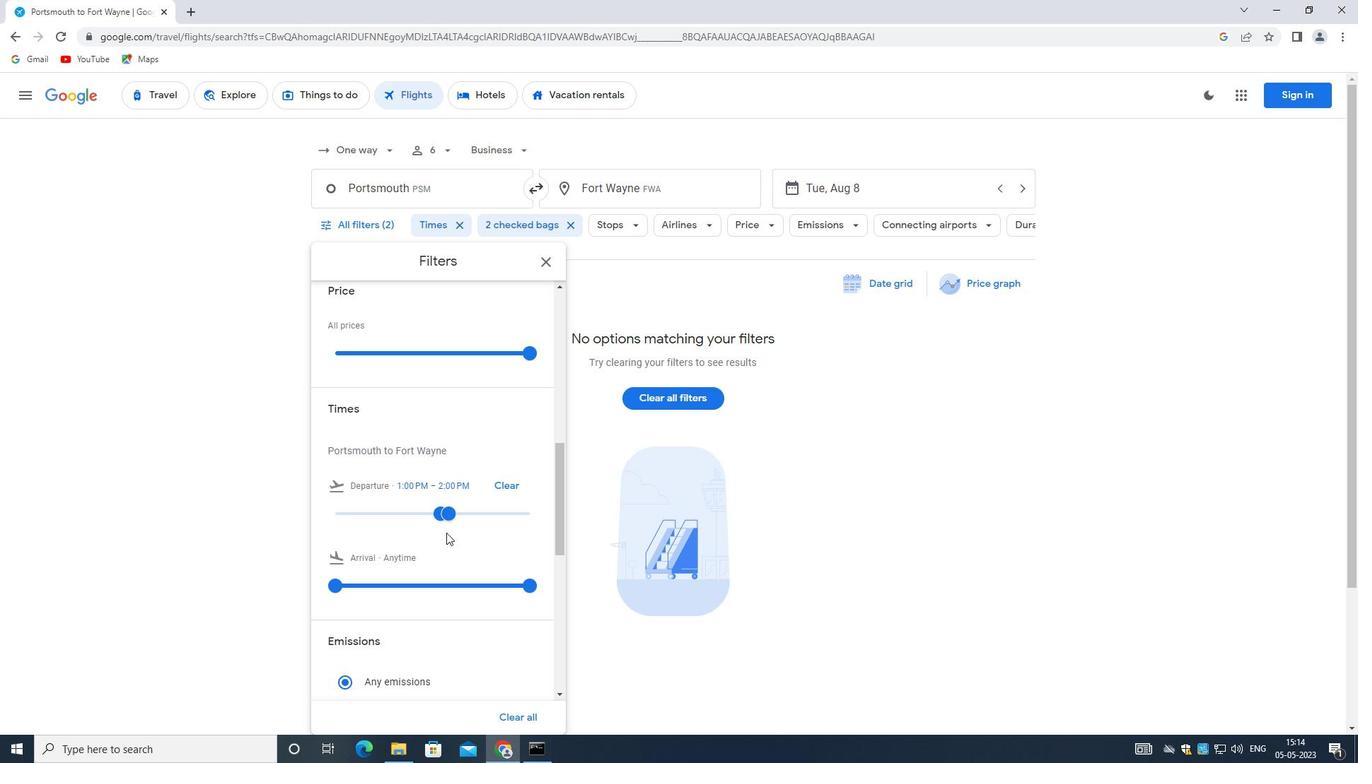 
Action: Mouse moved to (439, 479)
Screenshot: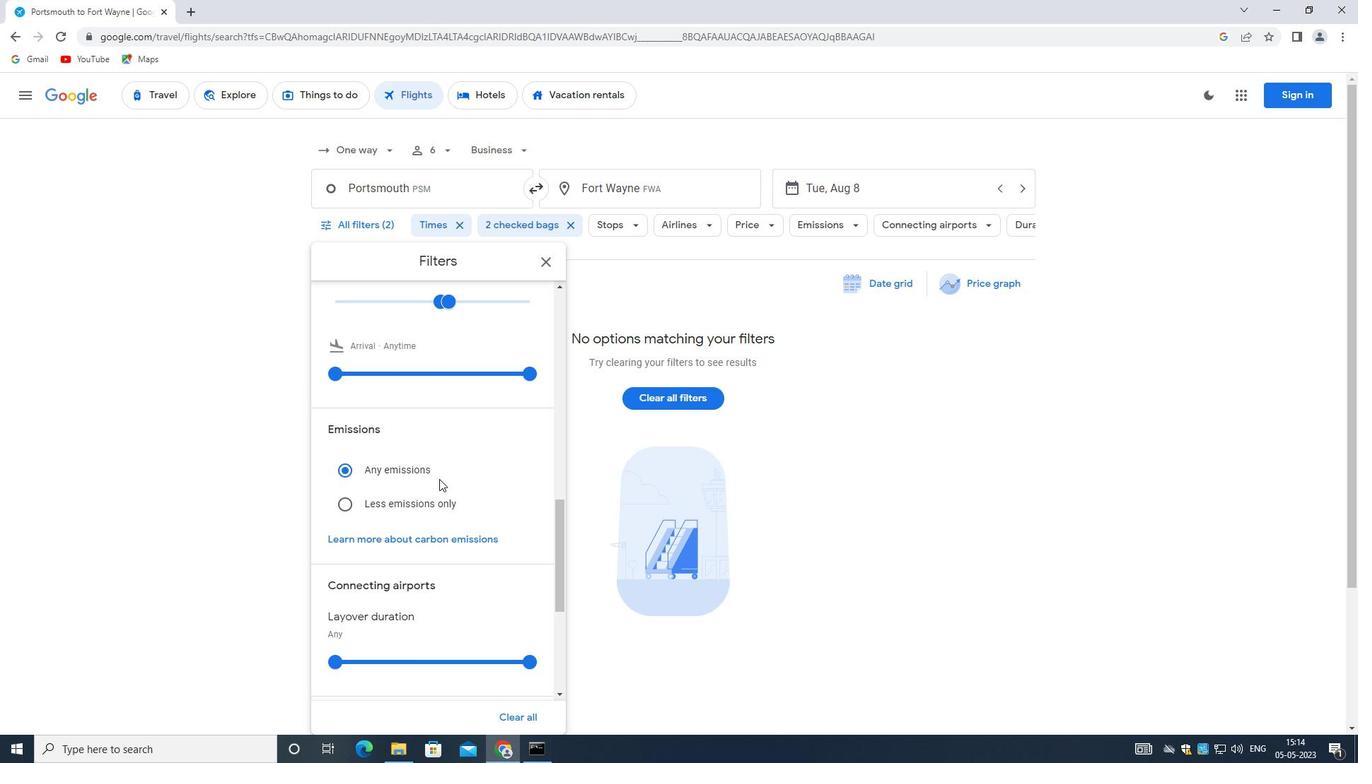 
Action: Mouse scrolled (439, 478) with delta (0, 0)
Screenshot: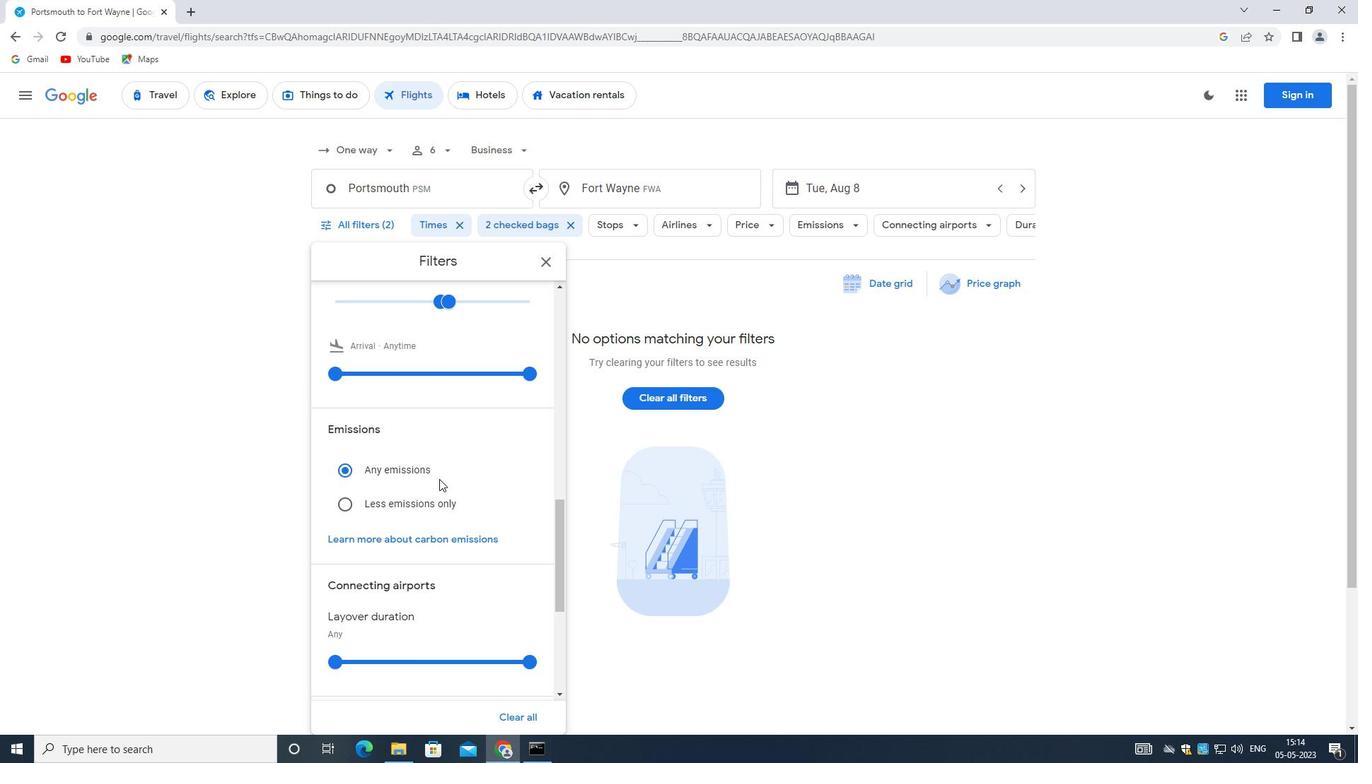 
Action: Mouse moved to (440, 485)
Screenshot: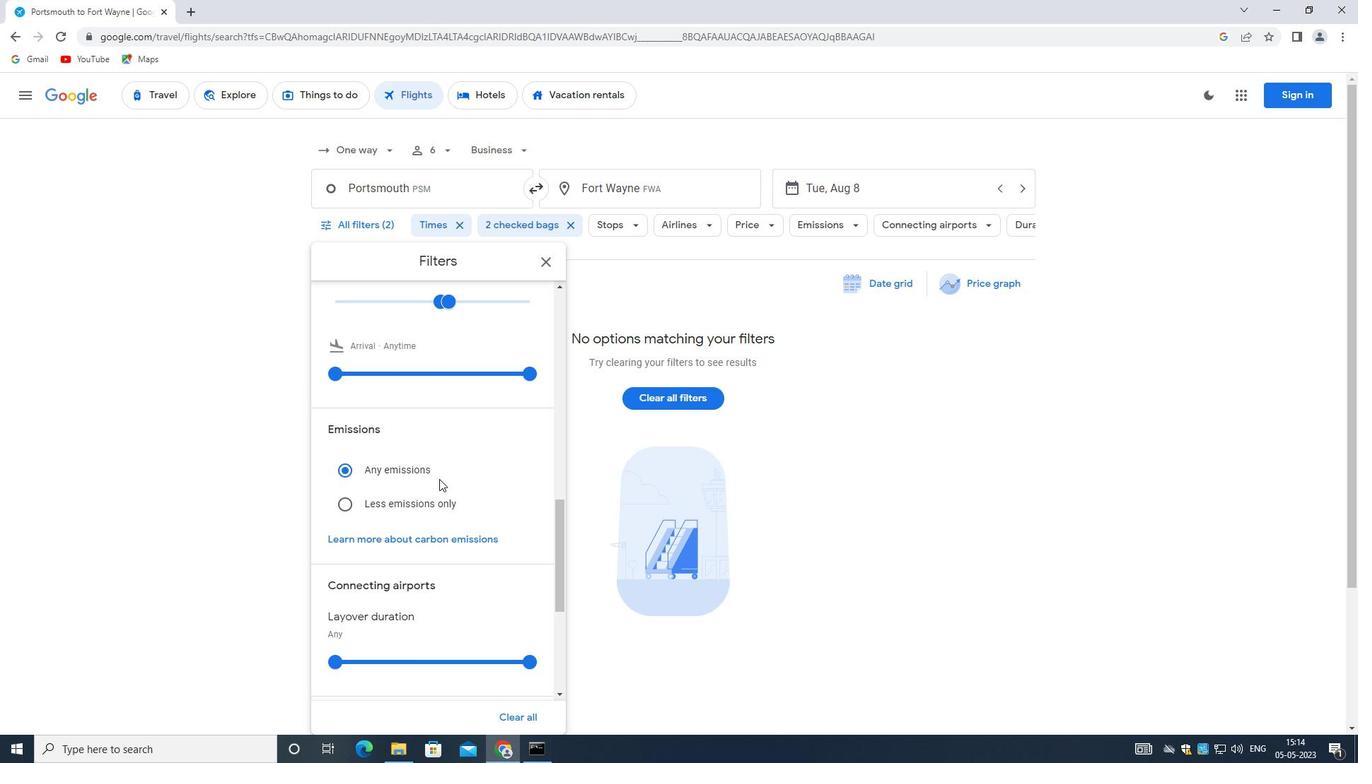 
Action: Mouse scrolled (440, 484) with delta (0, 0)
Screenshot: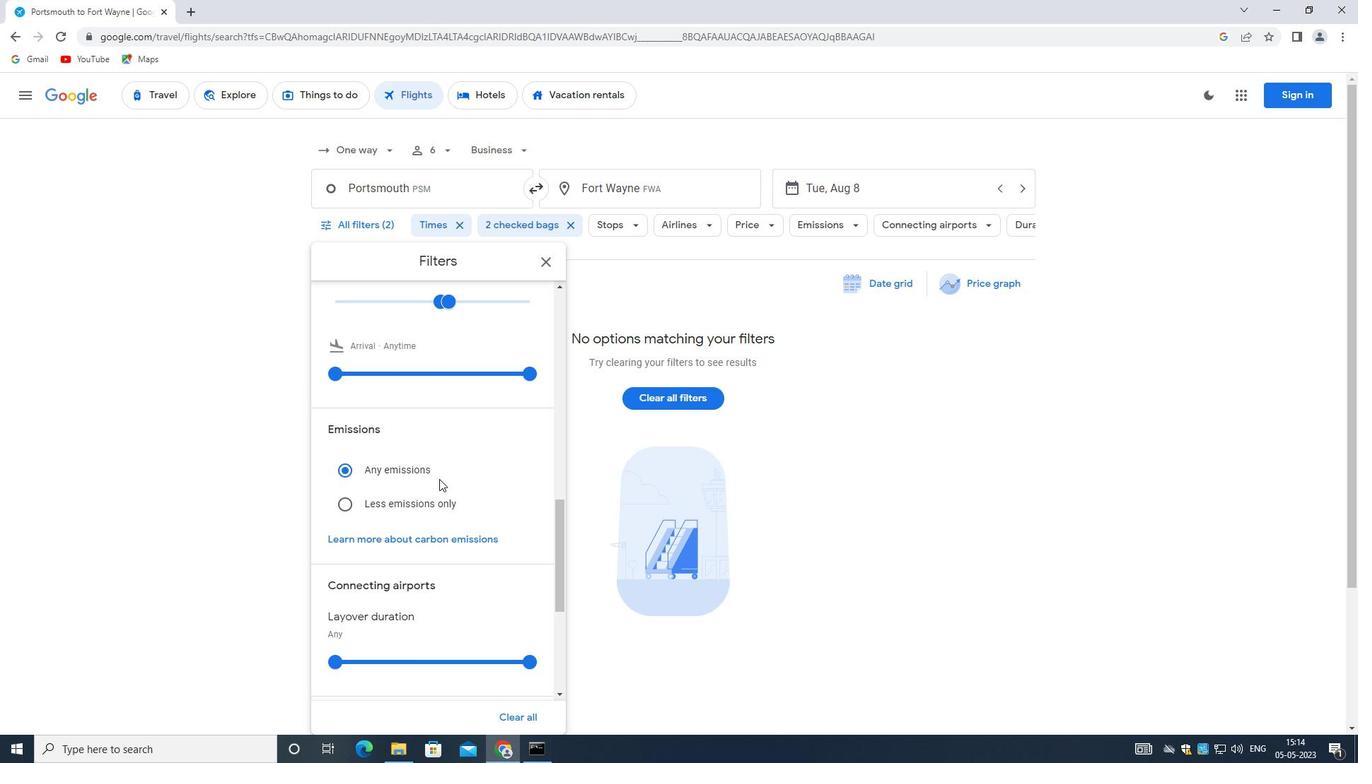 
Action: Mouse moved to (440, 485)
Screenshot: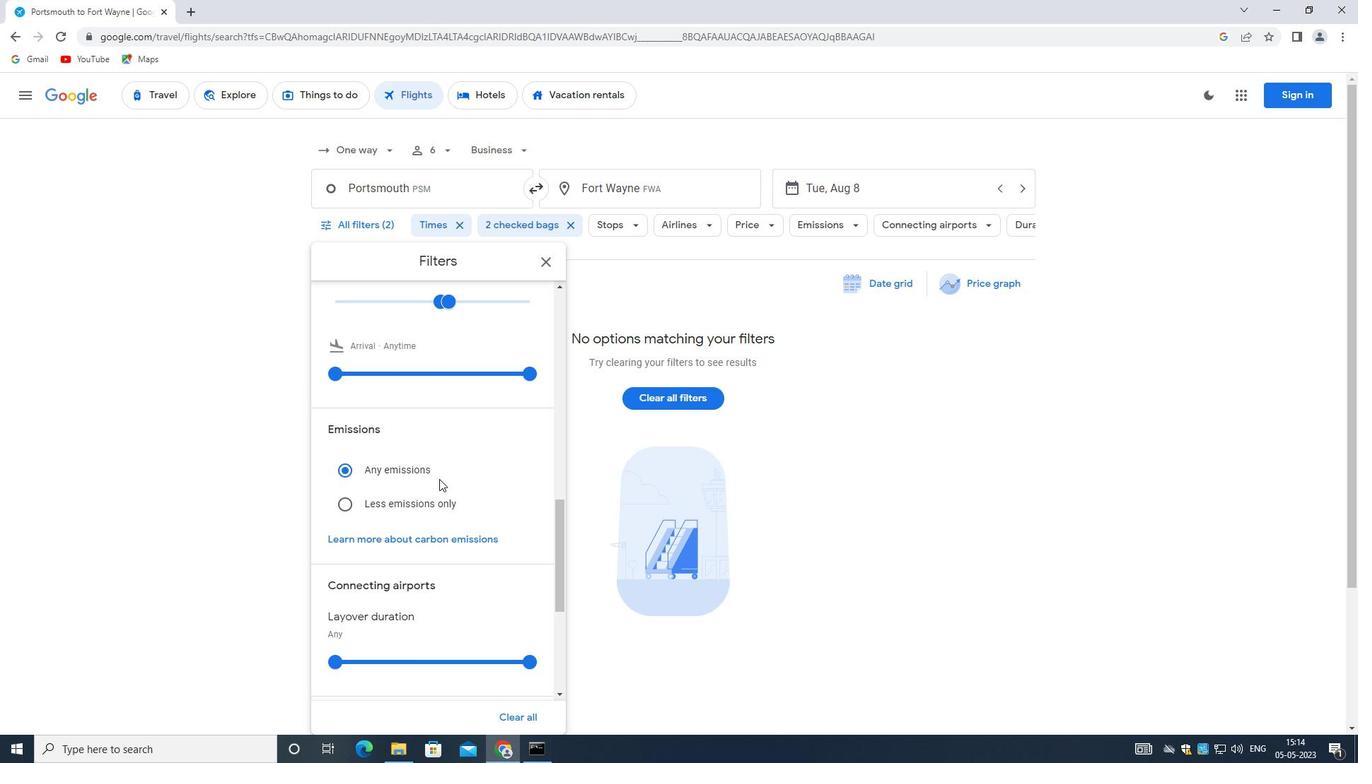 
Action: Mouse scrolled (440, 485) with delta (0, 0)
Screenshot: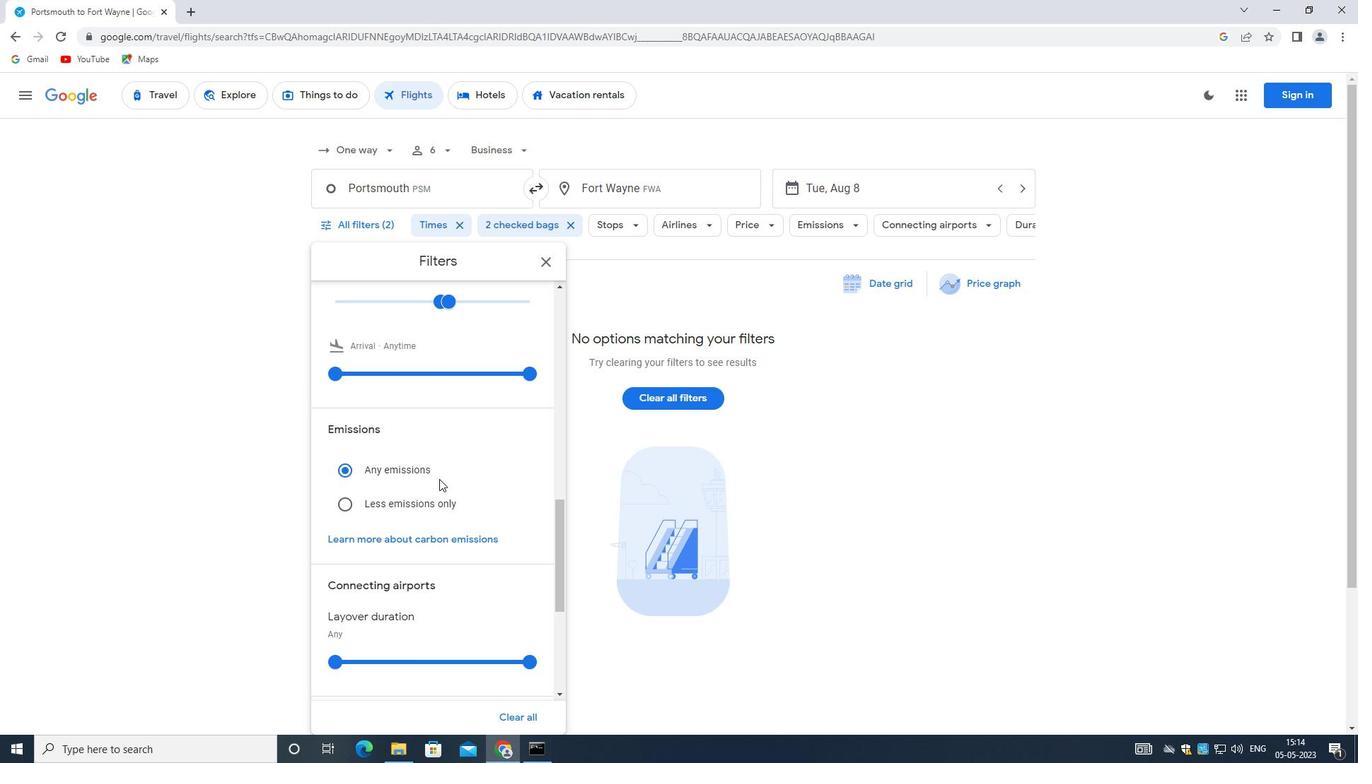 
Action: Mouse scrolled (440, 485) with delta (0, 0)
Screenshot: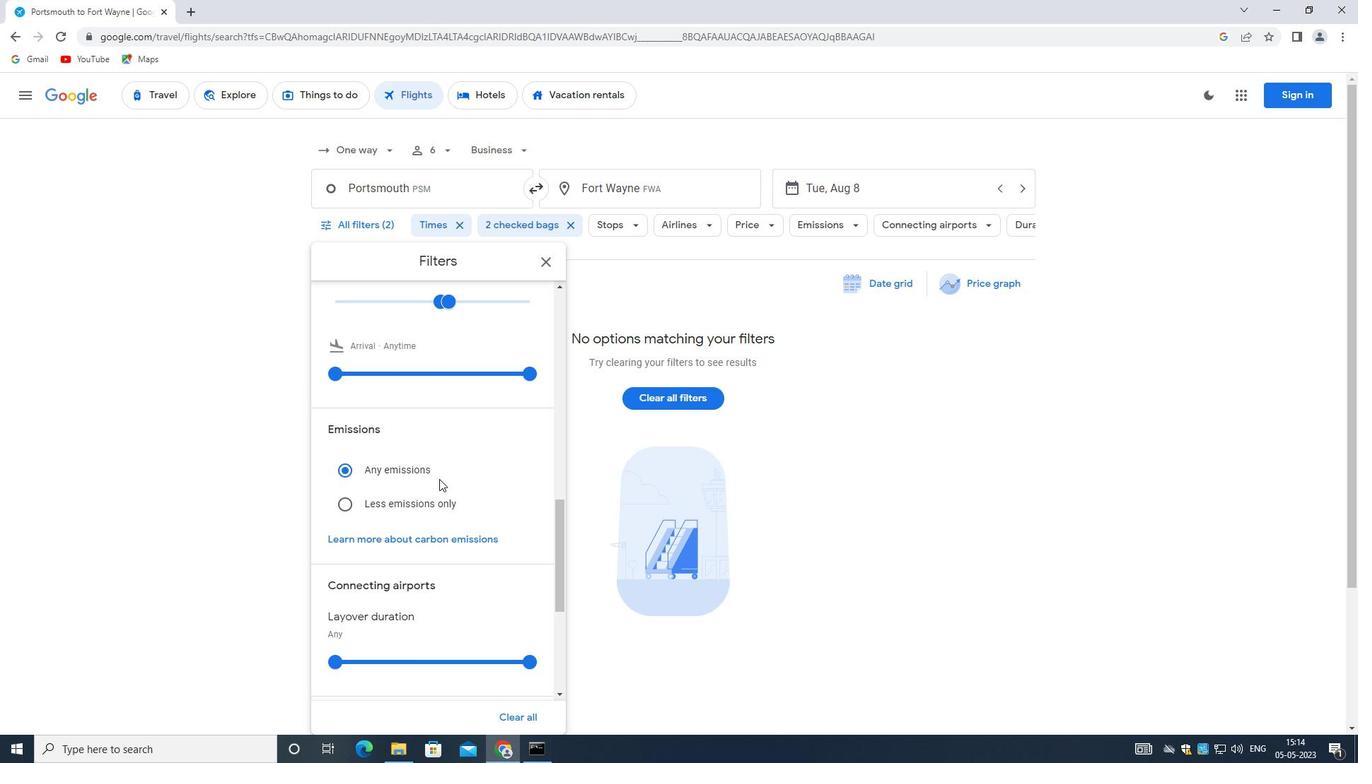 
Action: Mouse moved to (441, 490)
Screenshot: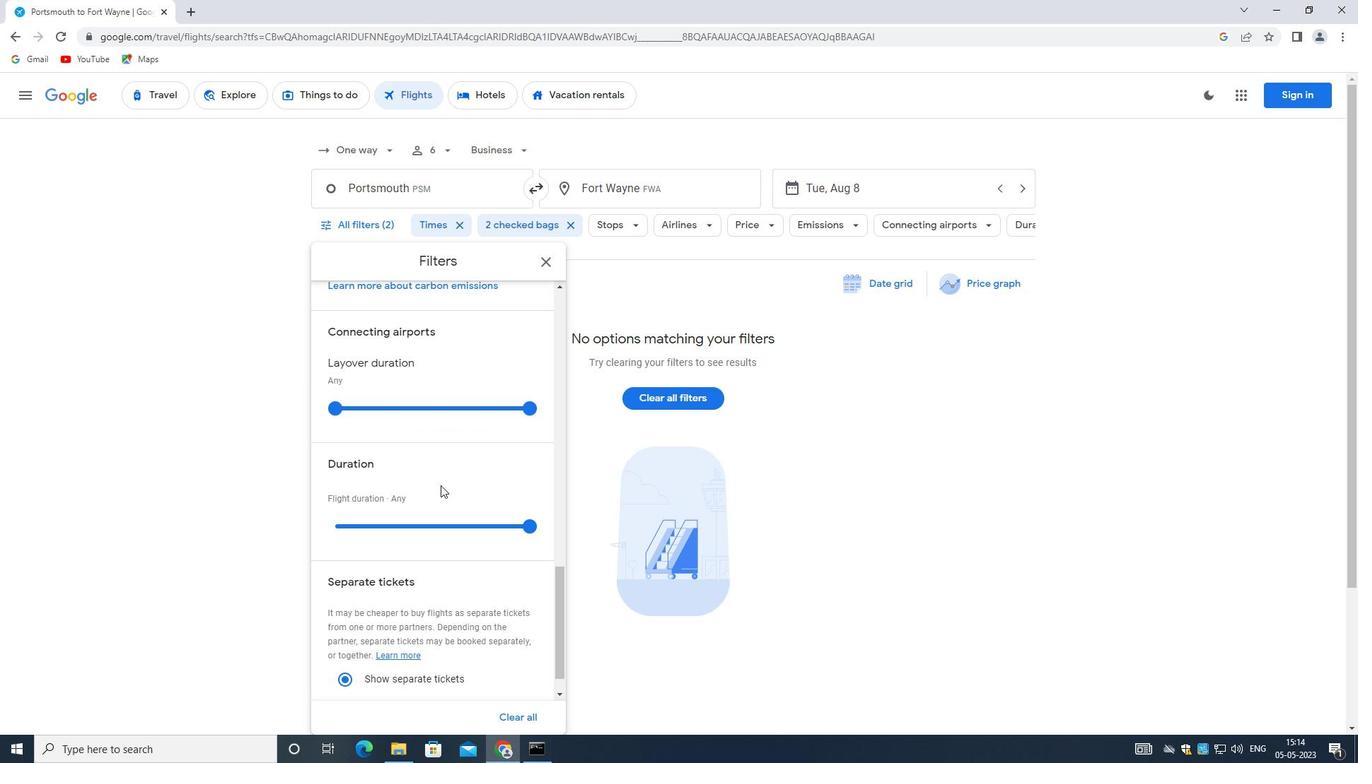 
Action: Mouse scrolled (441, 489) with delta (0, 0)
Screenshot: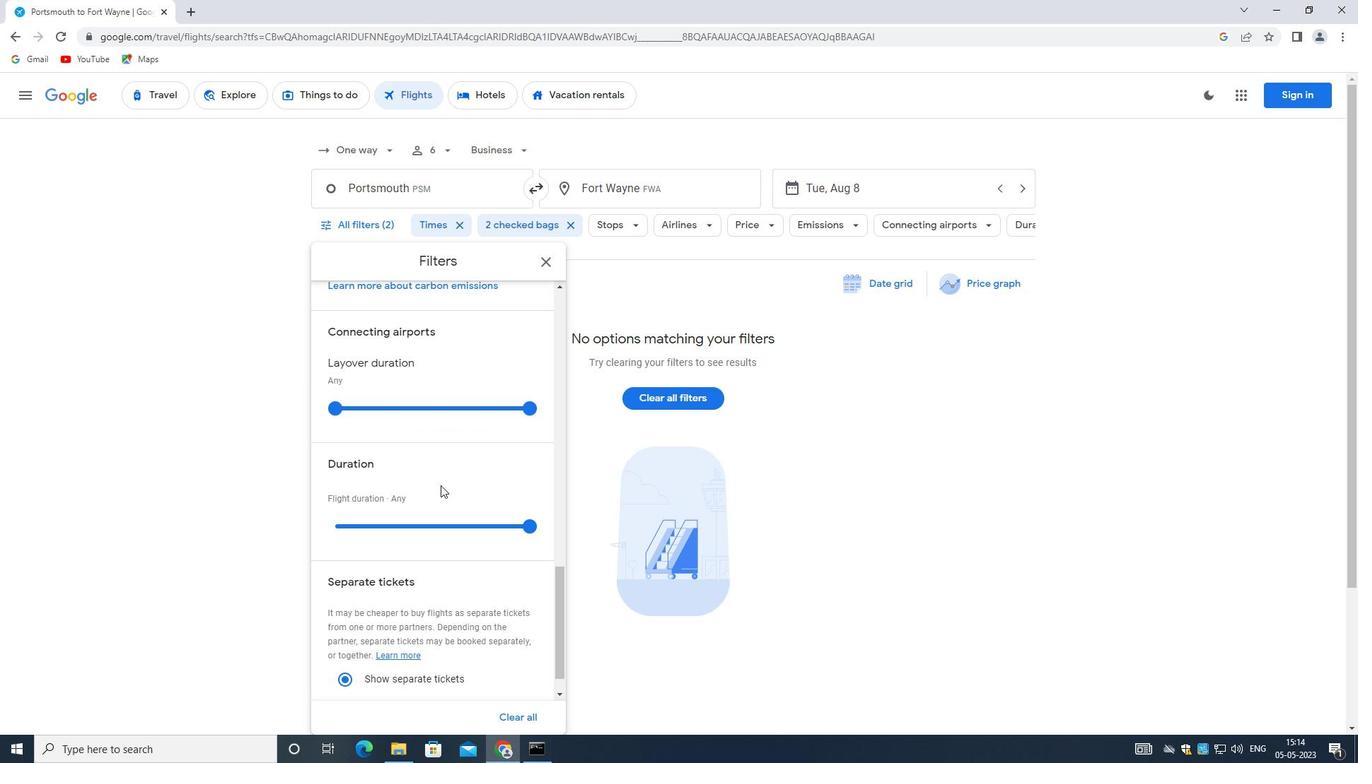 
Action: Mouse moved to (441, 492)
Screenshot: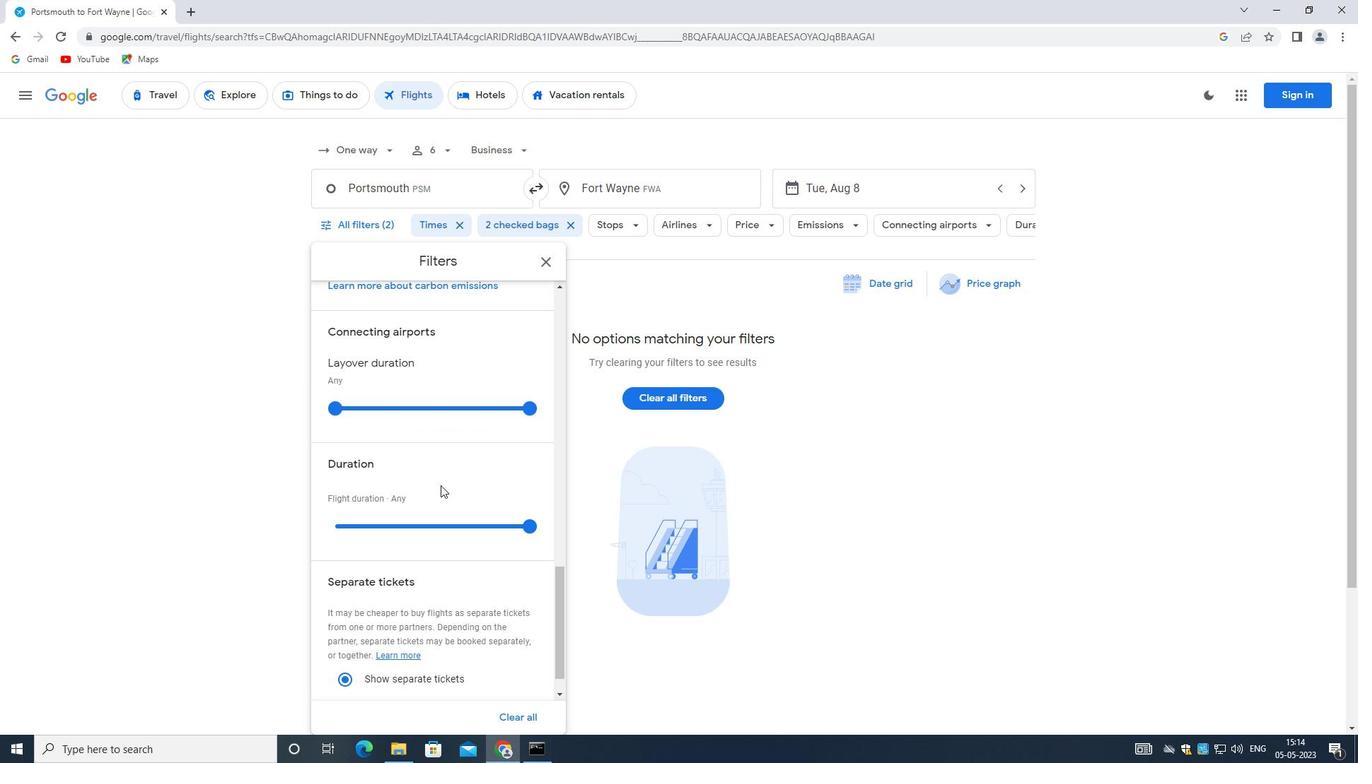 
Action: Mouse scrolled (441, 491) with delta (0, 0)
Screenshot: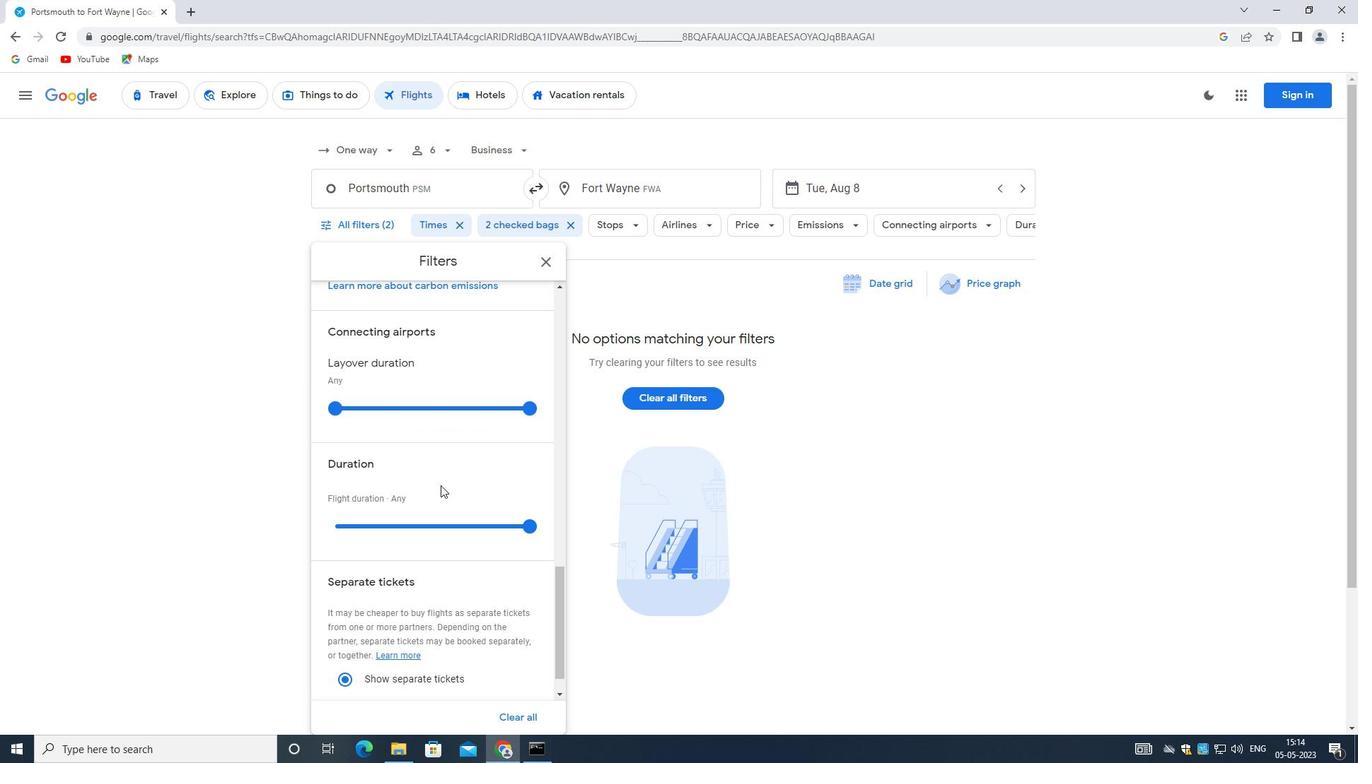 
Action: Mouse moved to (441, 493)
Screenshot: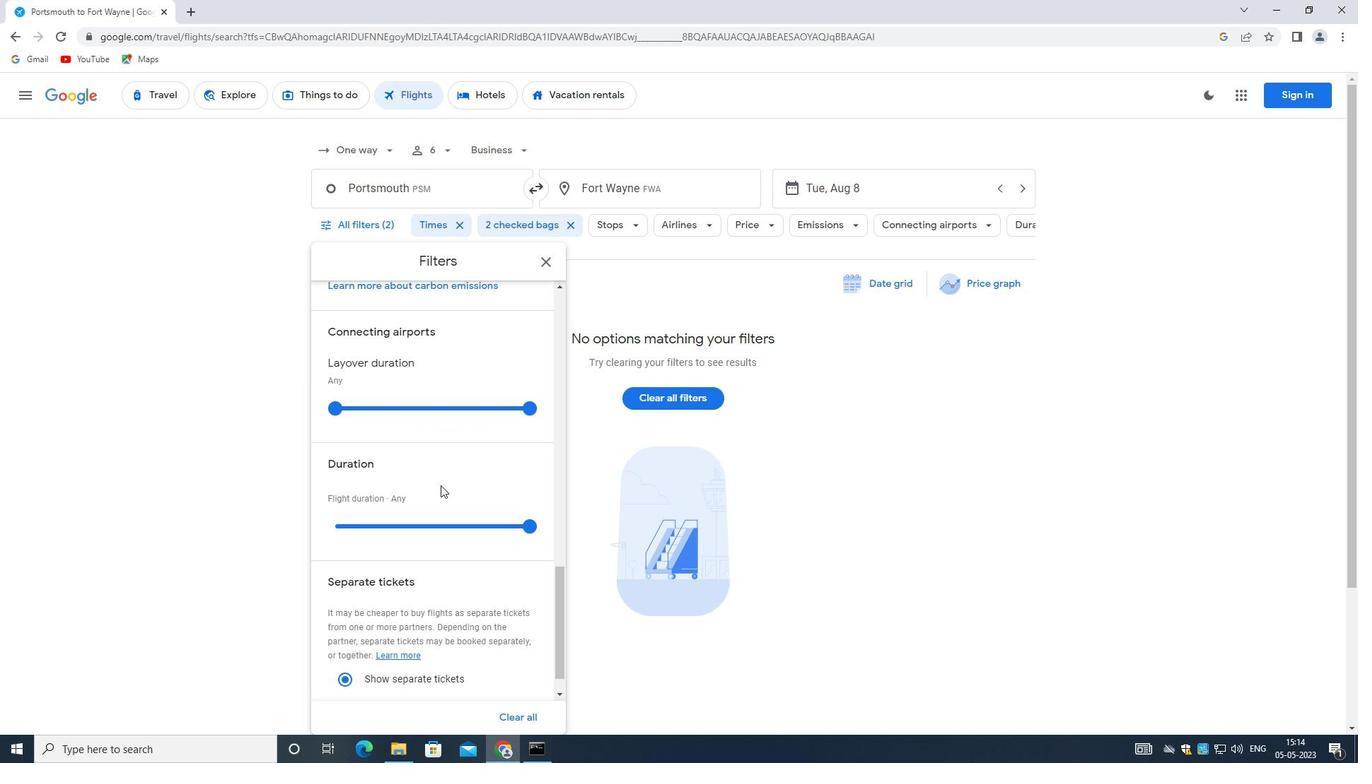 
Action: Mouse scrolled (441, 492) with delta (0, 0)
Screenshot: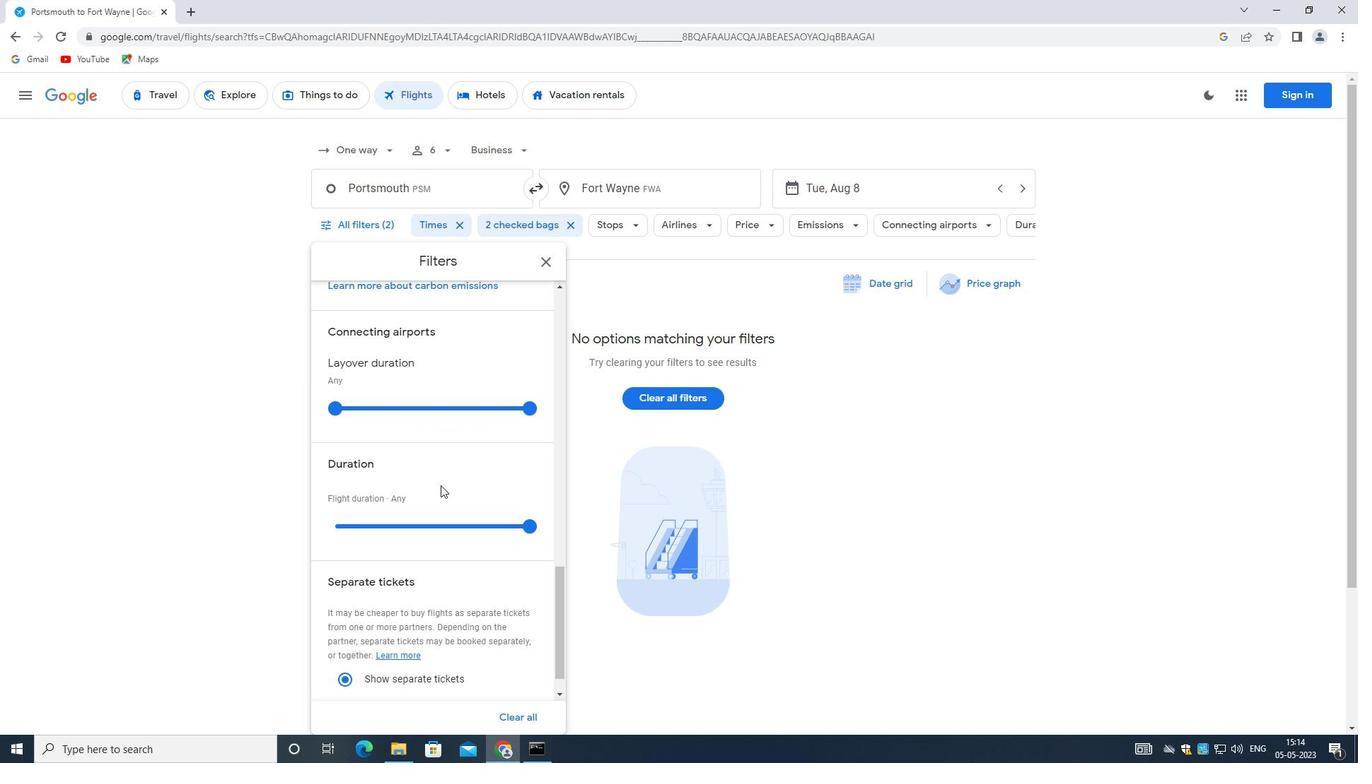 
Action: Mouse moved to (441, 496)
Screenshot: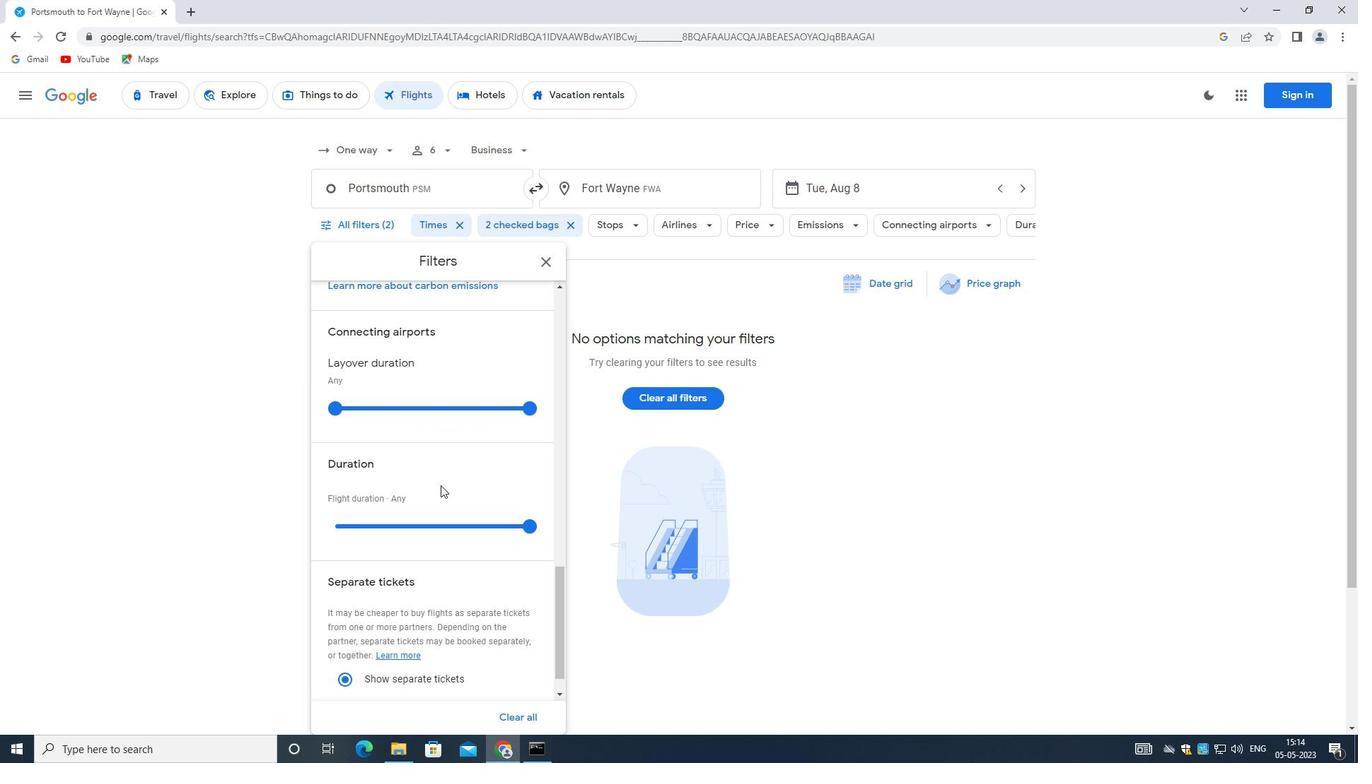 
Action: Mouse scrolled (441, 495) with delta (0, 0)
Screenshot: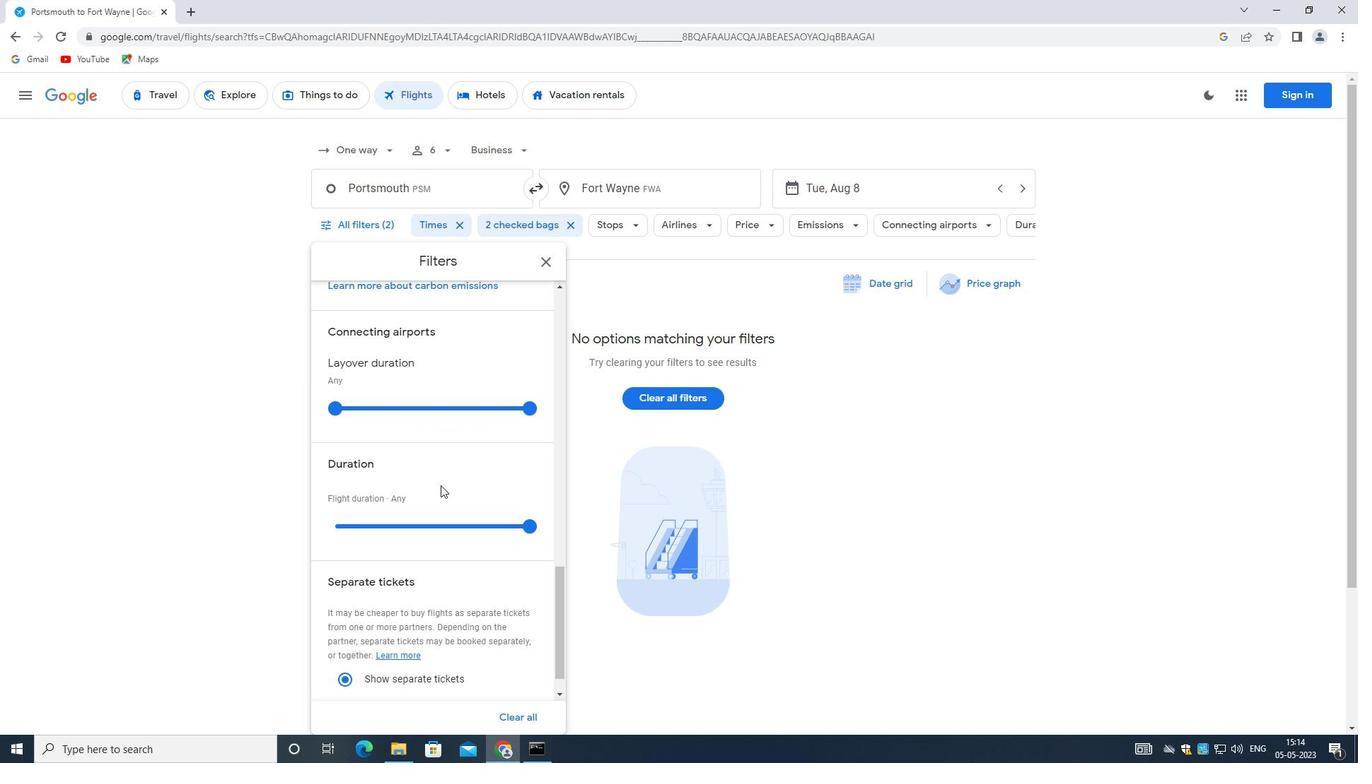 
Action: Mouse moved to (441, 498)
Screenshot: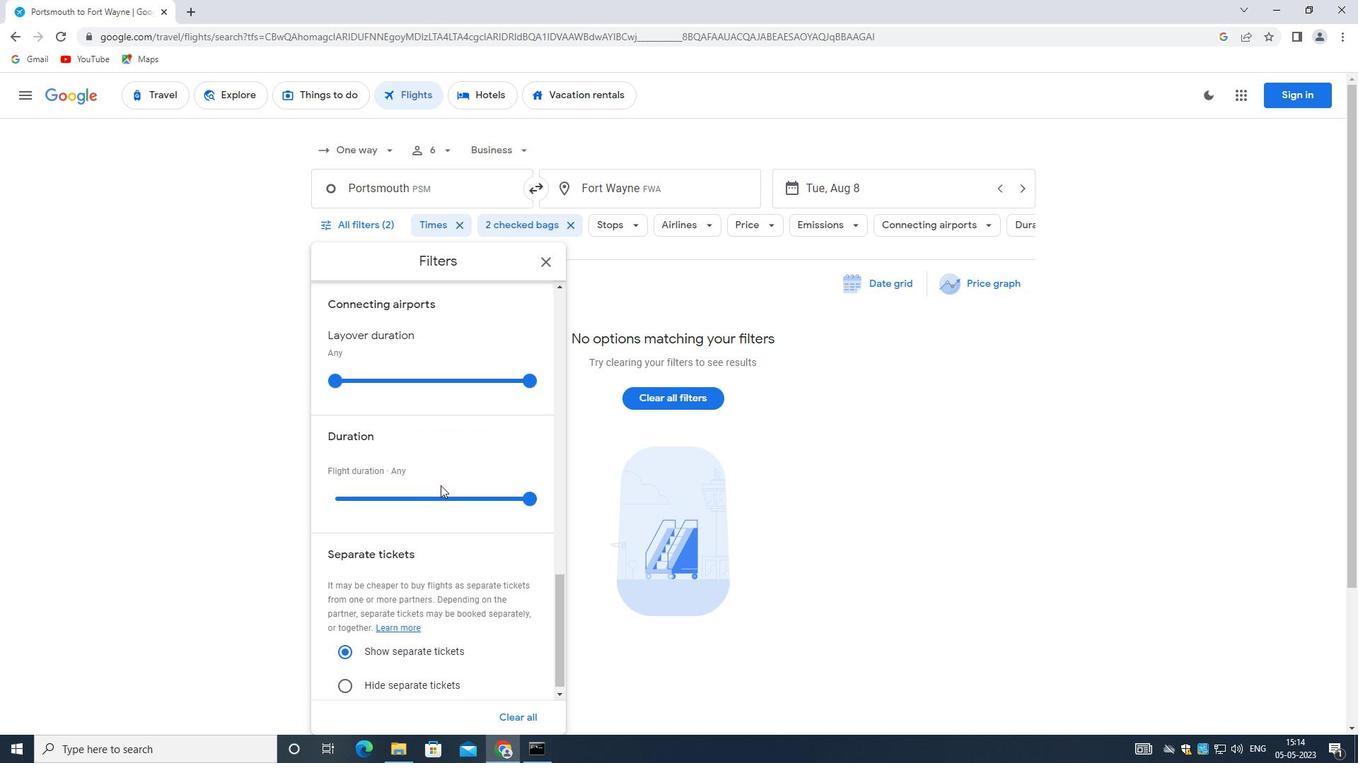 
Action: Mouse scrolled (441, 498) with delta (0, 0)
Screenshot: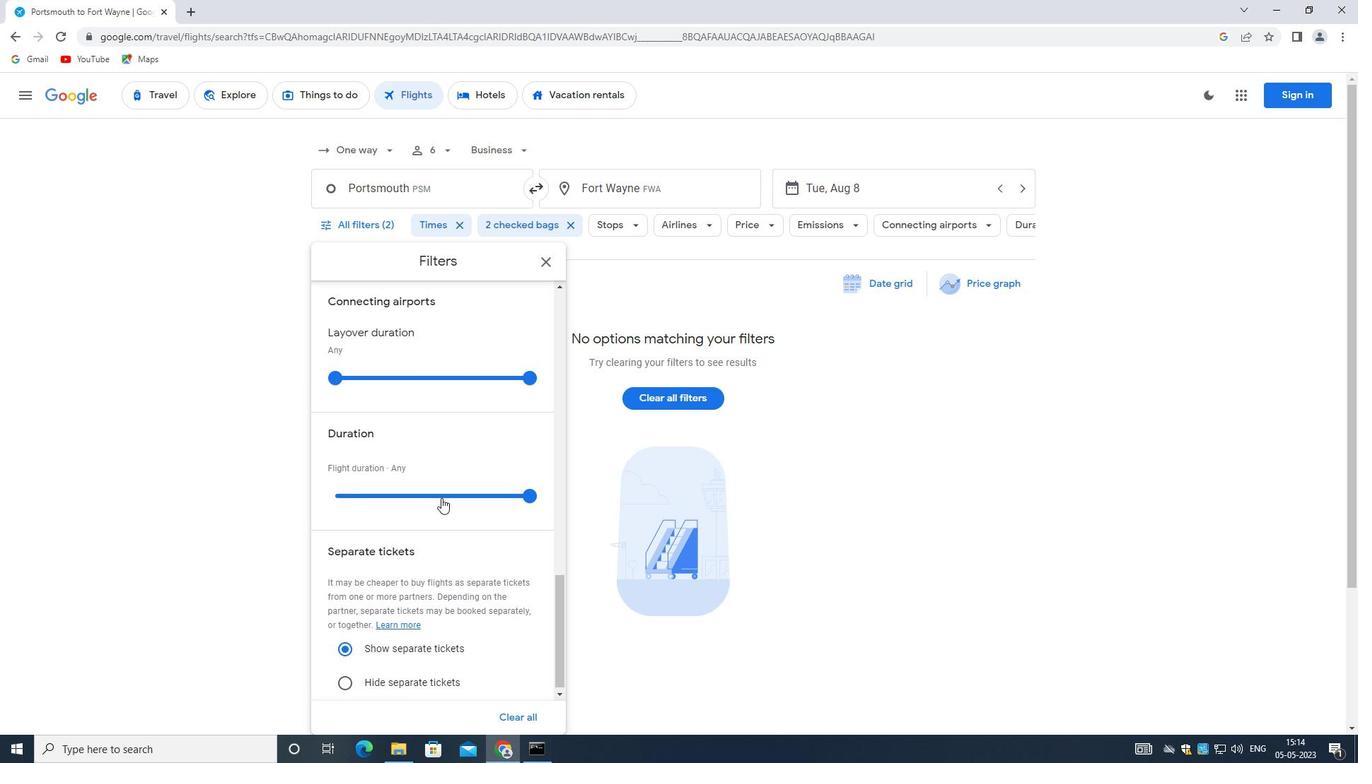 
Action: Mouse scrolled (441, 498) with delta (0, 0)
Screenshot: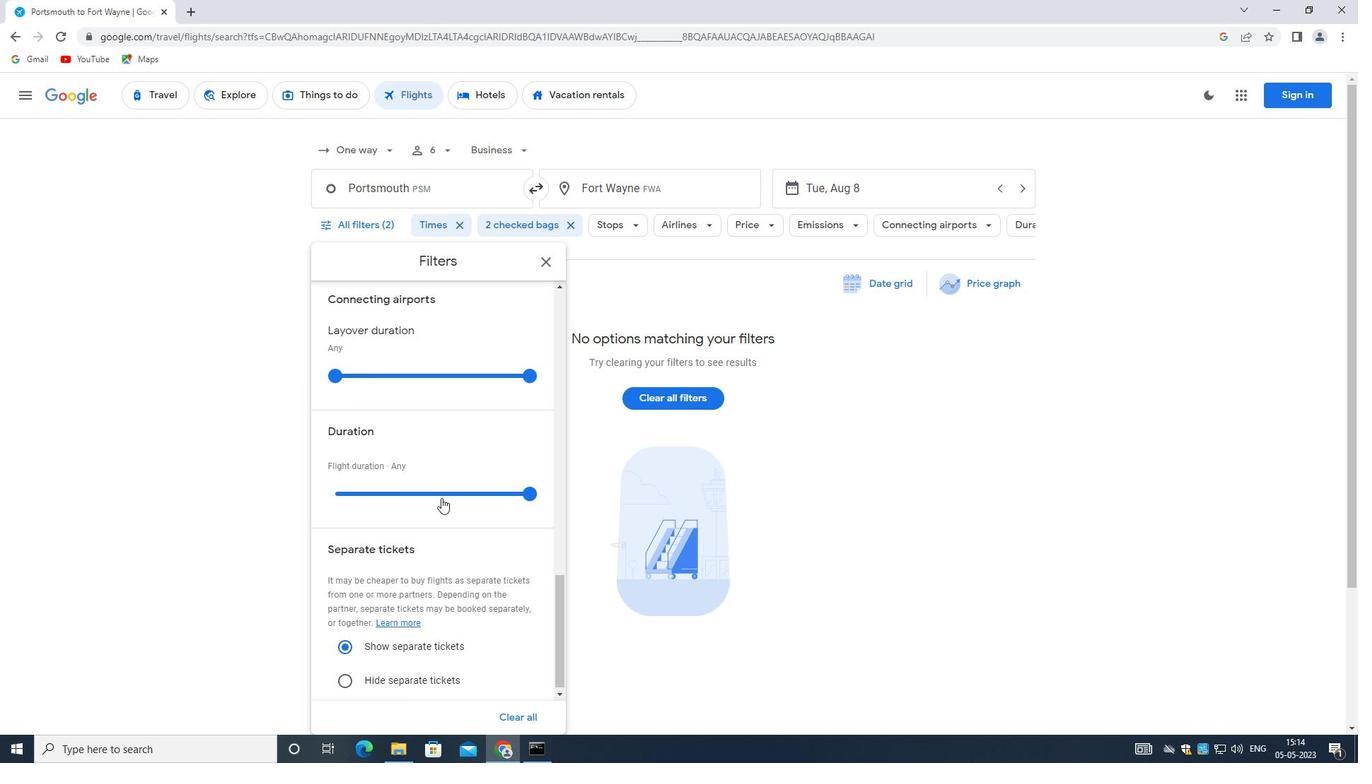 
Action: Mouse scrolled (441, 498) with delta (0, 0)
Screenshot: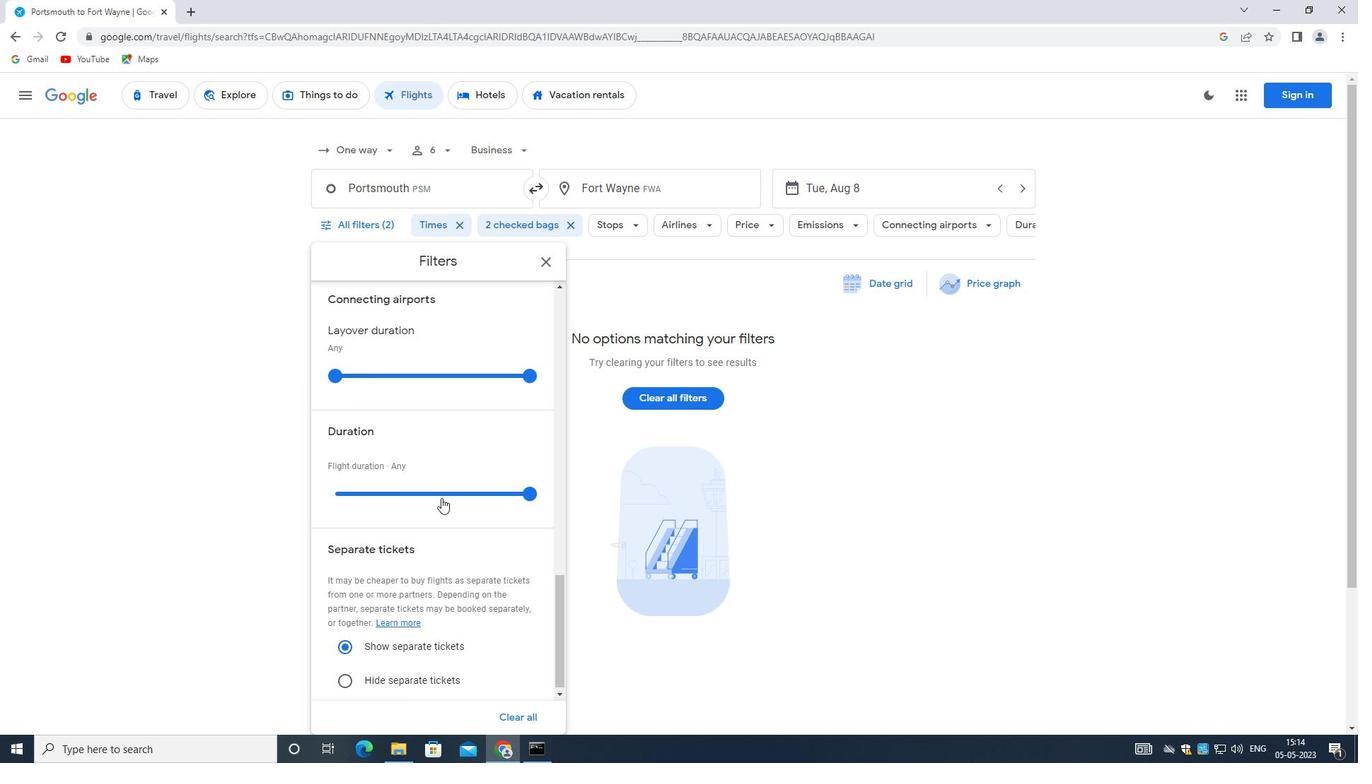 
Action: Mouse scrolled (441, 498) with delta (0, 0)
Screenshot: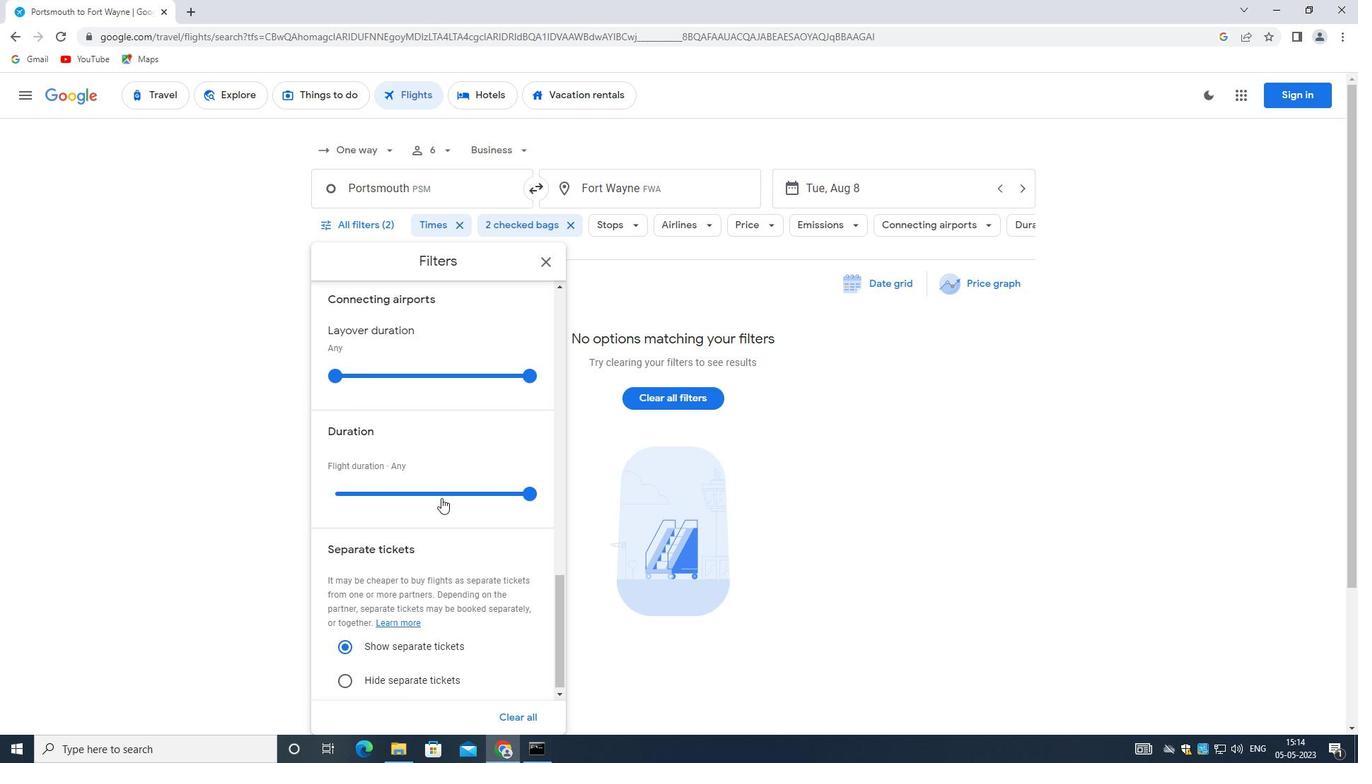
Action: Mouse moved to (441, 499)
Screenshot: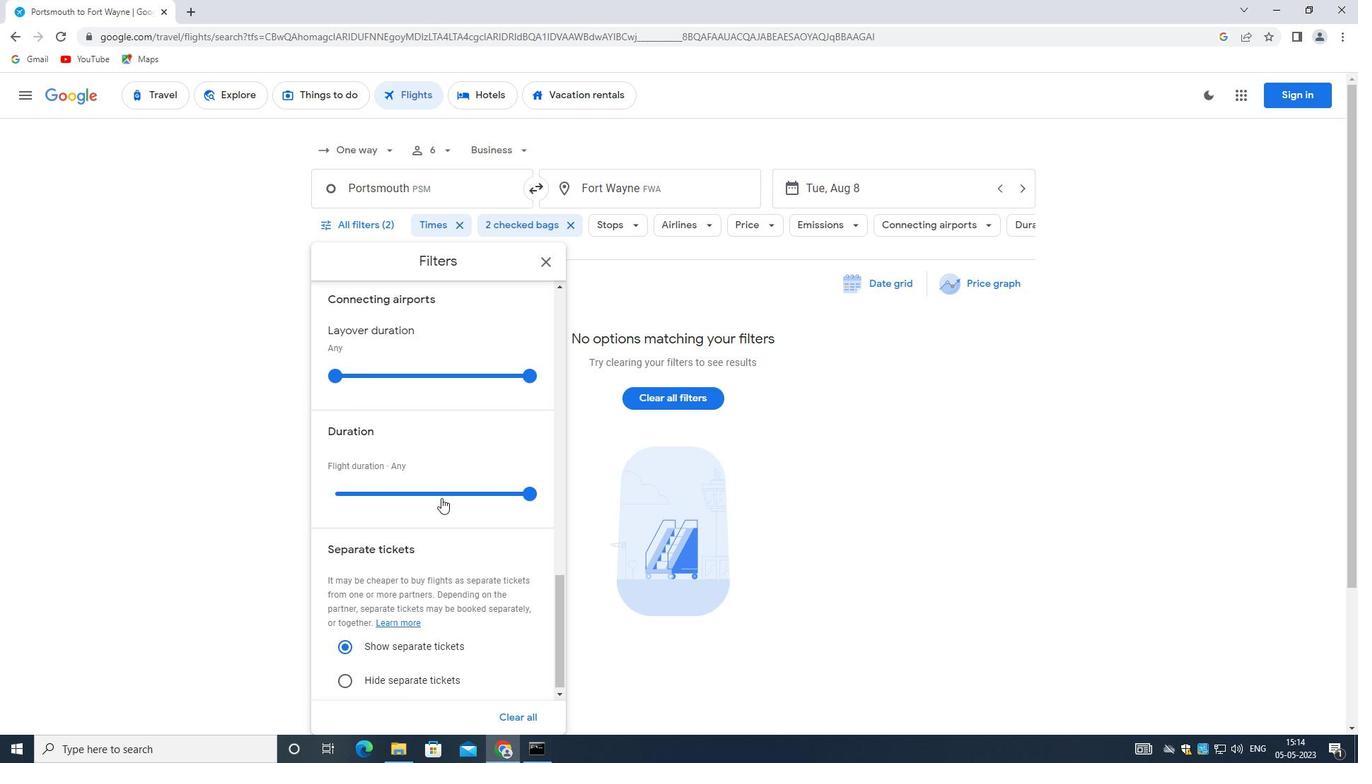 
Action: Mouse scrolled (441, 498) with delta (0, 0)
Screenshot: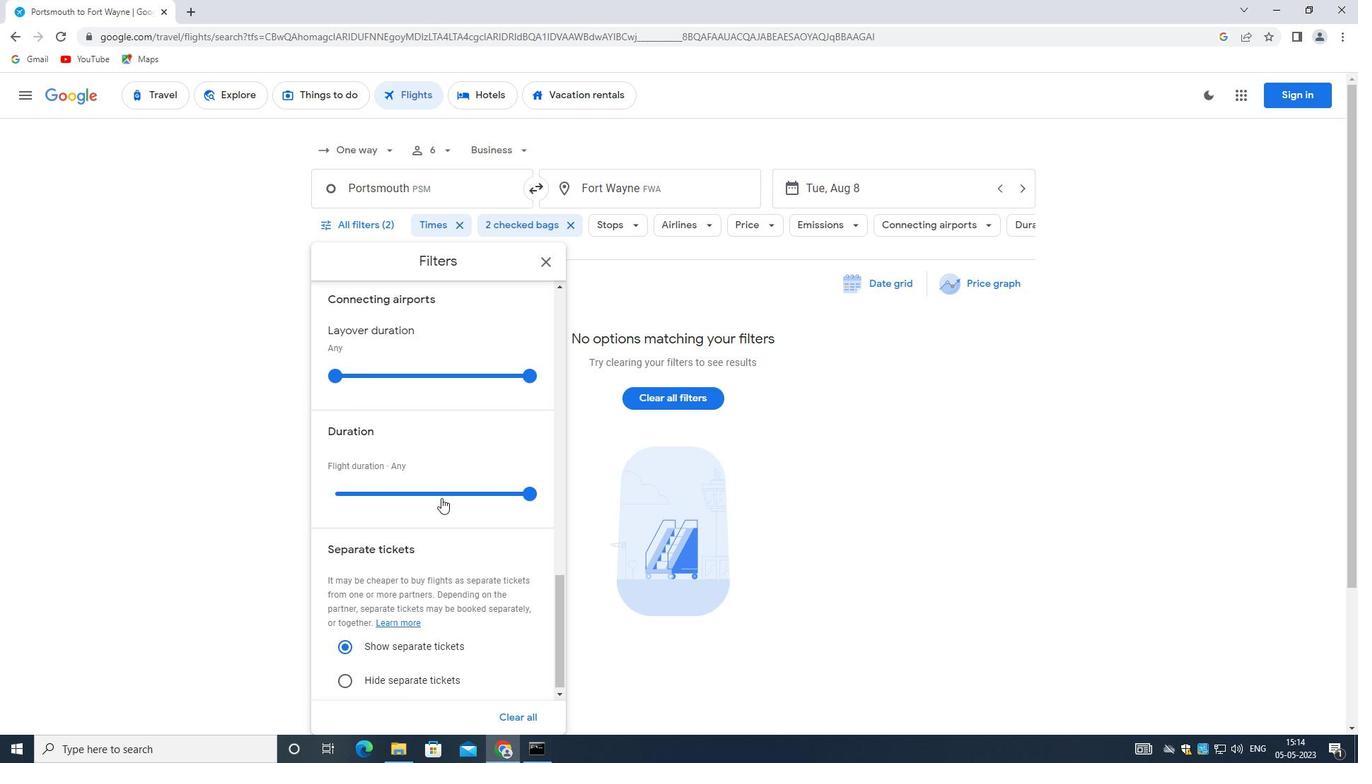 
Action: Mouse moved to (440, 502)
Screenshot: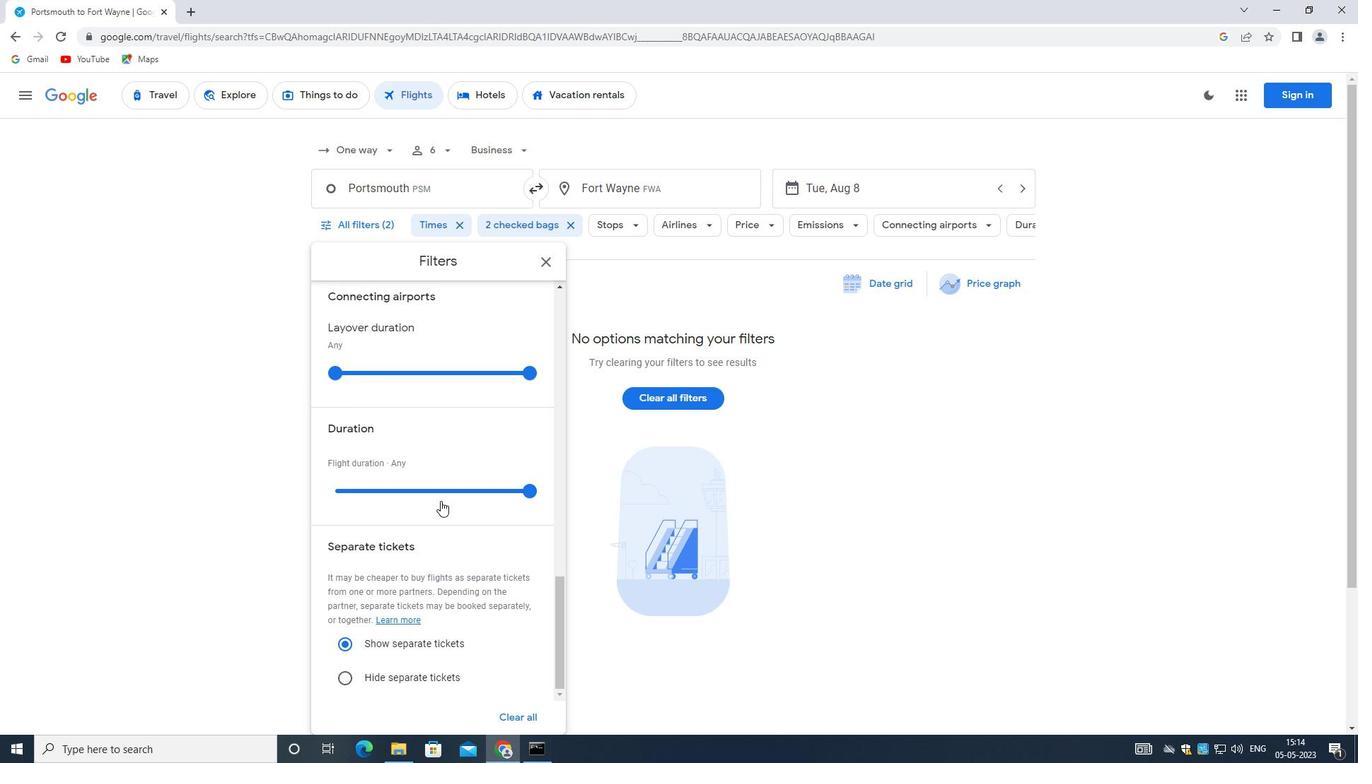 
Action: Mouse scrolled (440, 501) with delta (0, 0)
Screenshot: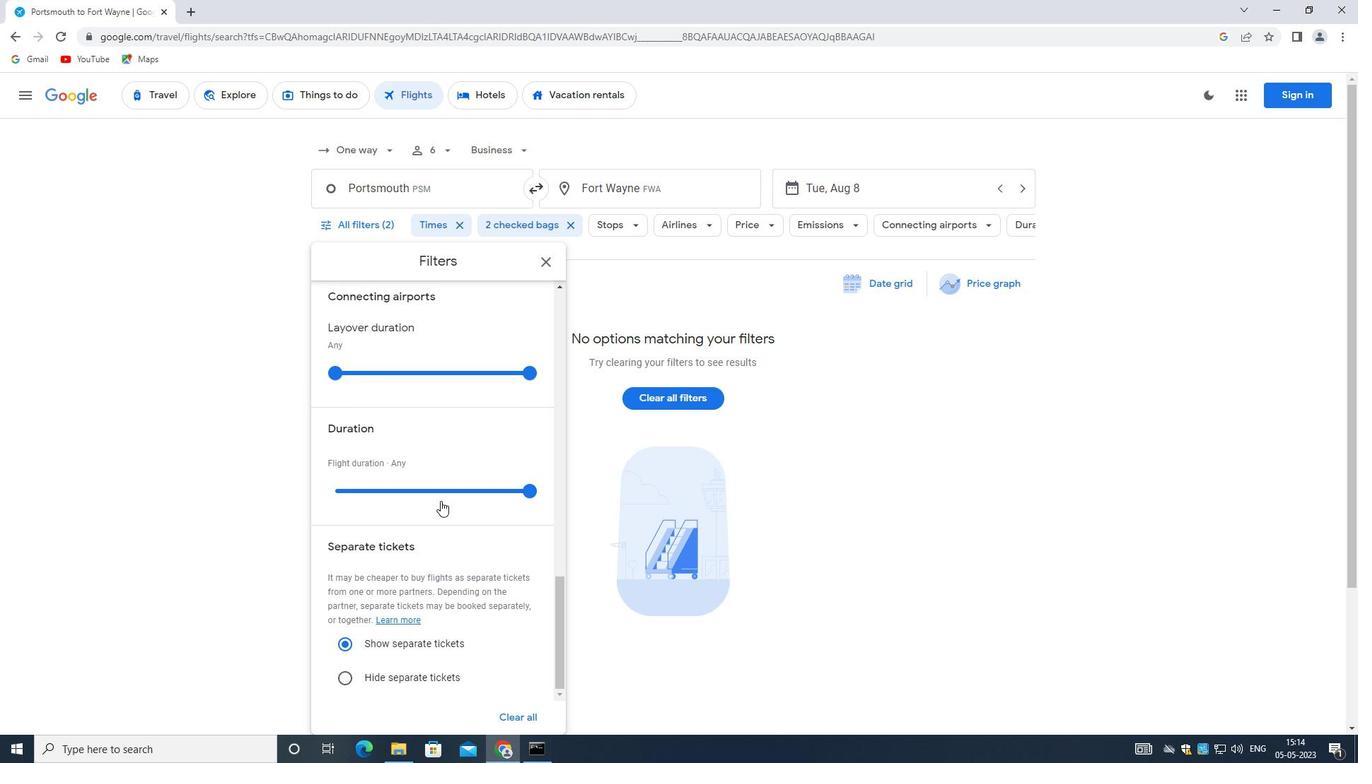 
Action: Mouse moved to (439, 503)
Screenshot: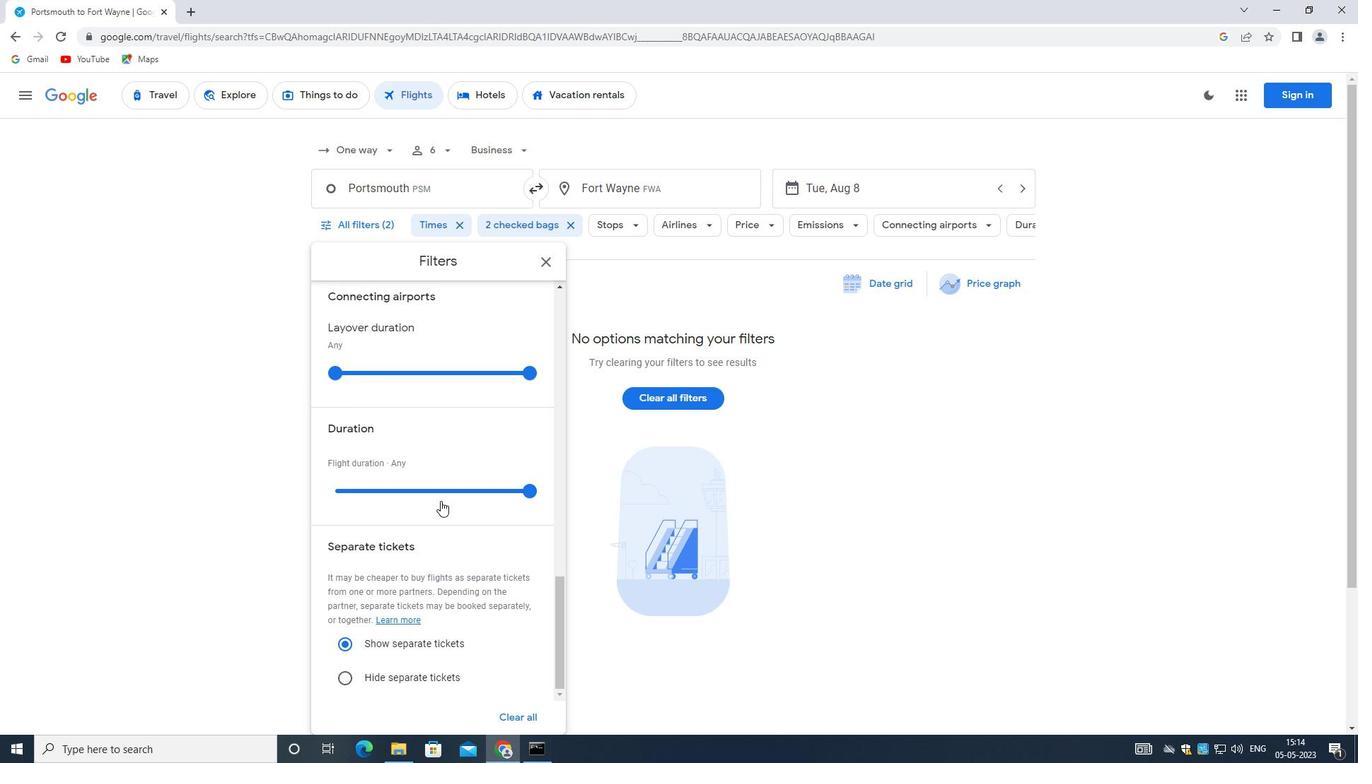 
Action: Mouse scrolled (439, 502) with delta (0, 0)
Screenshot: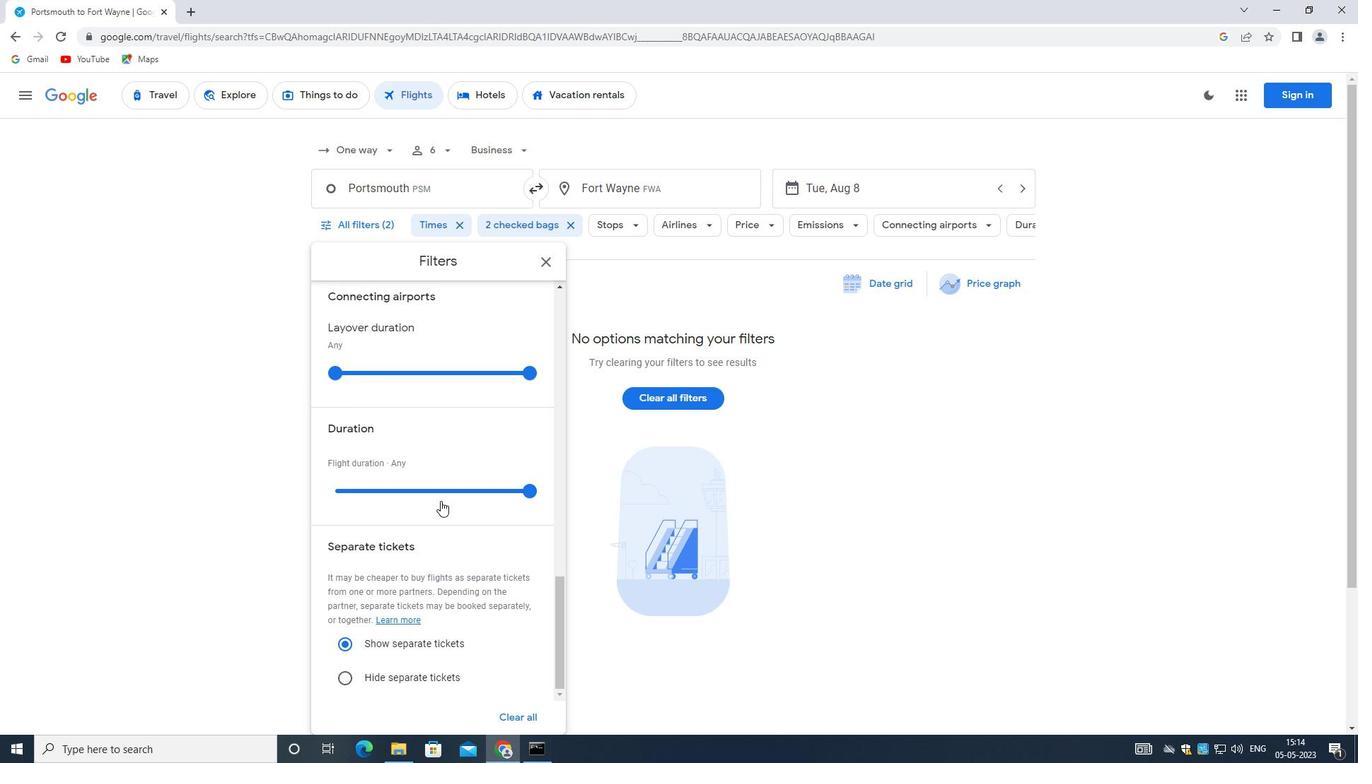 
Action: Mouse moved to (437, 507)
Screenshot: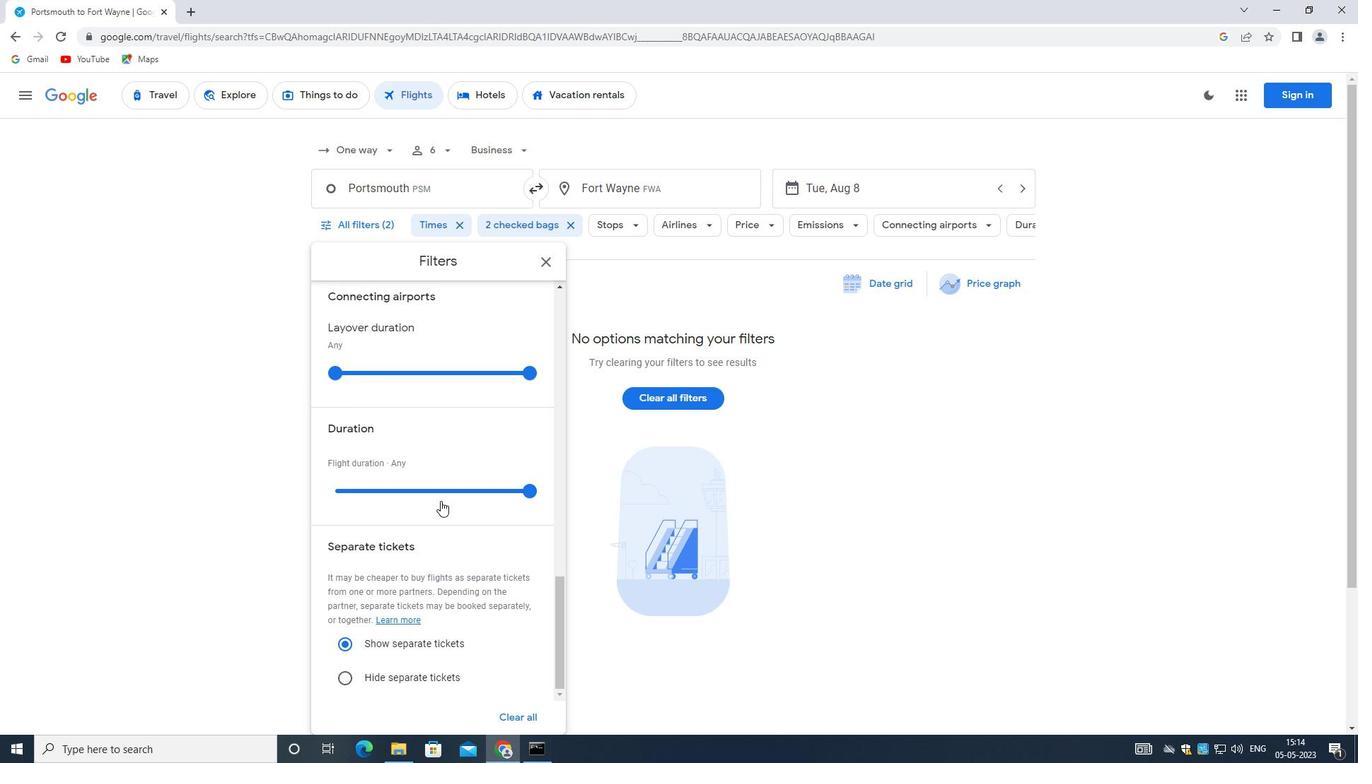 
Action: Mouse scrolled (437, 506) with delta (0, 0)
Screenshot: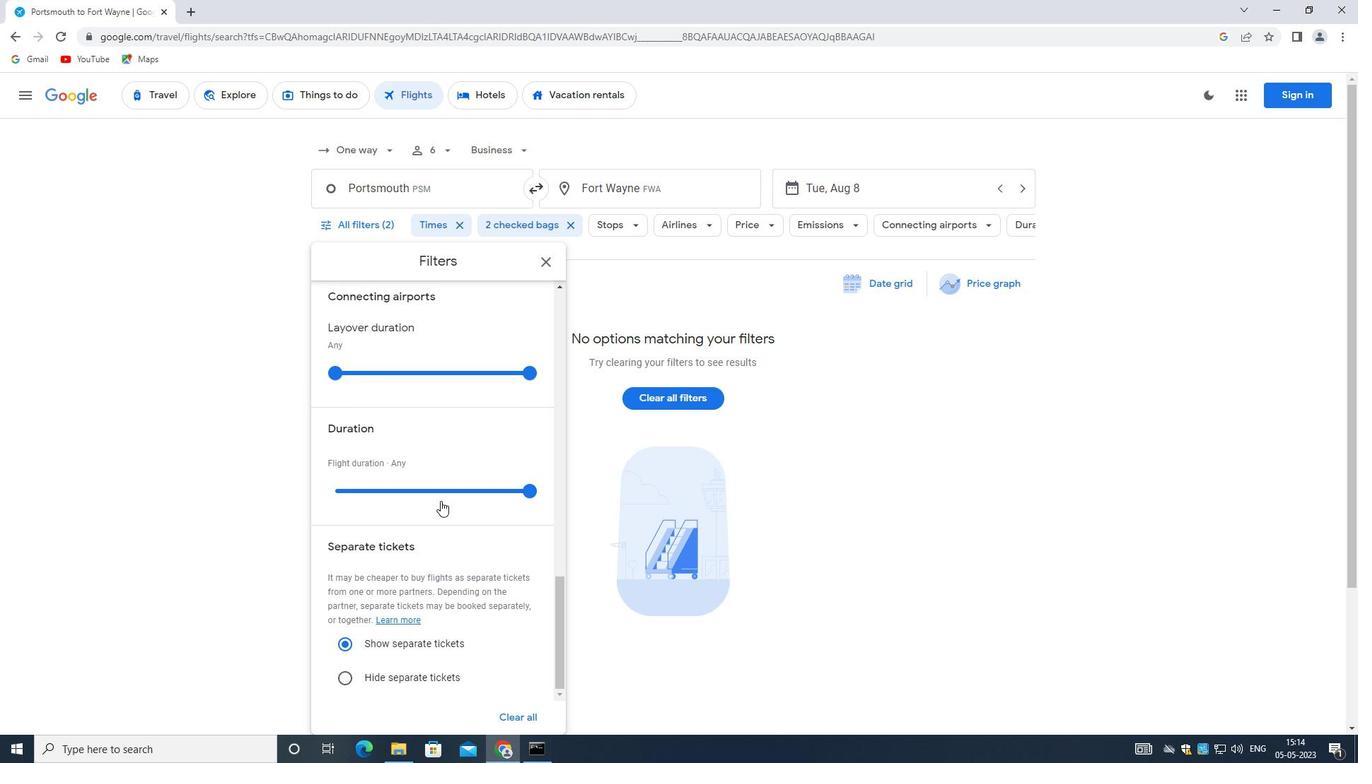 
Action: Mouse moved to (436, 509)
Screenshot: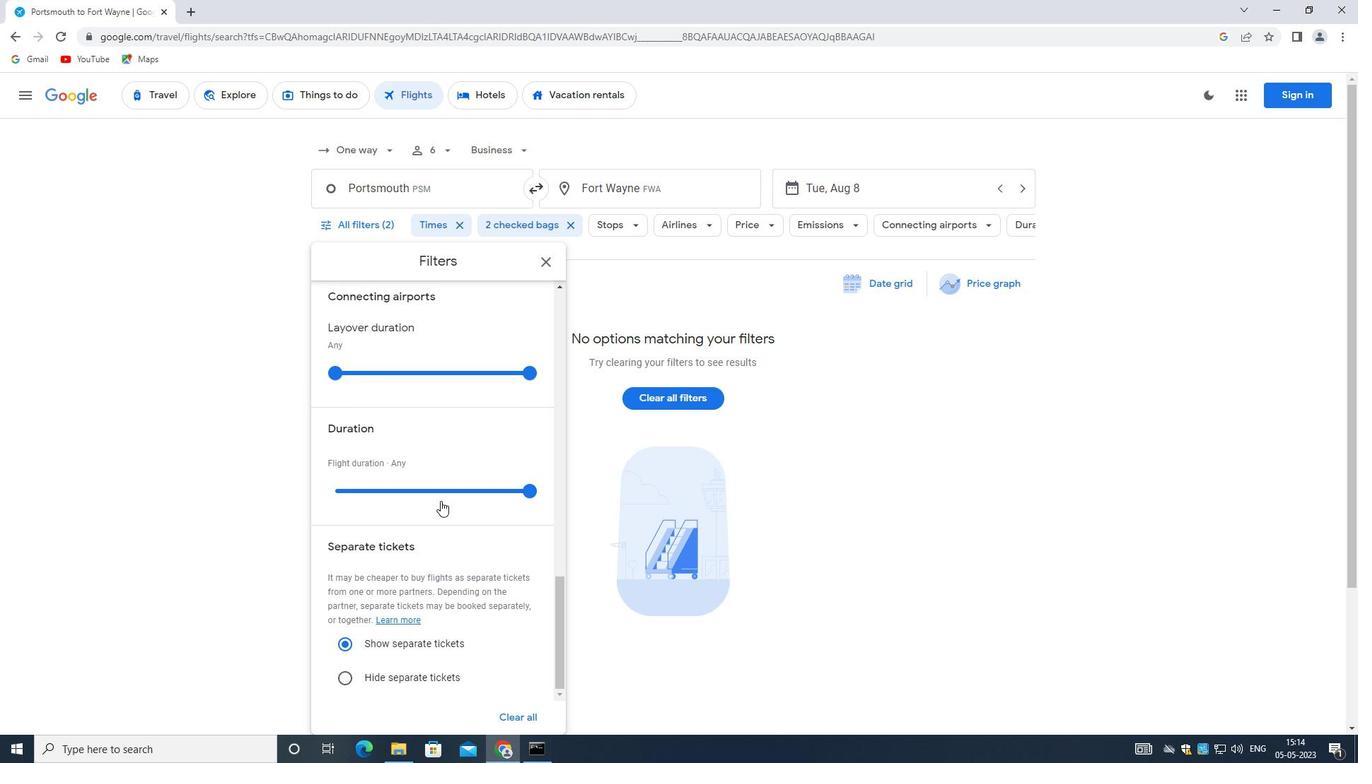 
Action: Mouse scrolled (436, 508) with delta (0, 0)
Screenshot: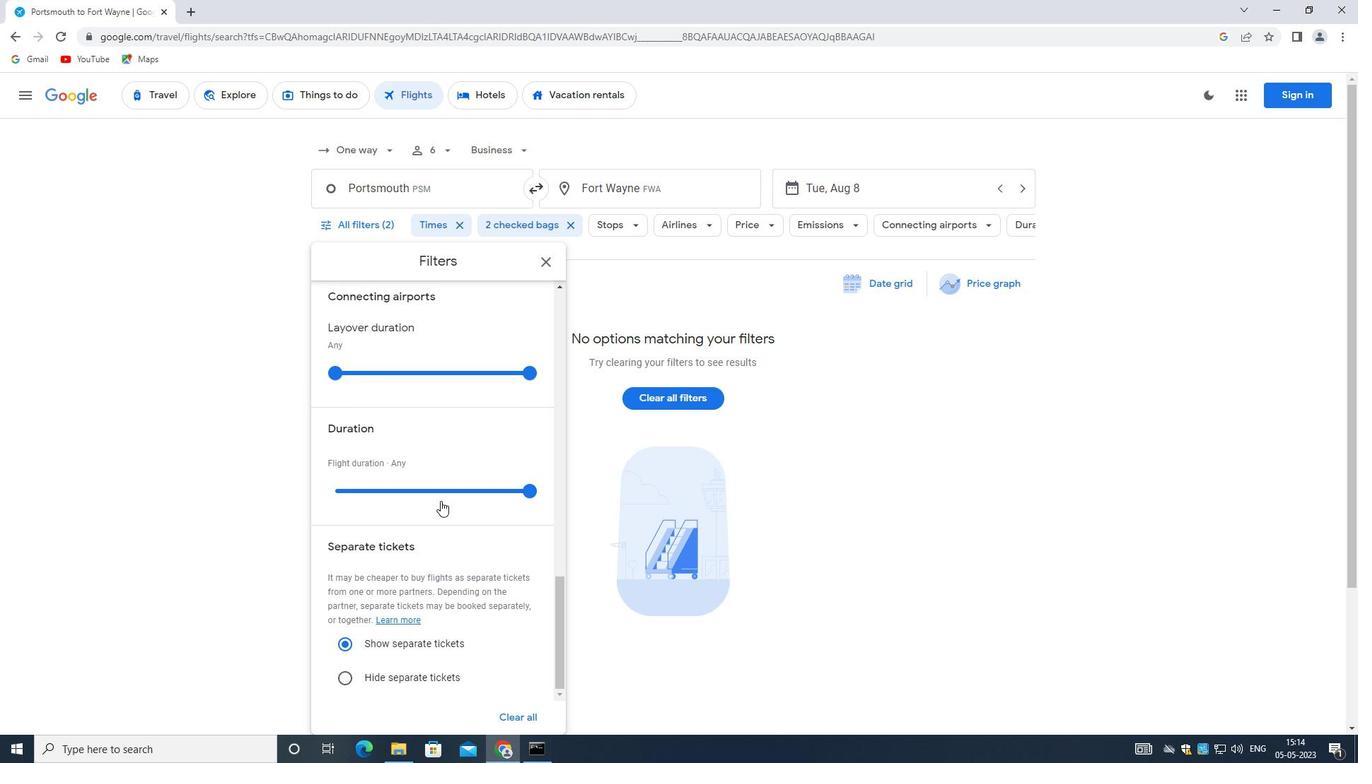 
Action: Mouse moved to (435, 510)
Screenshot: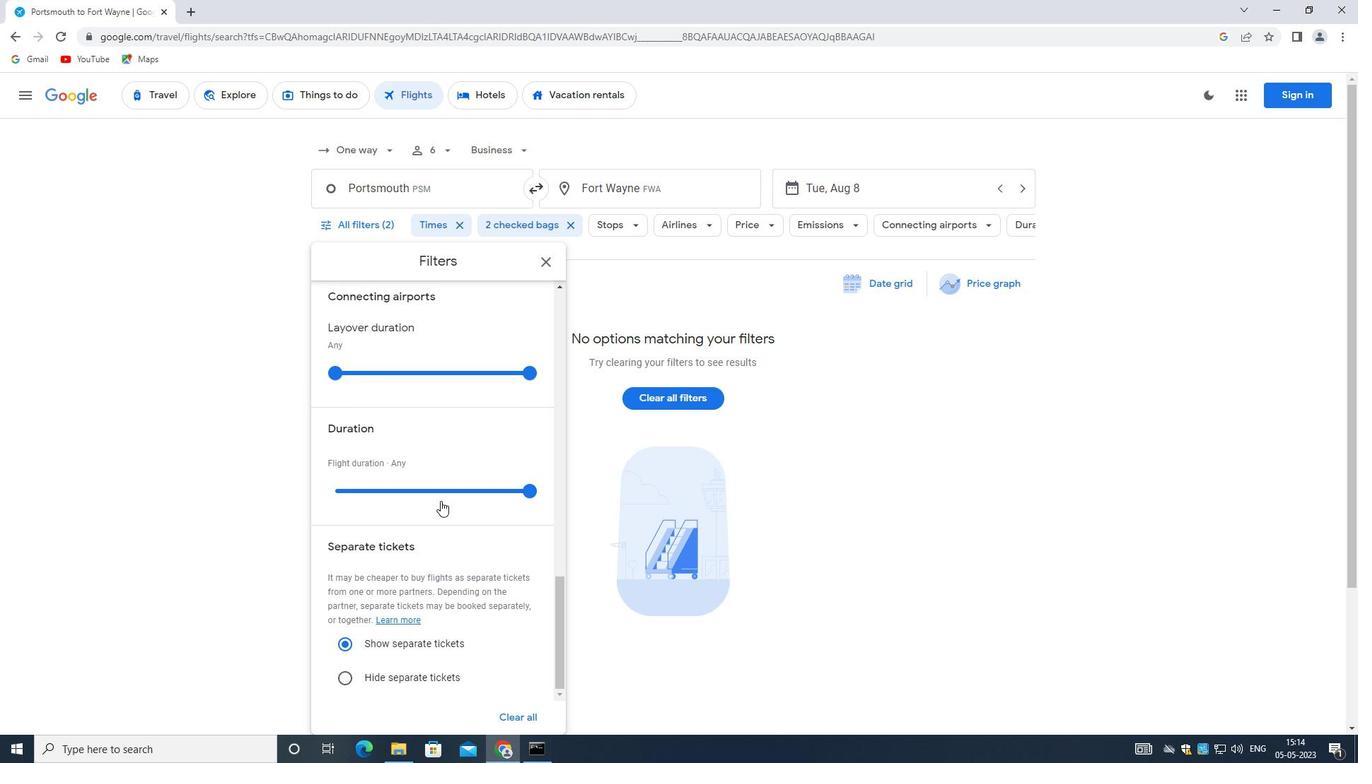 
Action: Mouse scrolled (435, 509) with delta (0, 0)
Screenshot: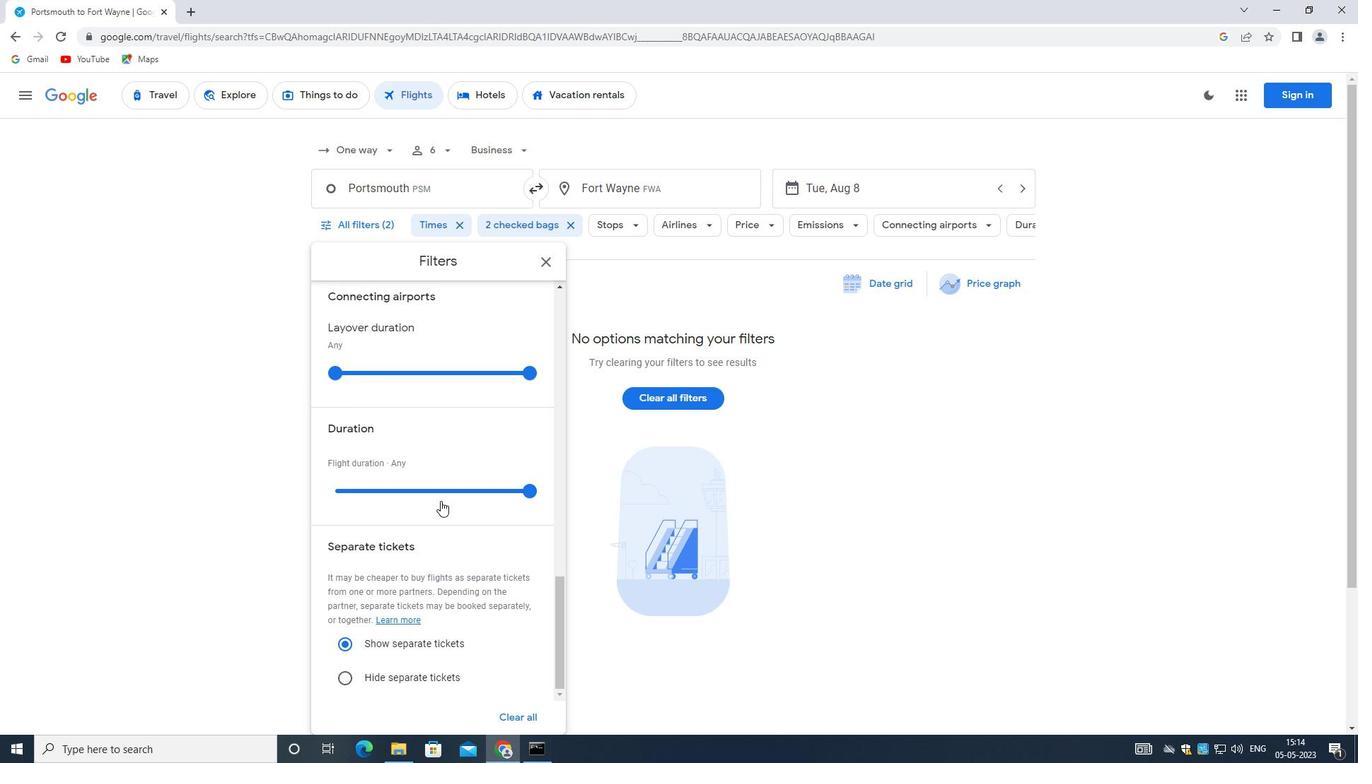 
Action: Mouse moved to (425, 521)
Screenshot: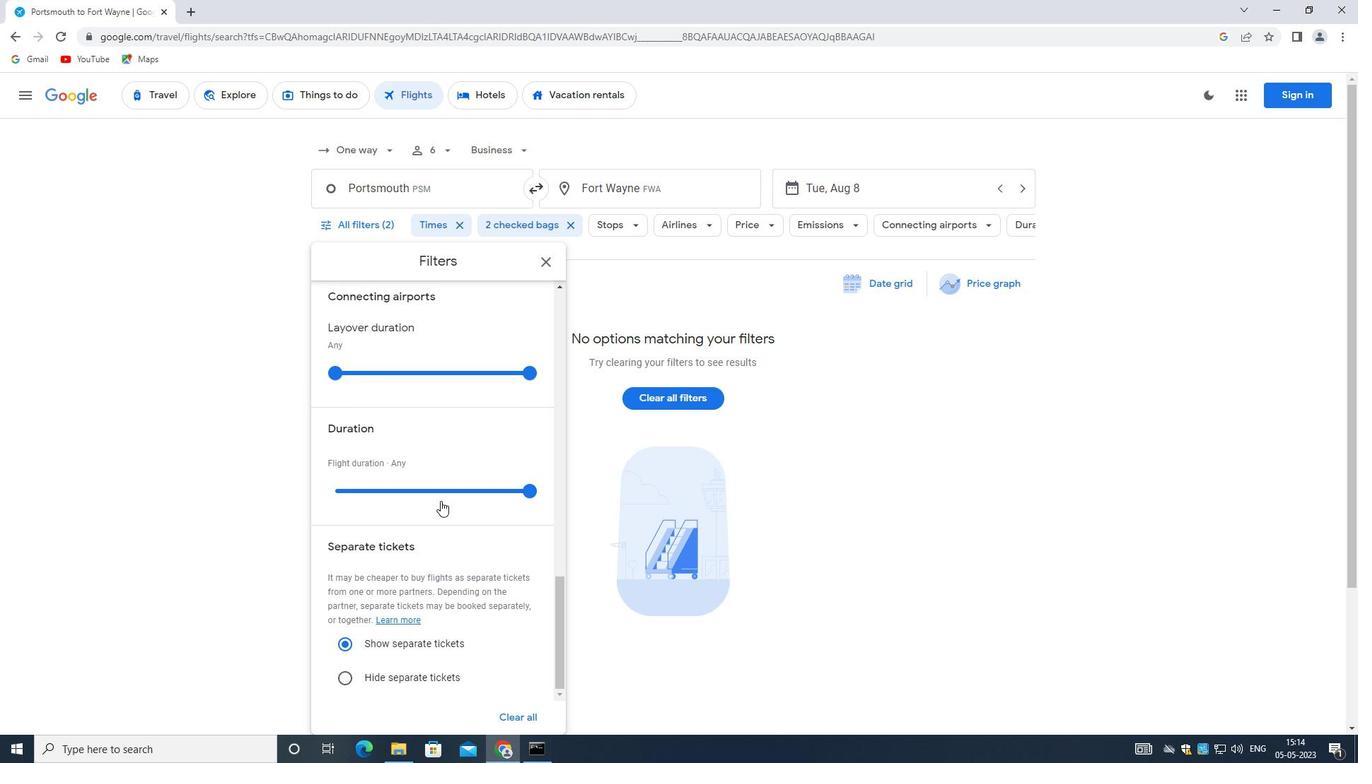 
Action: Mouse scrolled (425, 520) with delta (0, 0)
Screenshot: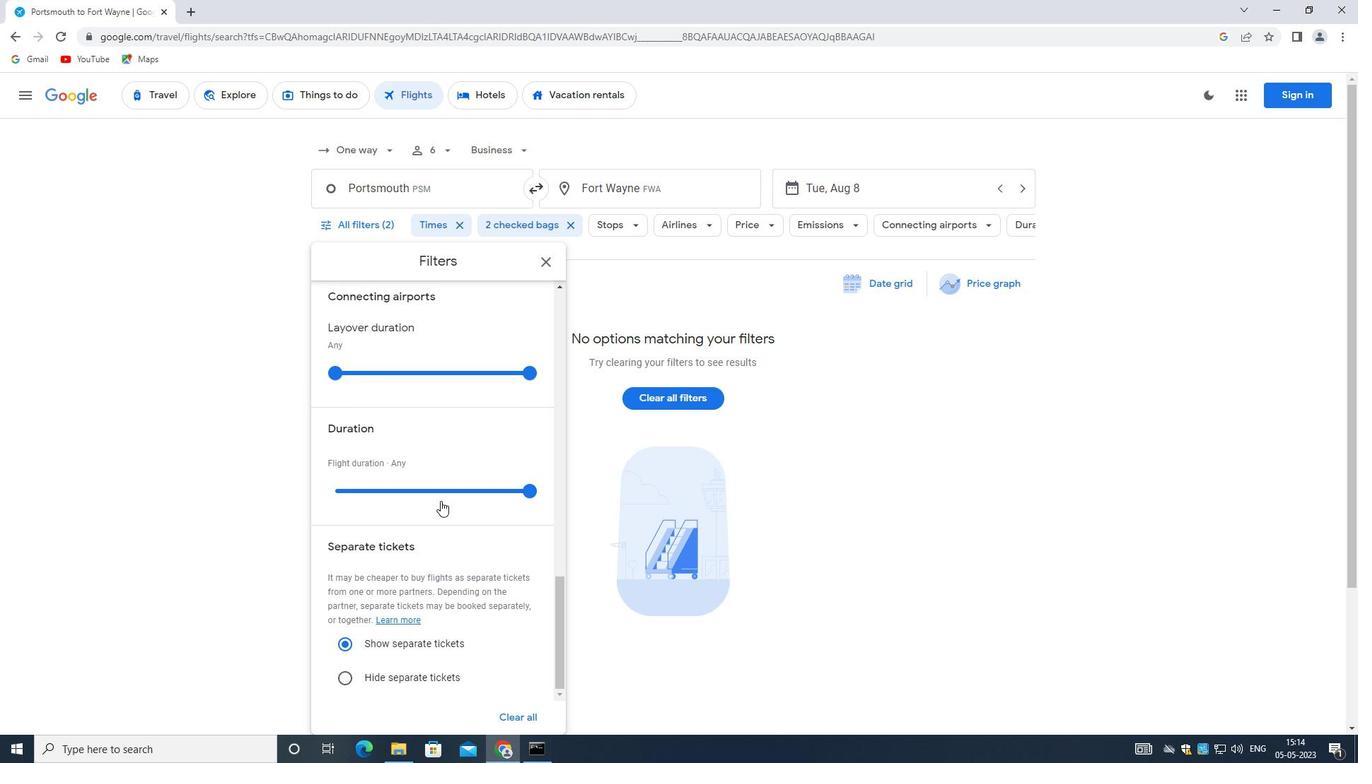 
Action: Mouse moved to (375, 582)
Screenshot: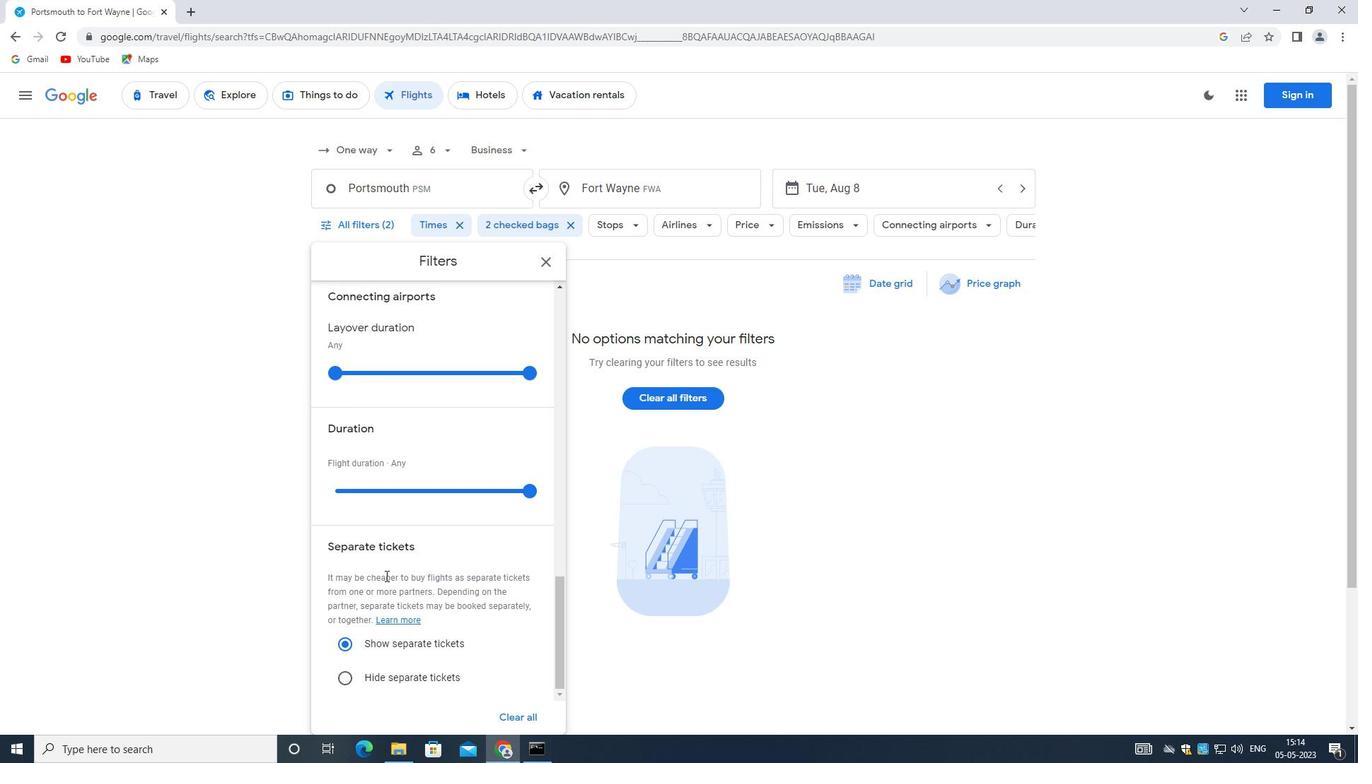 
Action: Mouse scrolled (375, 582) with delta (0, 0)
Screenshot: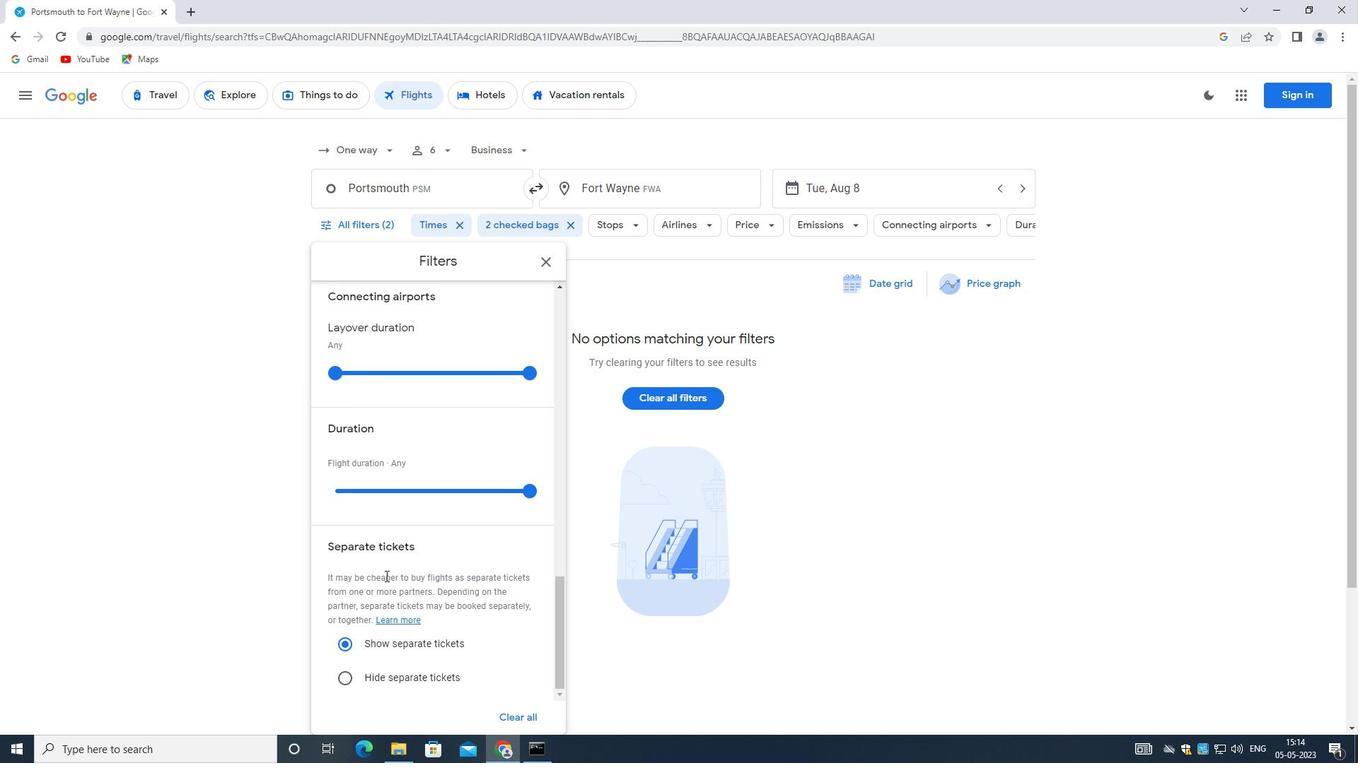 
Action: Mouse scrolled (375, 582) with delta (0, 0)
Screenshot: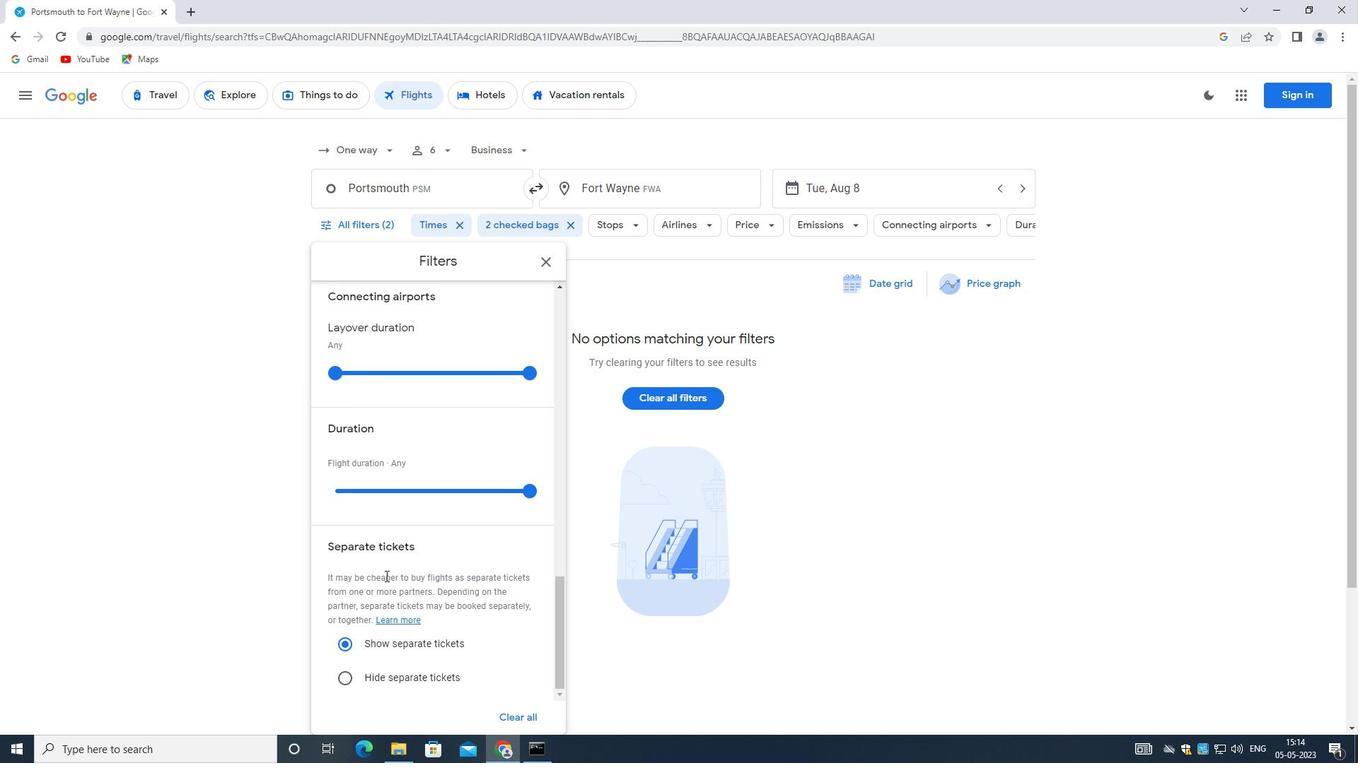 
Action: Mouse scrolled (375, 582) with delta (0, 0)
Screenshot: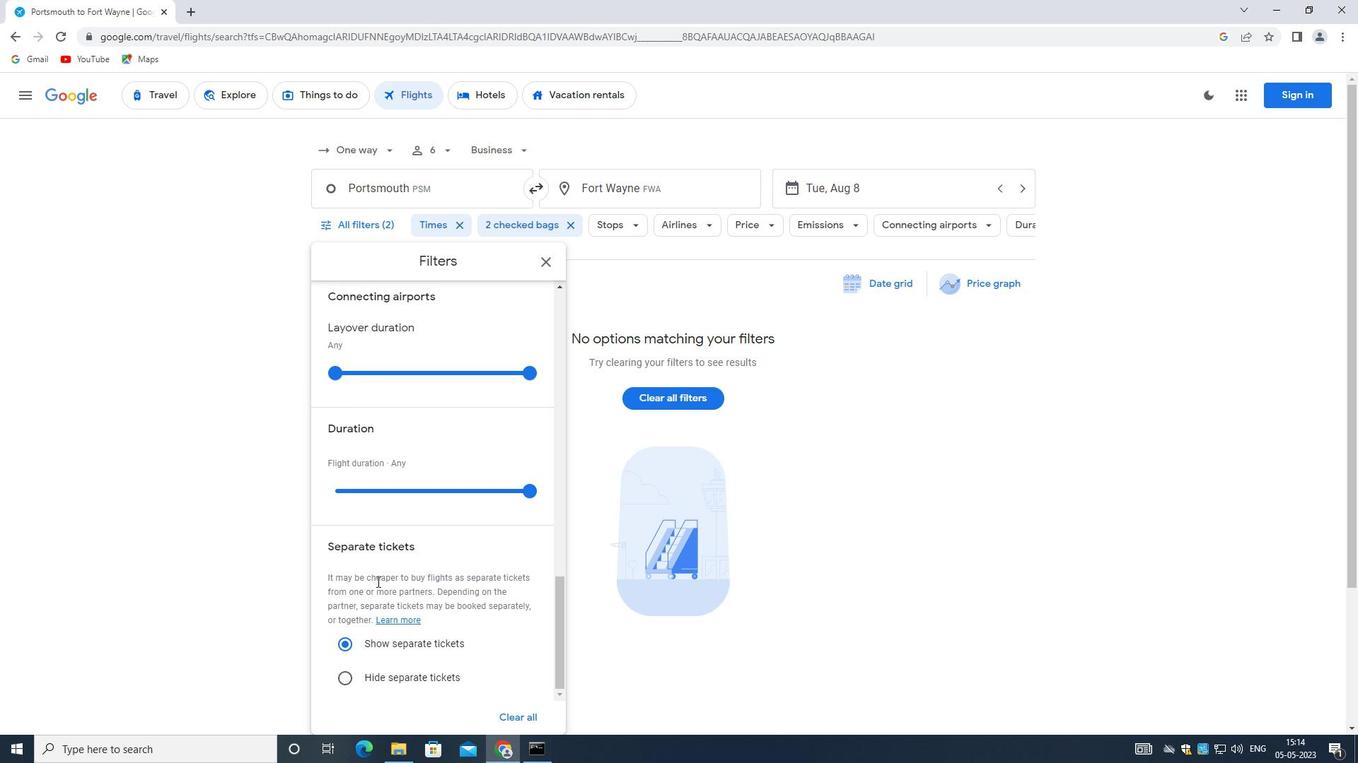
Action: Mouse scrolled (375, 582) with delta (0, 0)
Screenshot: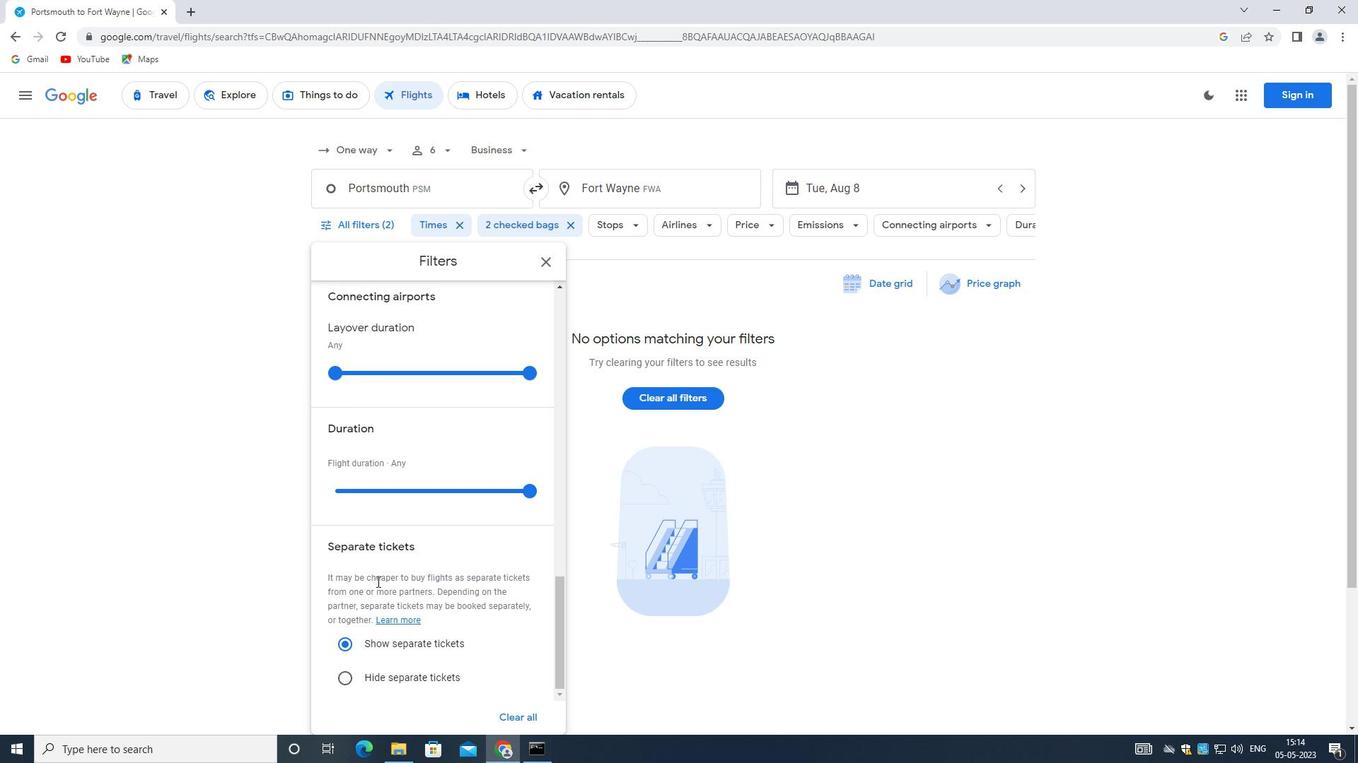 
Action: Mouse moved to (368, 584)
Screenshot: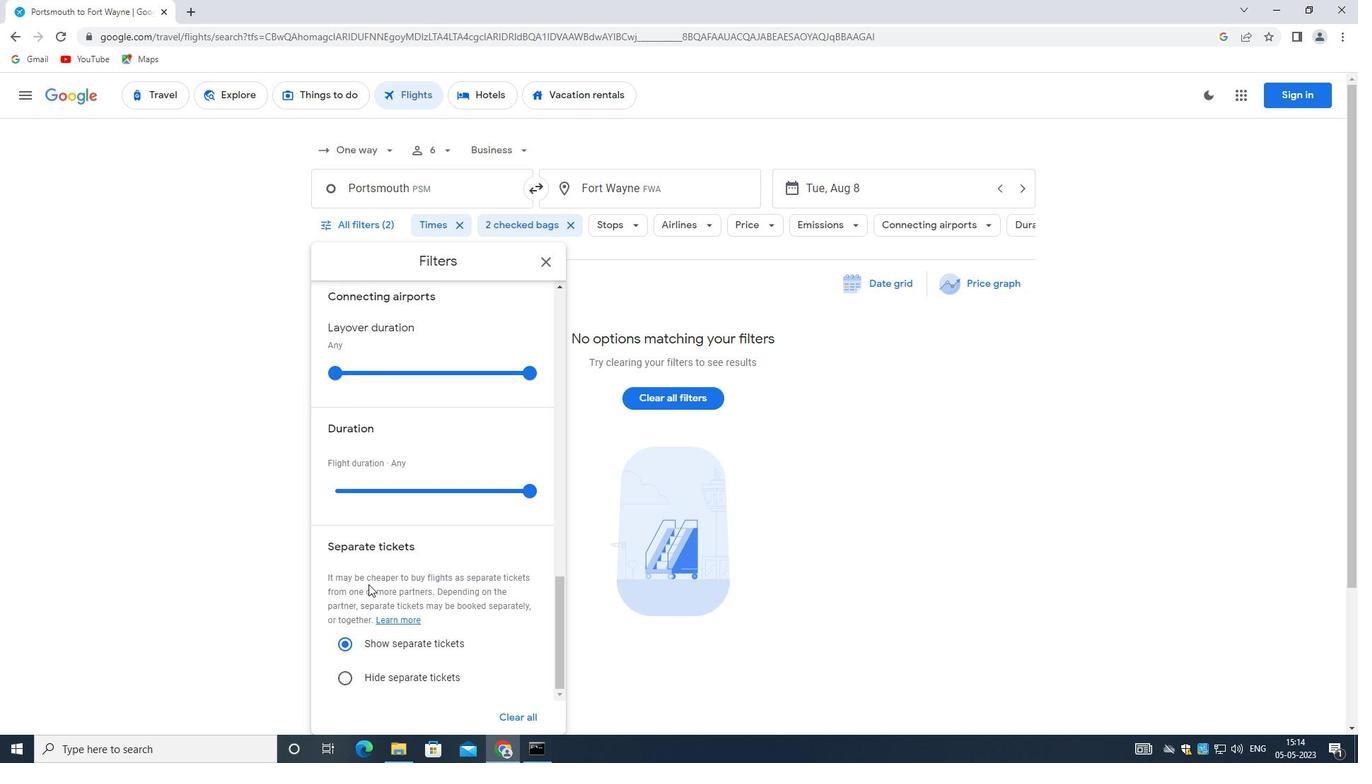 
